 Task: Find a one-way flight from Laredo to Rock Springs for 6 people in Business class on Sat, 5 Aug, with 2 bags, a price limit of ₹1,500, and specific airlines between 17:00 and 18:00.
Action: Mouse moved to (298, 106)
Screenshot: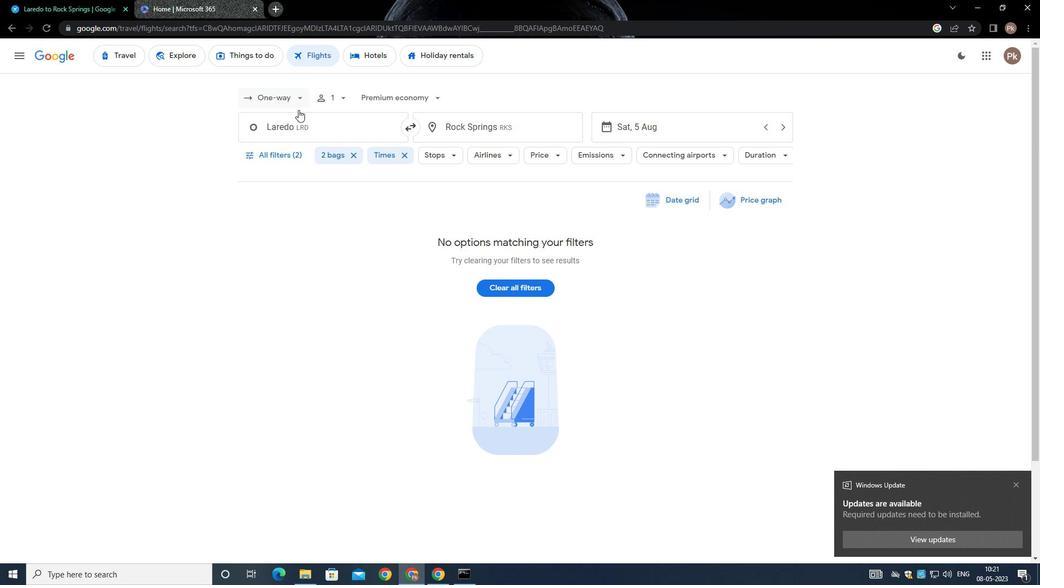 
Action: Mouse pressed left at (298, 106)
Screenshot: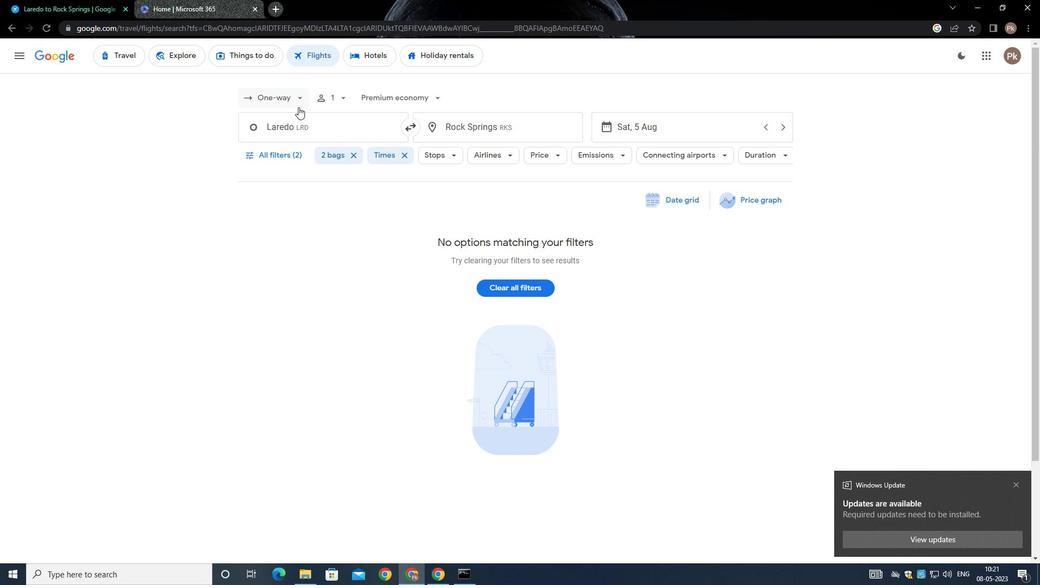 
Action: Mouse moved to (291, 153)
Screenshot: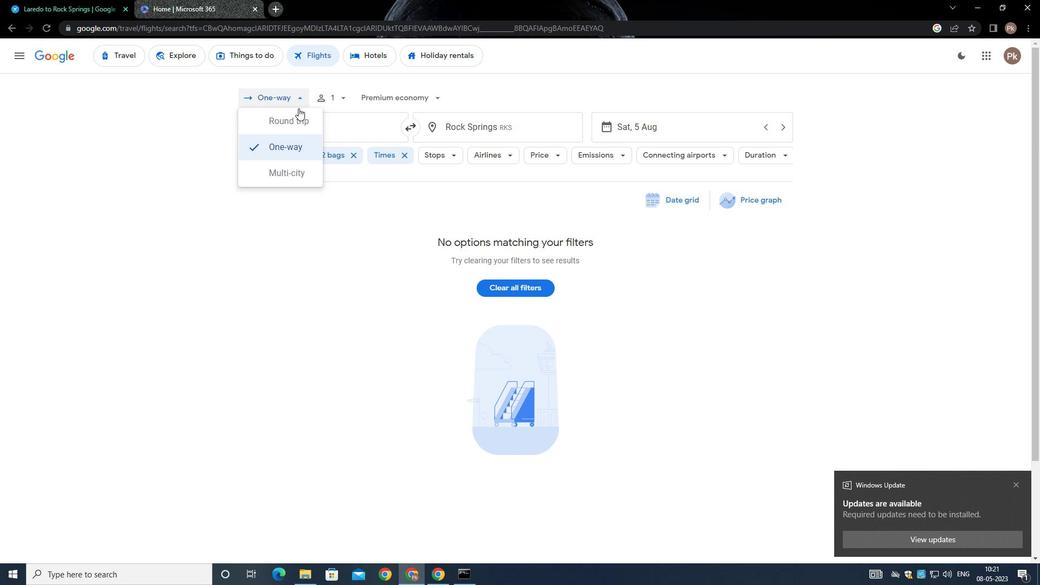 
Action: Mouse pressed left at (291, 153)
Screenshot: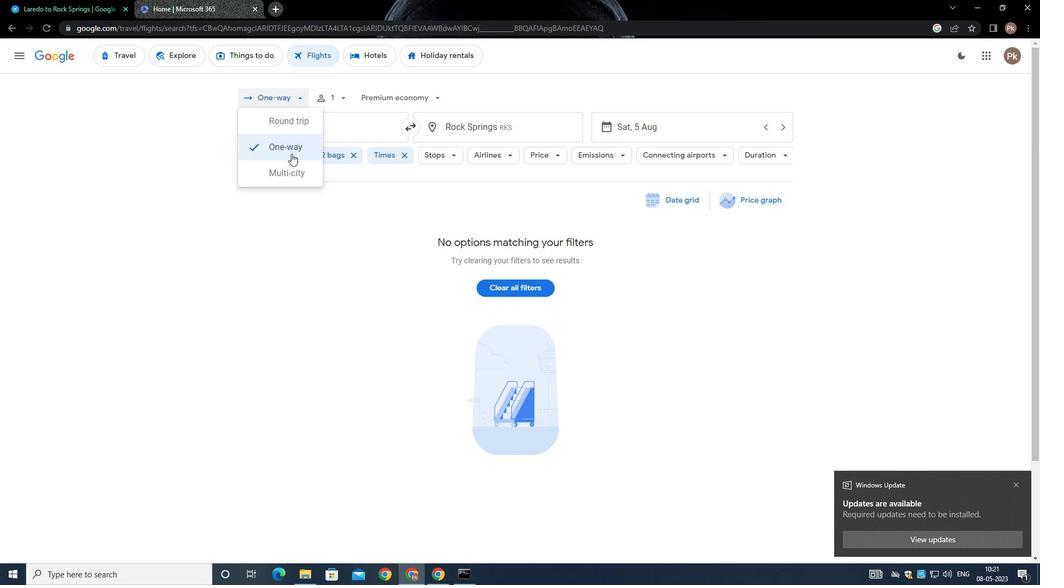 
Action: Mouse moved to (342, 102)
Screenshot: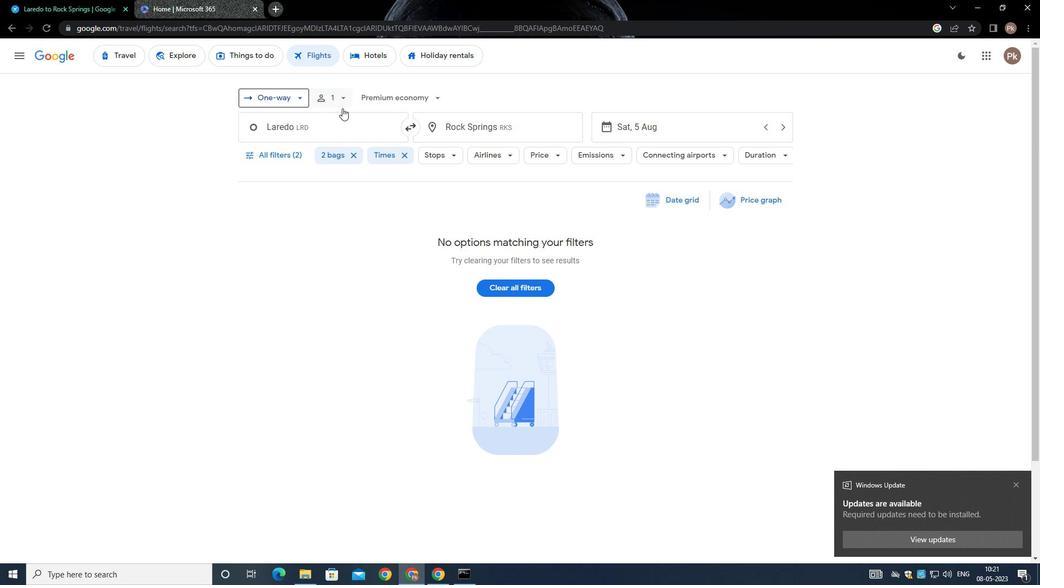 
Action: Mouse pressed left at (342, 102)
Screenshot: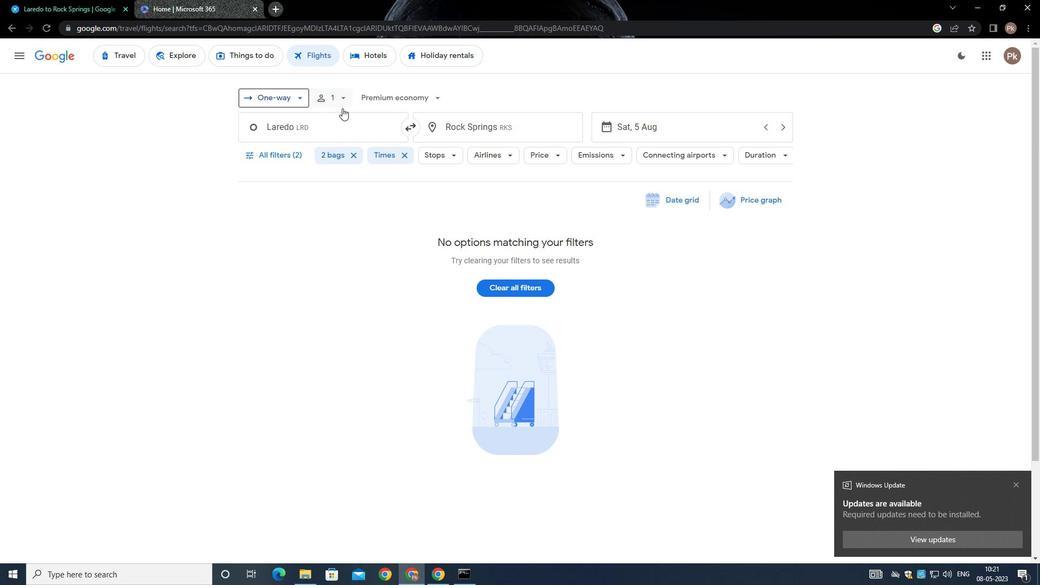 
Action: Mouse moved to (424, 120)
Screenshot: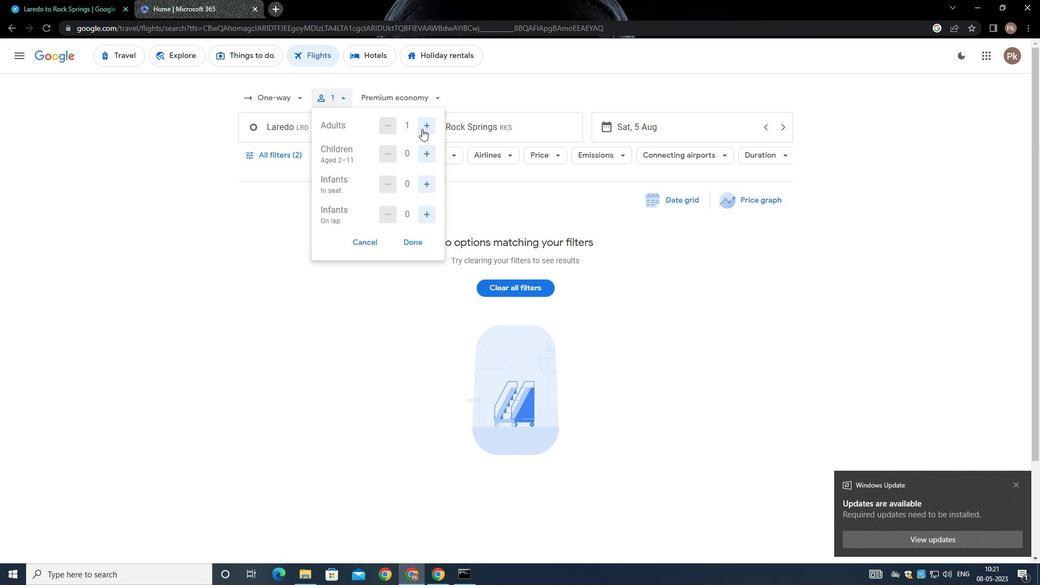 
Action: Mouse pressed left at (424, 120)
Screenshot: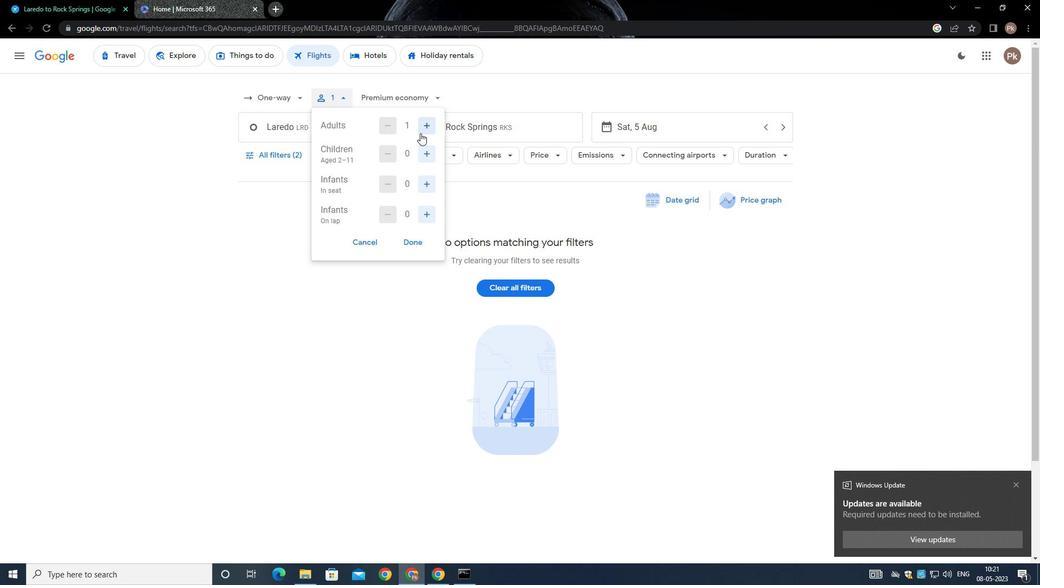 
Action: Mouse pressed left at (424, 120)
Screenshot: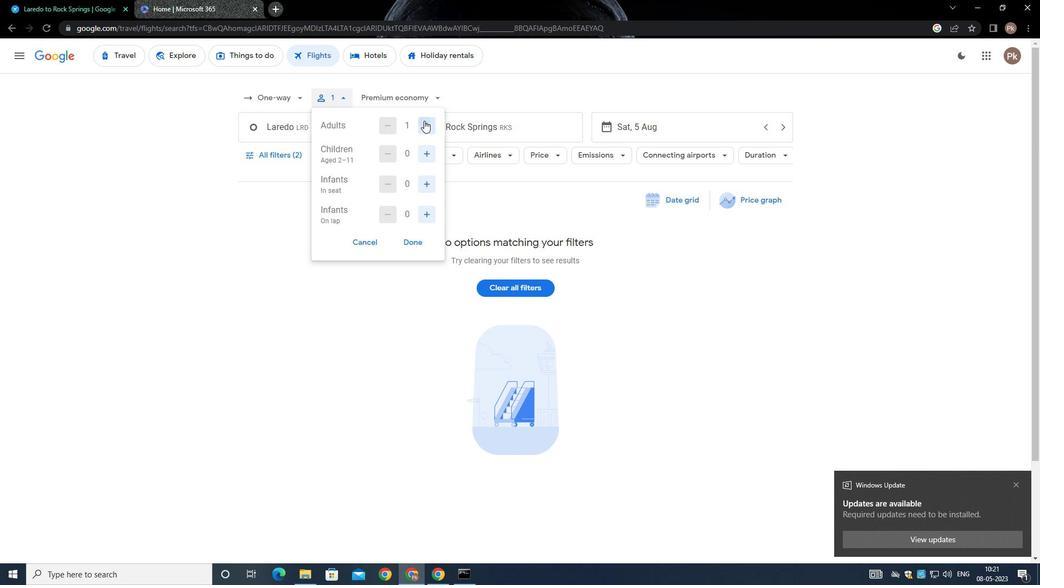 
Action: Mouse moved to (429, 154)
Screenshot: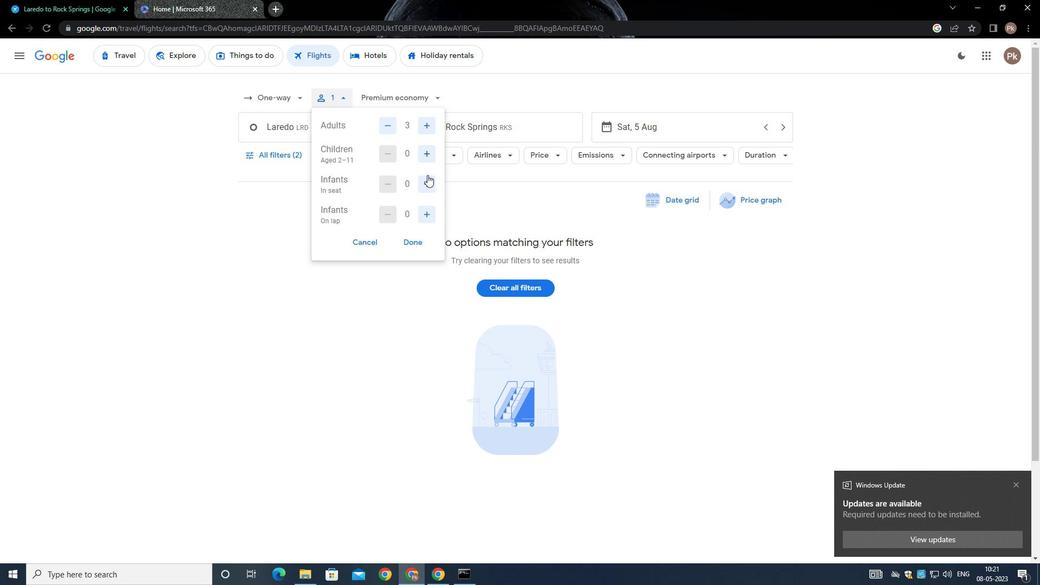 
Action: Mouse pressed left at (429, 154)
Screenshot: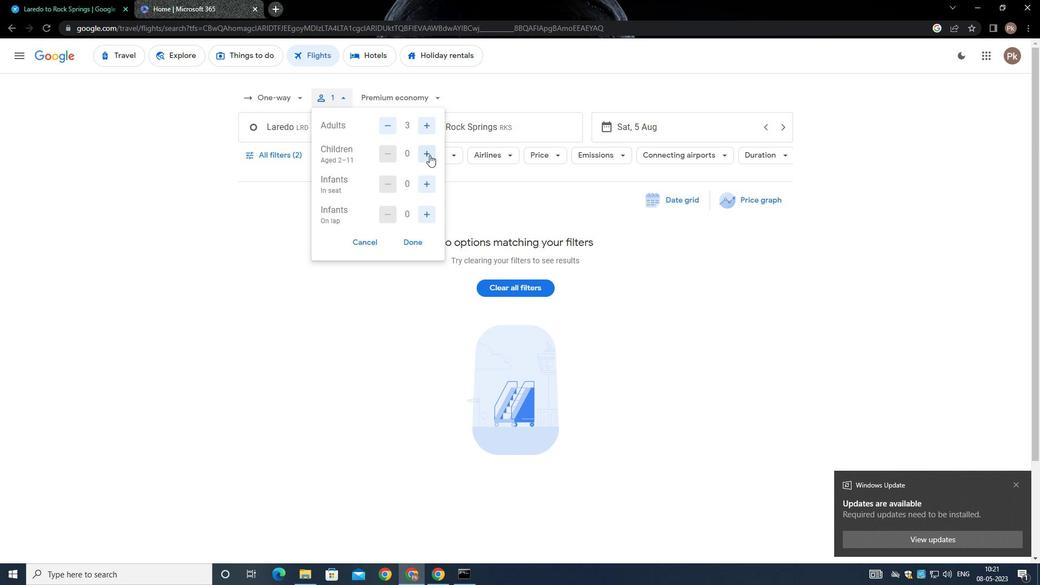 
Action: Mouse pressed left at (429, 154)
Screenshot: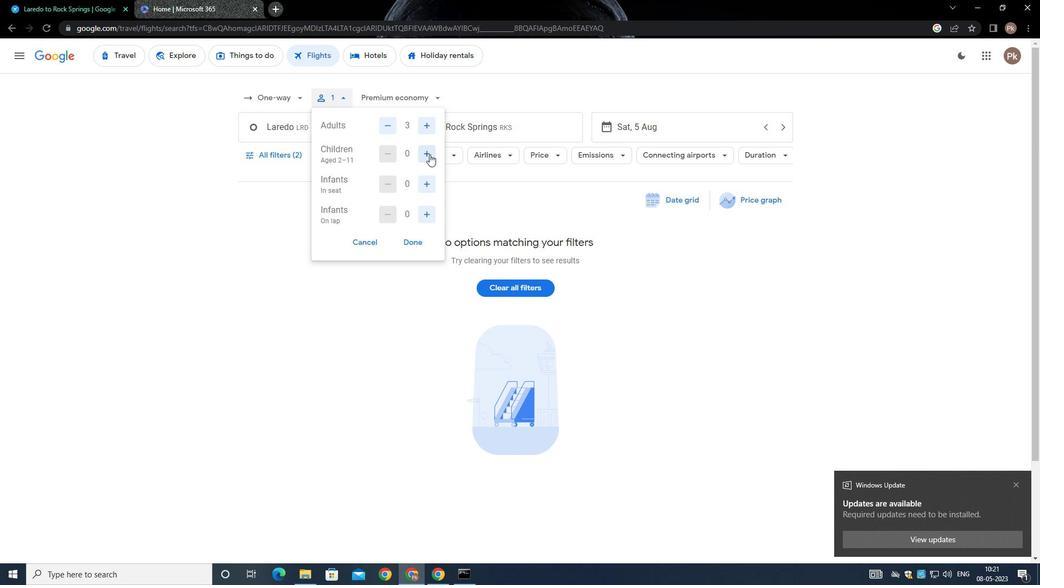 
Action: Mouse pressed left at (429, 154)
Screenshot: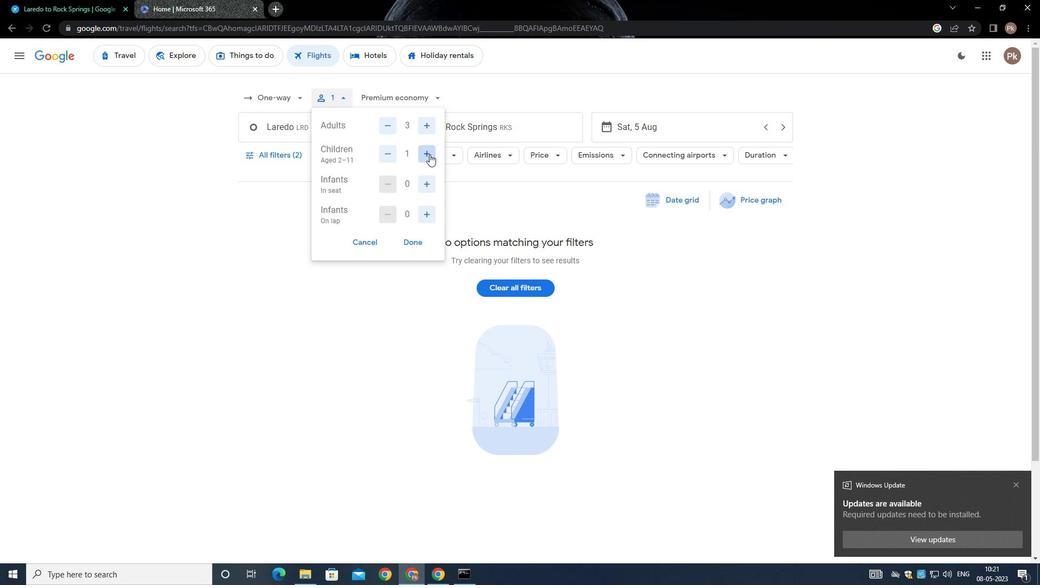 
Action: Mouse moved to (416, 240)
Screenshot: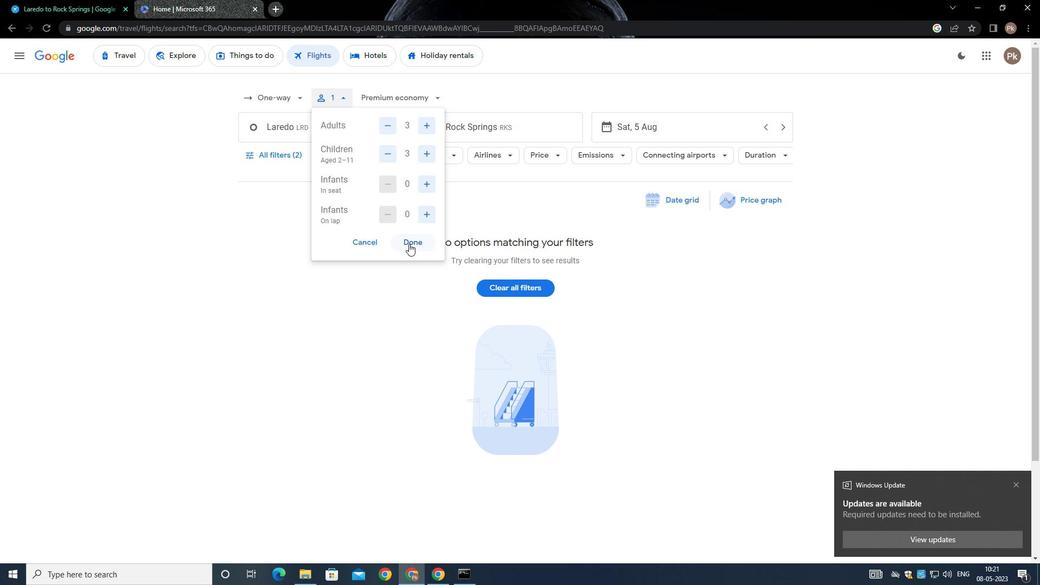 
Action: Mouse pressed left at (416, 240)
Screenshot: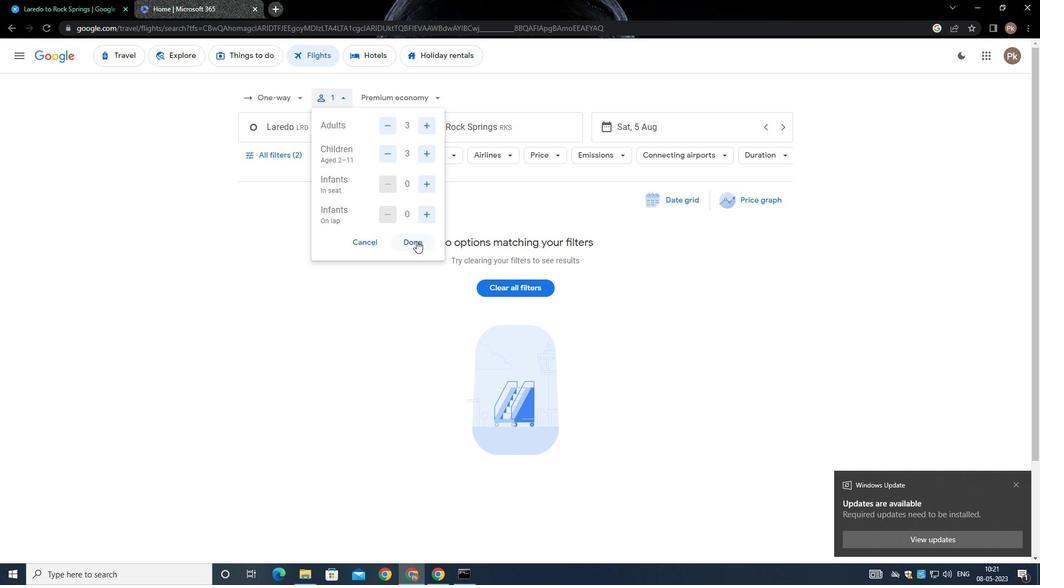 
Action: Mouse moved to (415, 92)
Screenshot: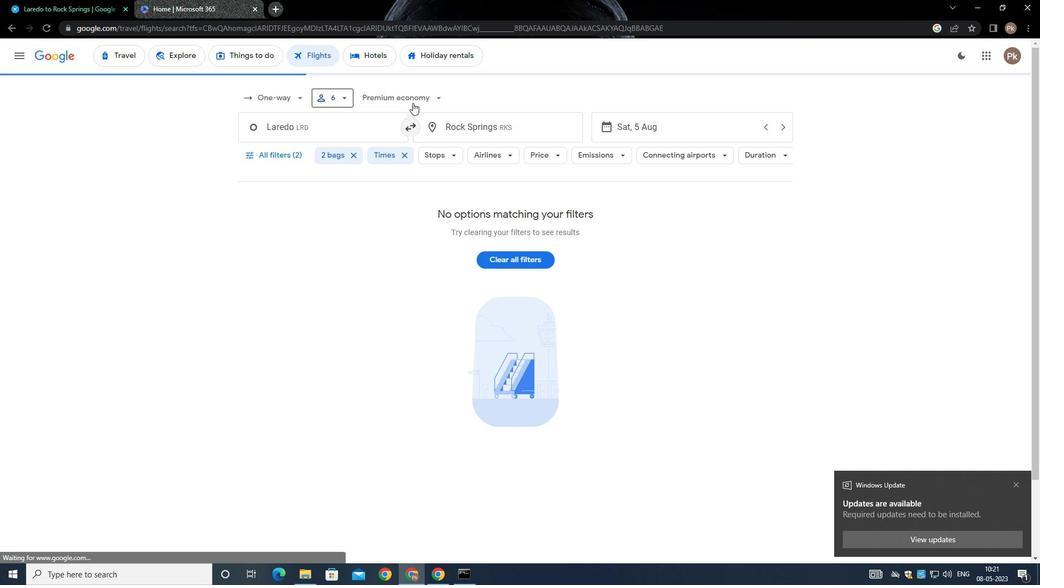
Action: Mouse pressed left at (415, 92)
Screenshot: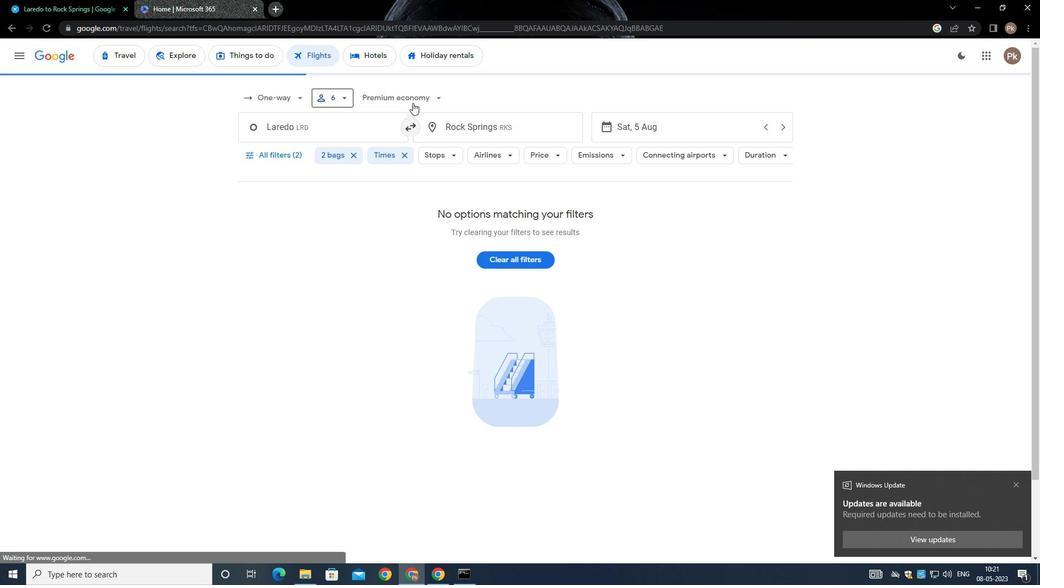 
Action: Mouse moved to (417, 171)
Screenshot: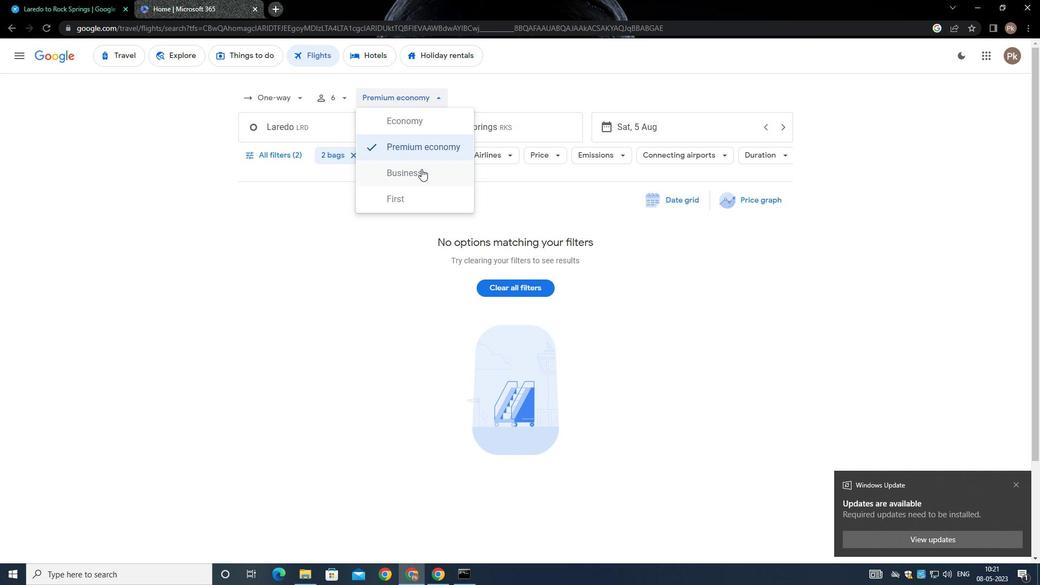 
Action: Mouse pressed left at (417, 171)
Screenshot: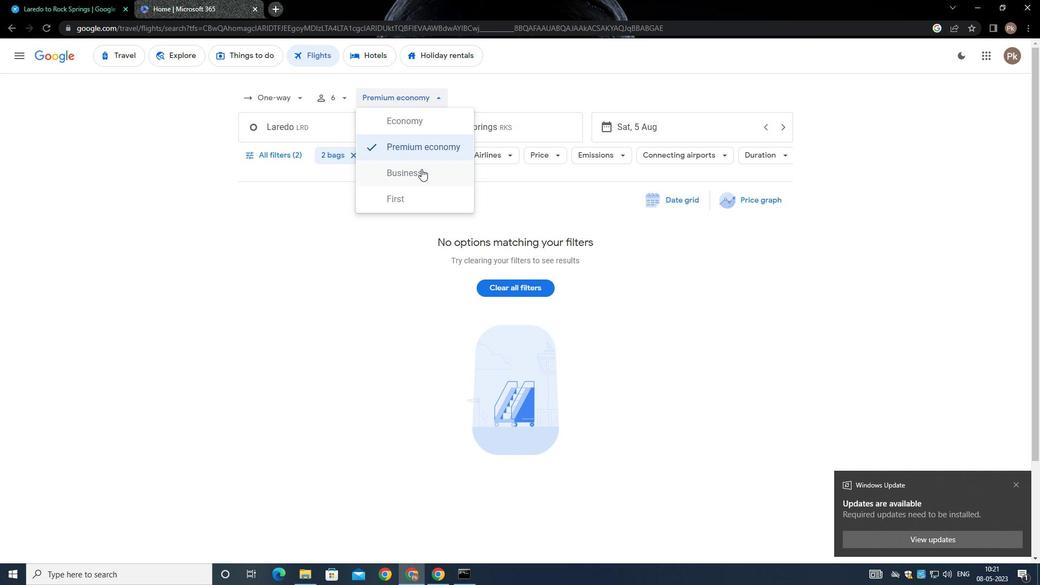 
Action: Mouse moved to (322, 120)
Screenshot: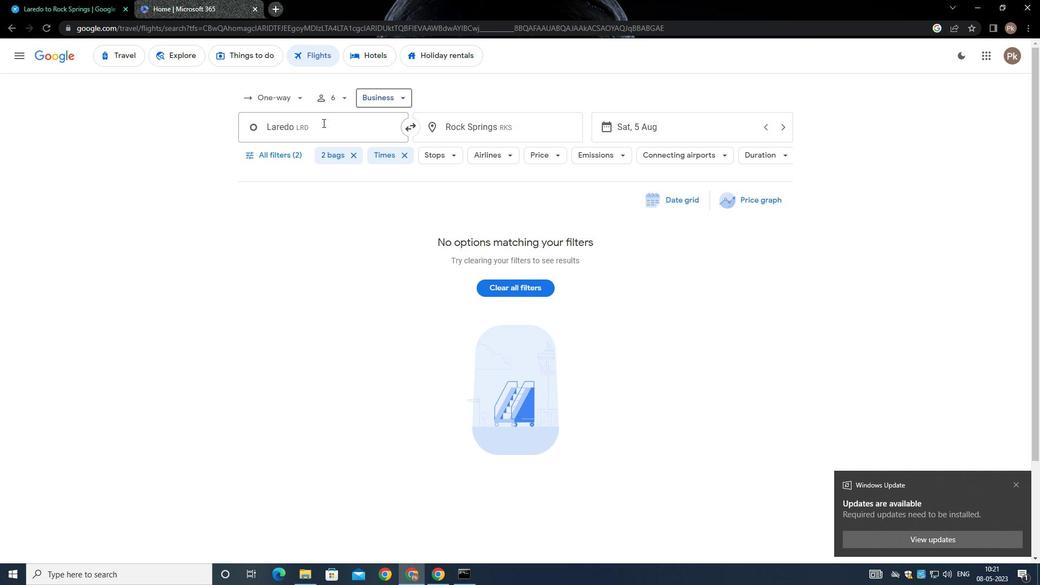 
Action: Mouse pressed left at (322, 120)
Screenshot: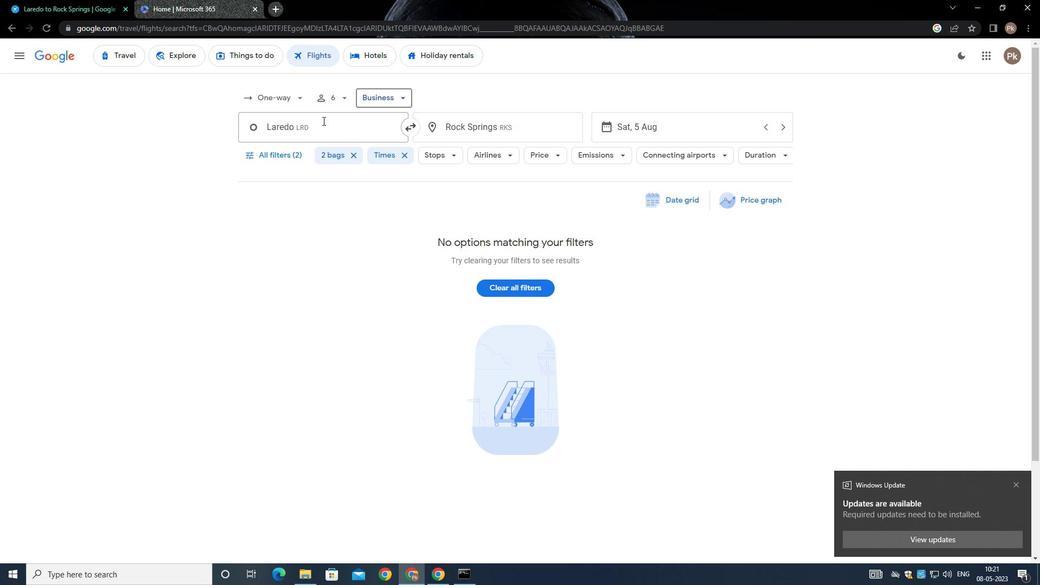 
Action: Mouse moved to (320, 119)
Screenshot: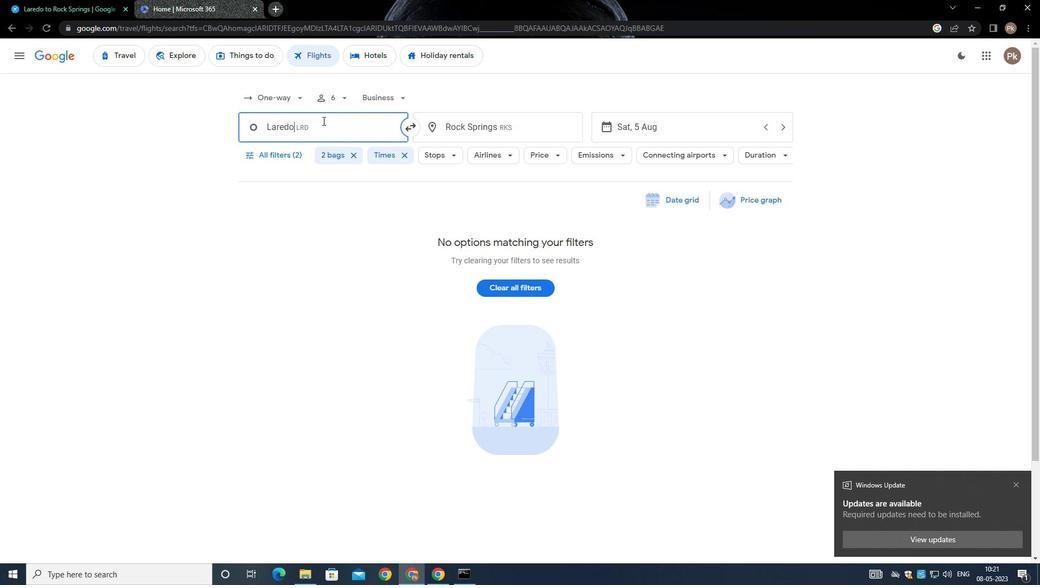 
Action: Key pressed <Key.backspace><Key.shift><Key.shift>E<Key.shift>AST<Key.space><Key.shift><Key.shift>TEXAS
Screenshot: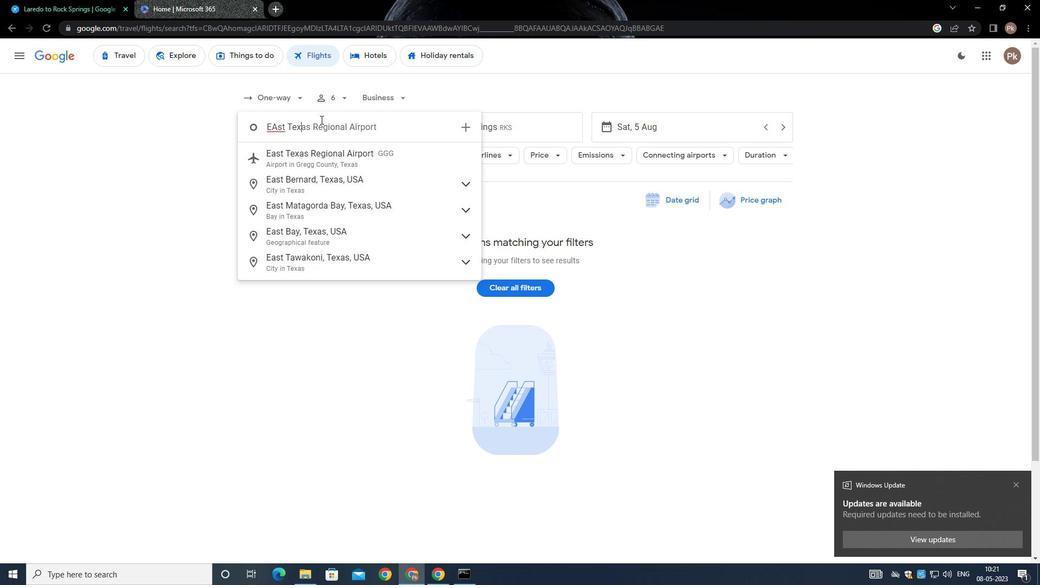 
Action: Mouse moved to (334, 154)
Screenshot: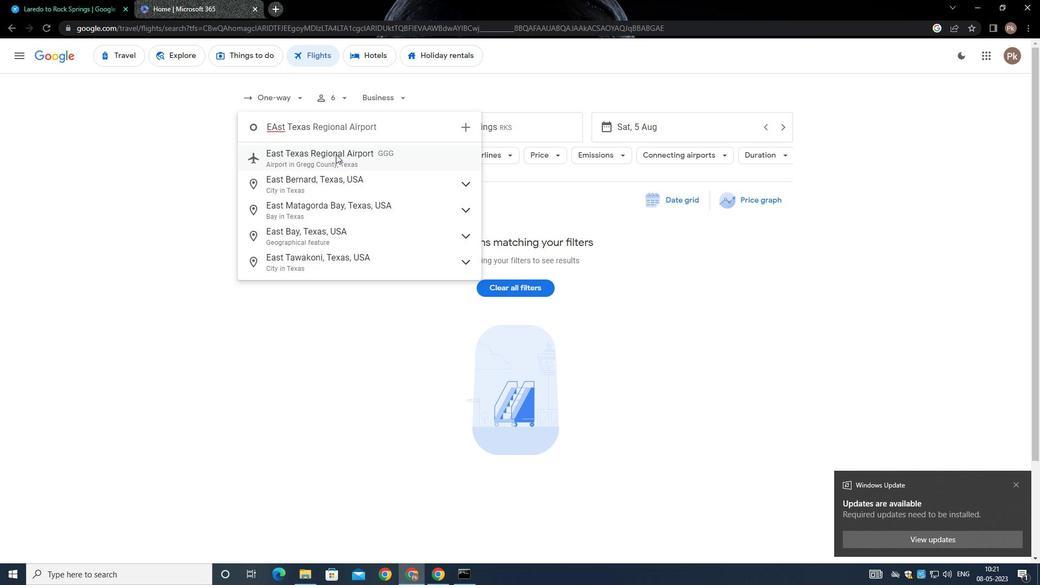 
Action: Mouse pressed left at (334, 154)
Screenshot: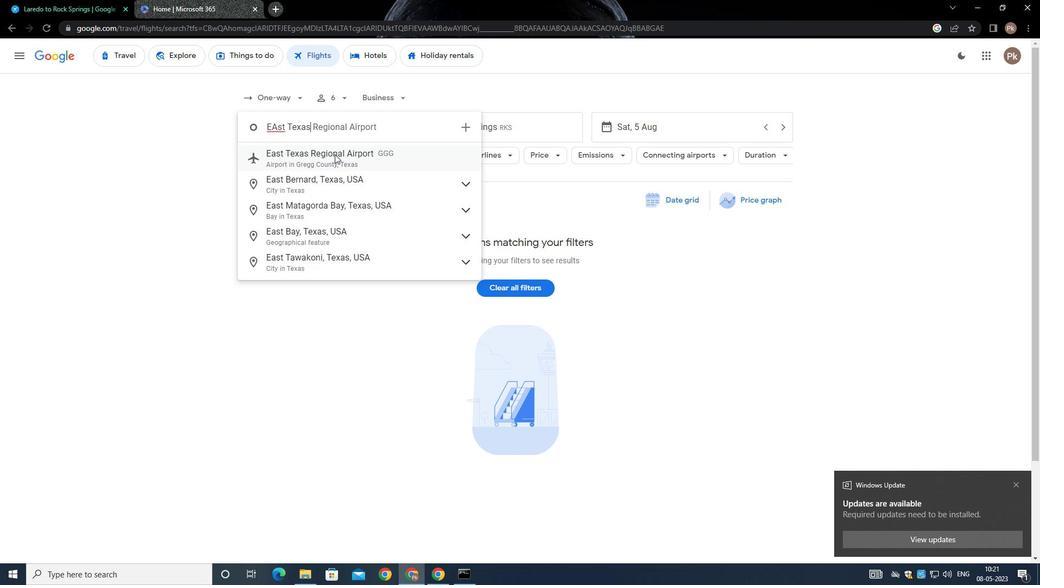 
Action: Mouse moved to (486, 119)
Screenshot: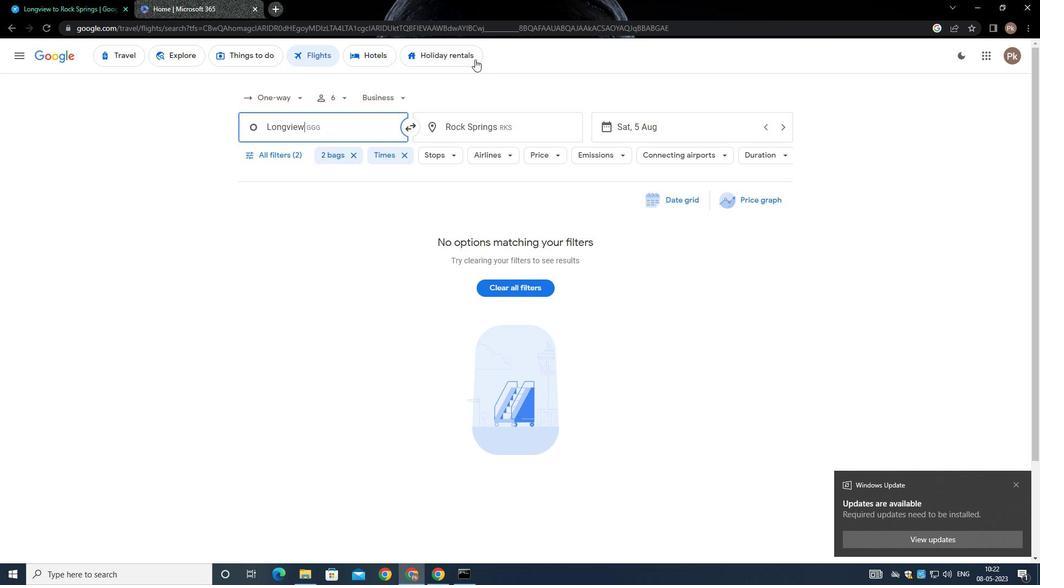 
Action: Mouse pressed left at (486, 119)
Screenshot: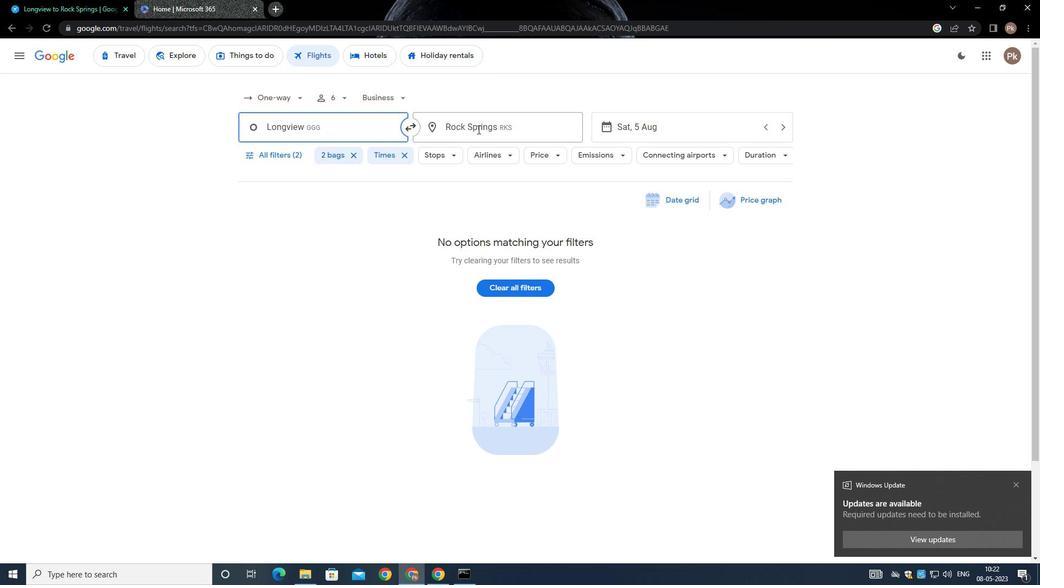 
Action: Mouse moved to (486, 120)
Screenshot: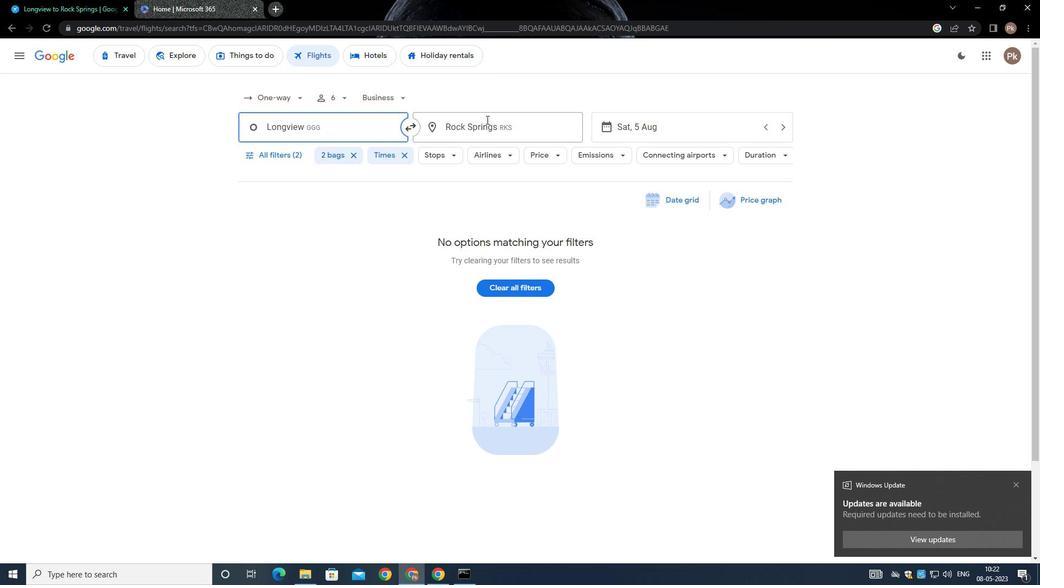 
Action: Key pressed <Key.backspace><Key.shift_r>INDIANAPO
Screenshot: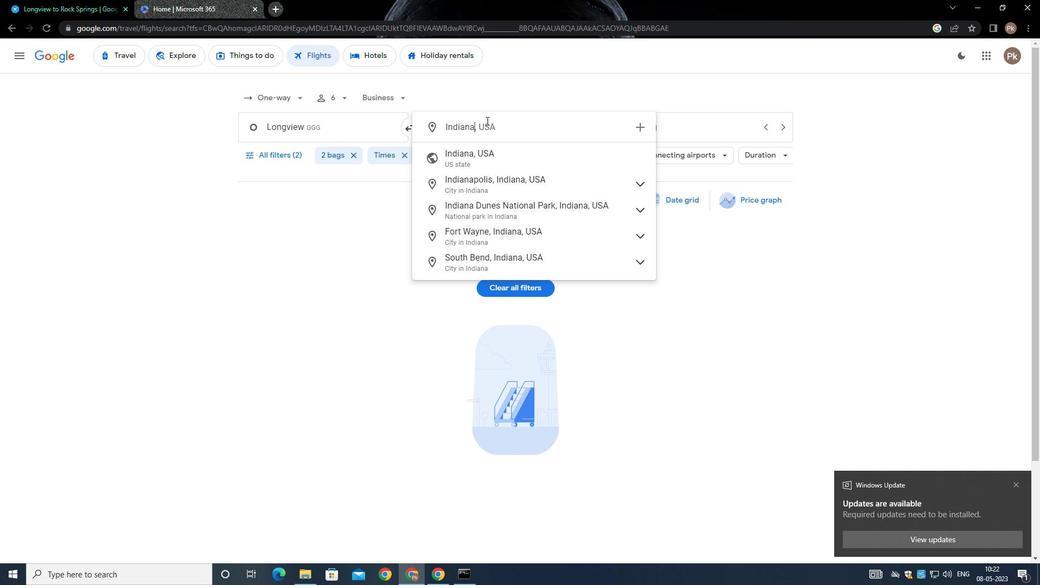 
Action: Mouse moved to (543, 187)
Screenshot: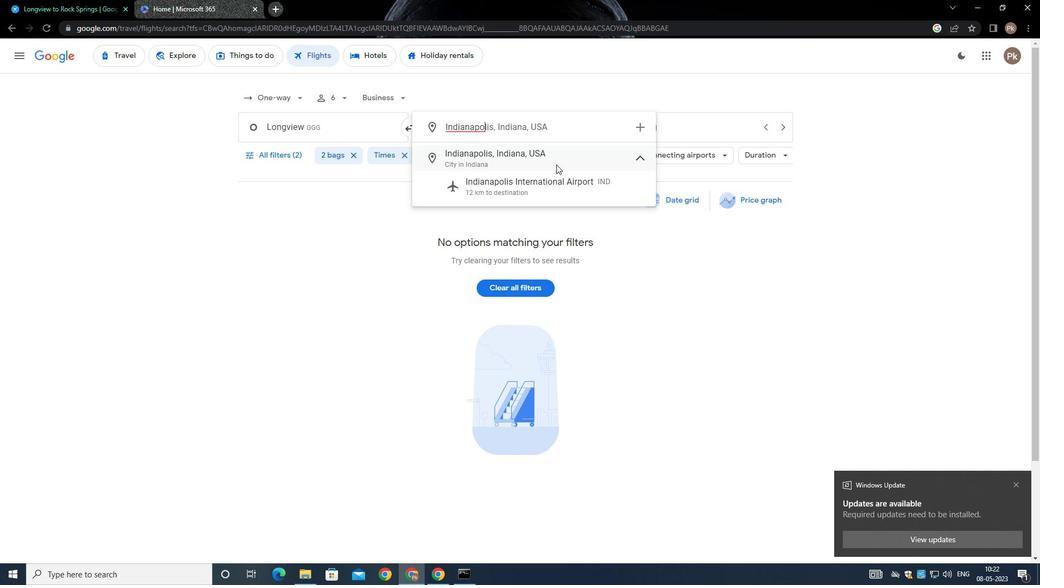 
Action: Mouse pressed left at (543, 187)
Screenshot: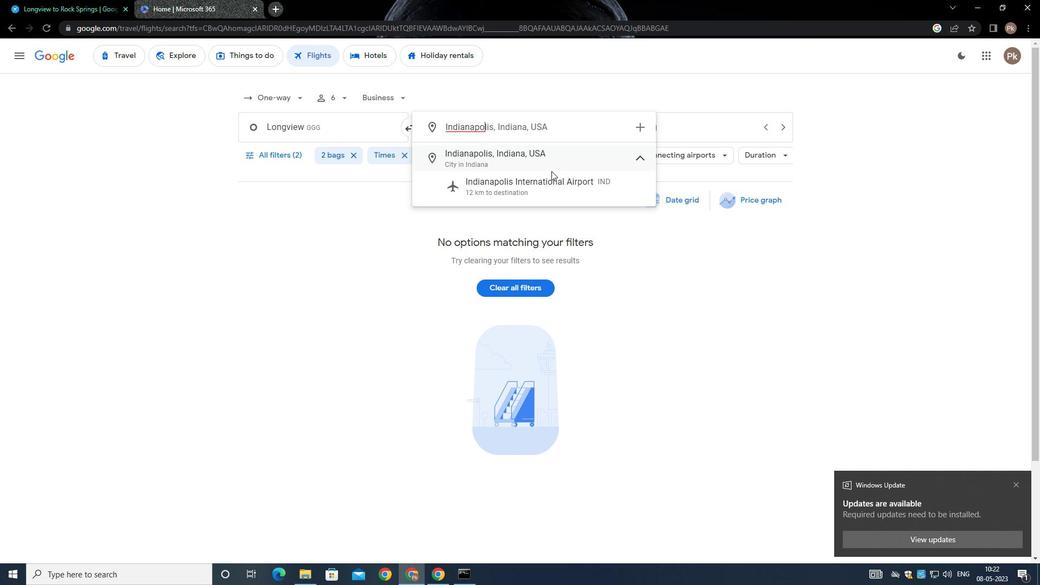 
Action: Mouse moved to (665, 126)
Screenshot: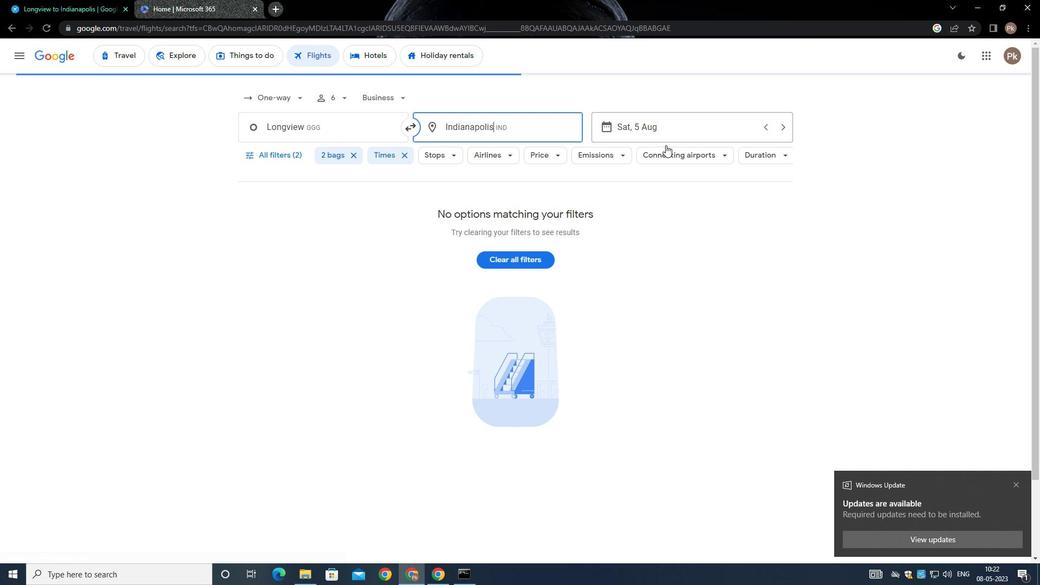 
Action: Mouse pressed left at (665, 126)
Screenshot: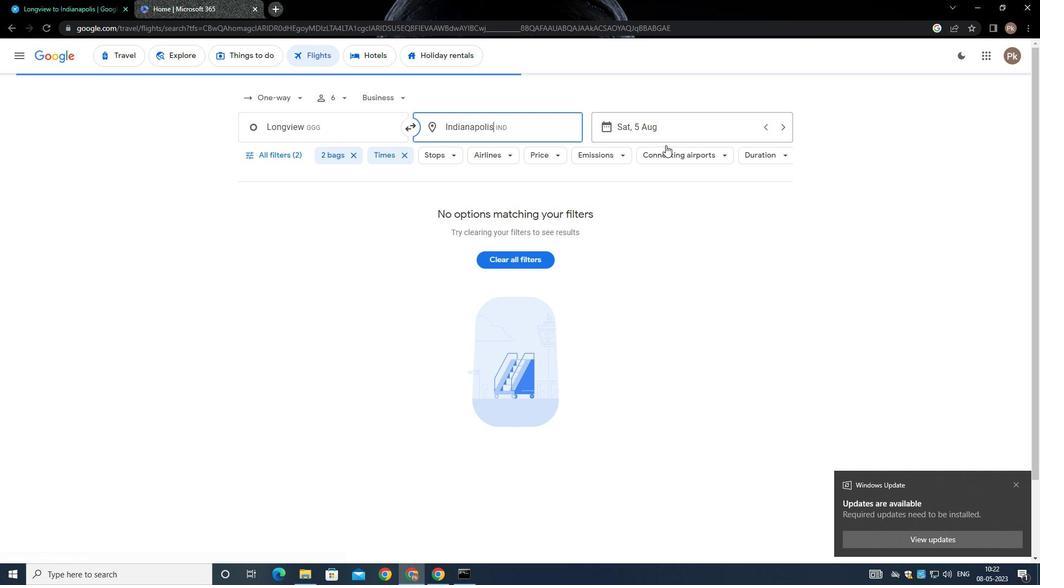 
Action: Mouse moved to (572, 216)
Screenshot: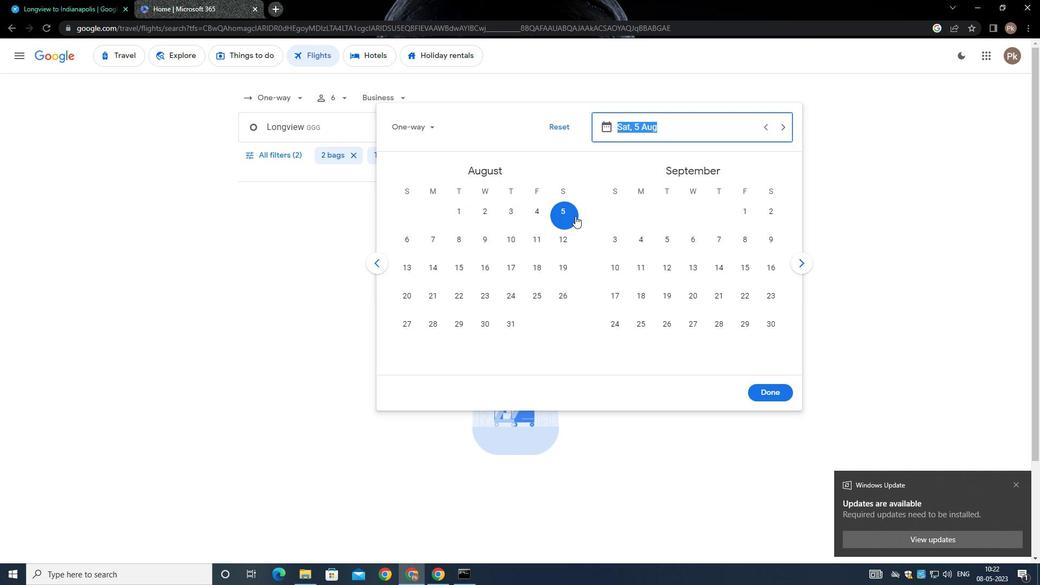 
Action: Mouse pressed left at (572, 216)
Screenshot: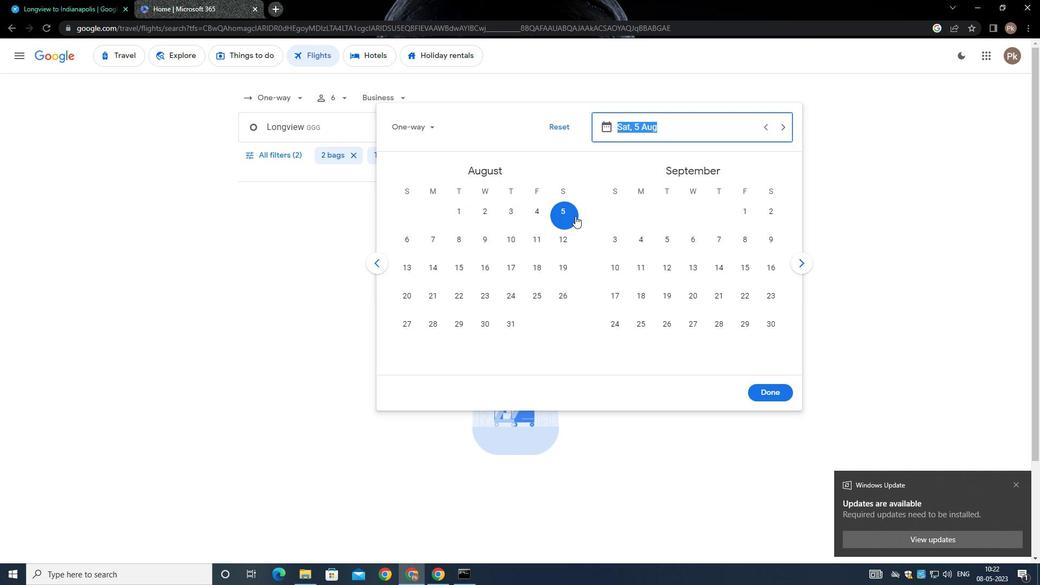 
Action: Mouse moved to (771, 388)
Screenshot: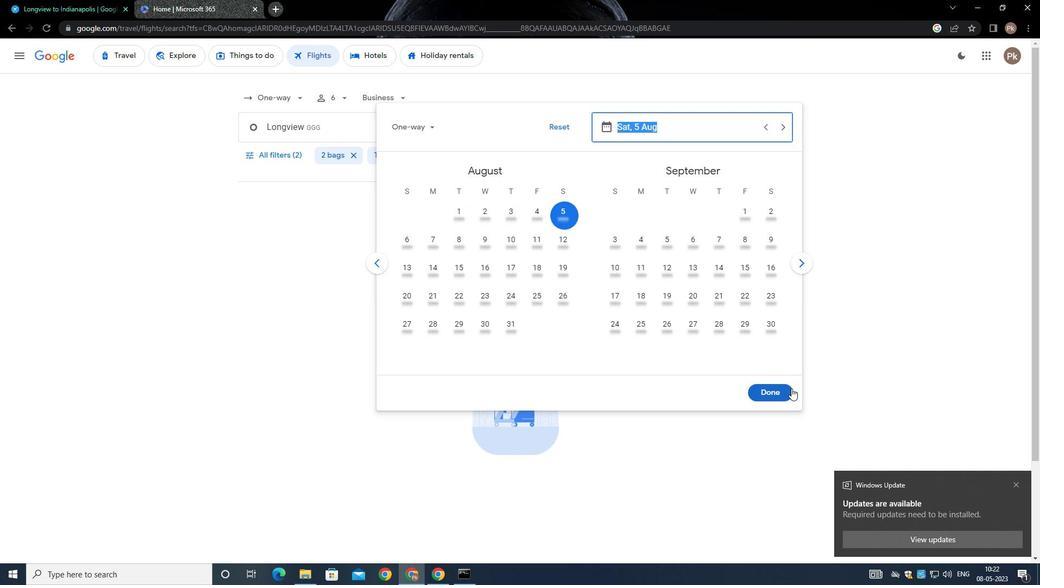 
Action: Mouse pressed left at (771, 388)
Screenshot: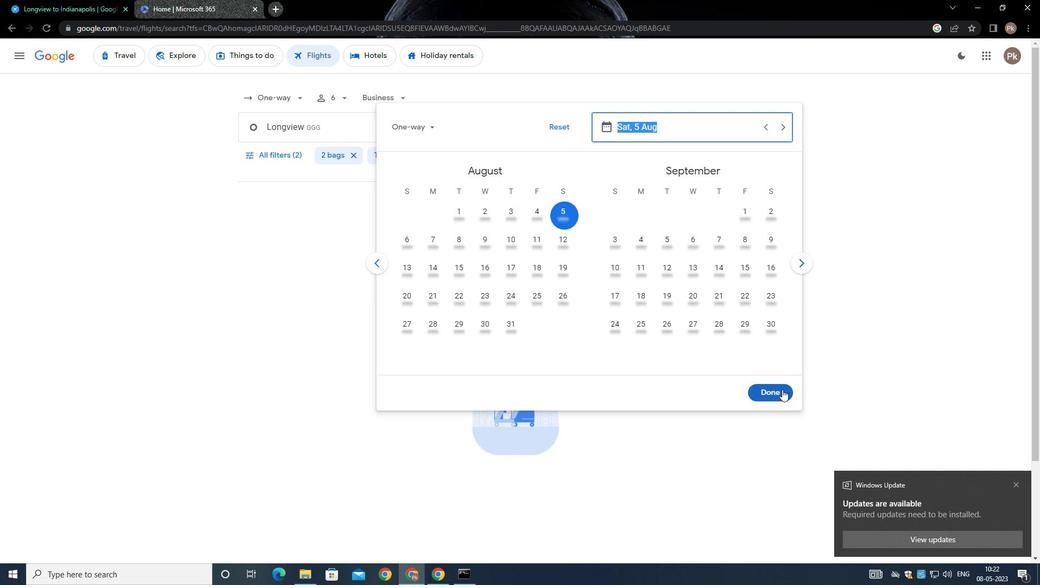 
Action: Mouse moved to (299, 154)
Screenshot: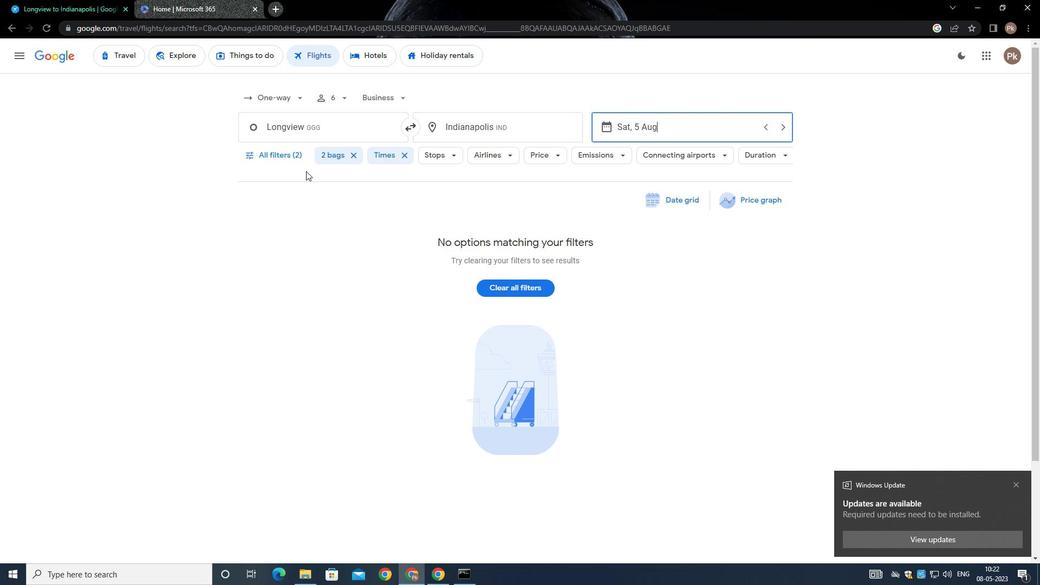 
Action: Mouse pressed left at (299, 154)
Screenshot: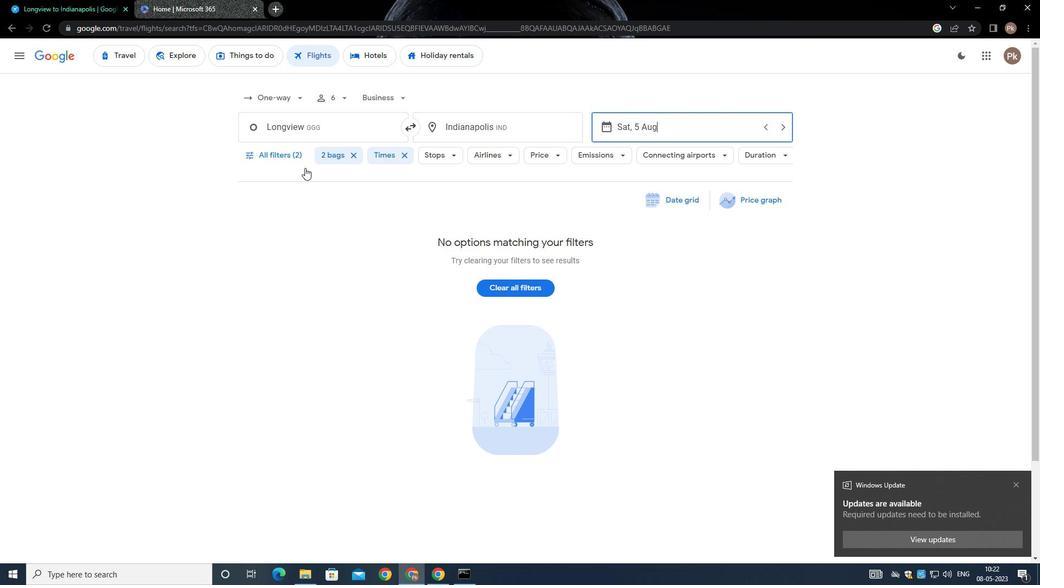 
Action: Mouse moved to (295, 156)
Screenshot: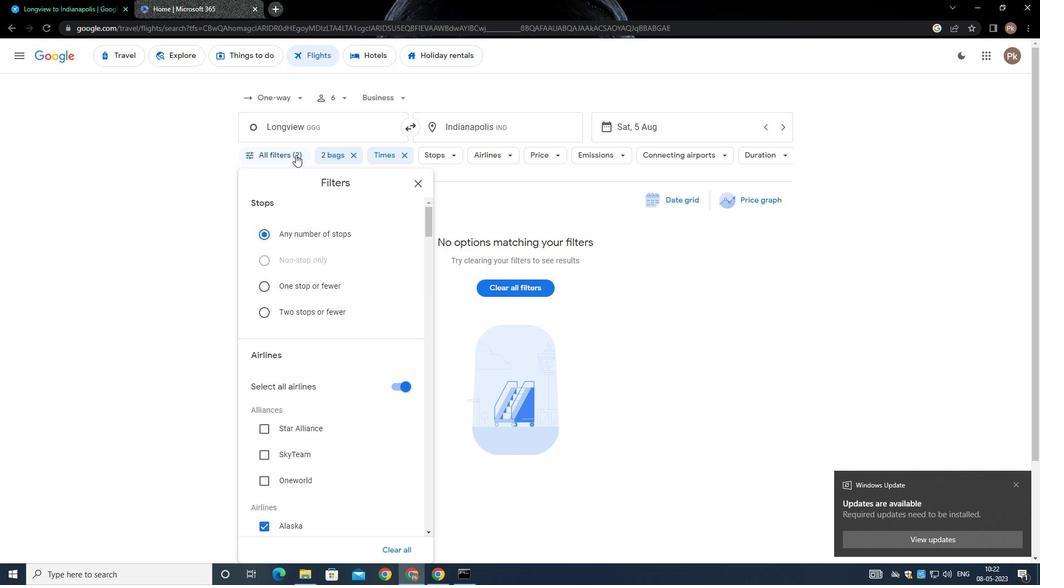 
Action: Mouse scrolled (295, 155) with delta (0, 0)
Screenshot: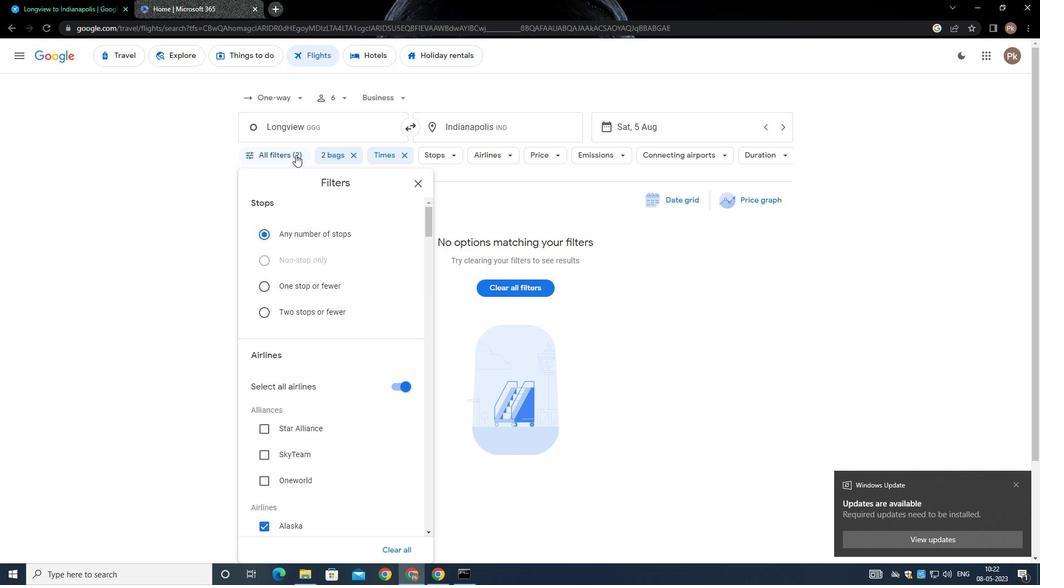 
Action: Mouse moved to (296, 156)
Screenshot: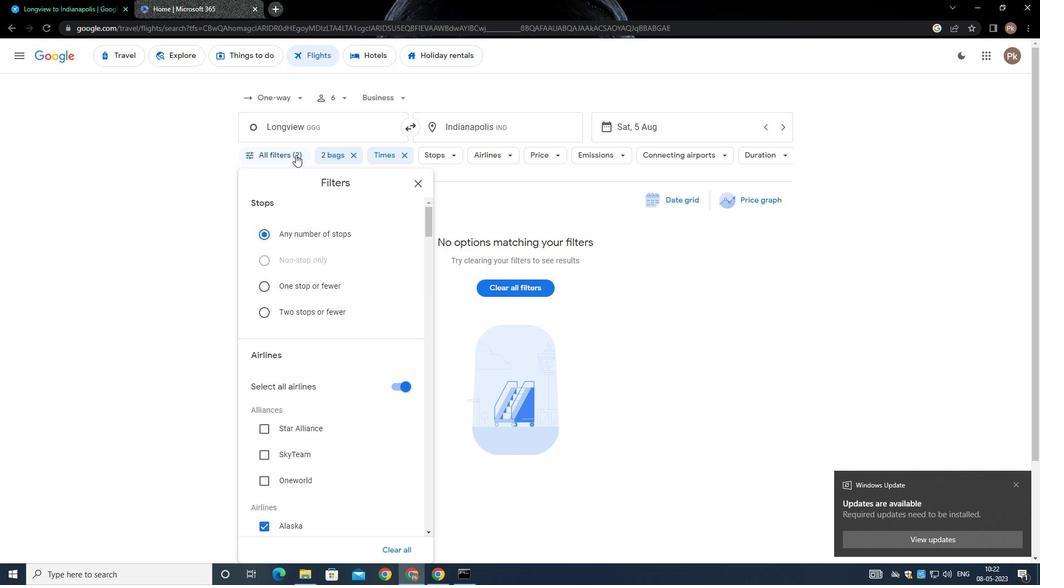 
Action: Mouse scrolled (296, 155) with delta (0, 0)
Screenshot: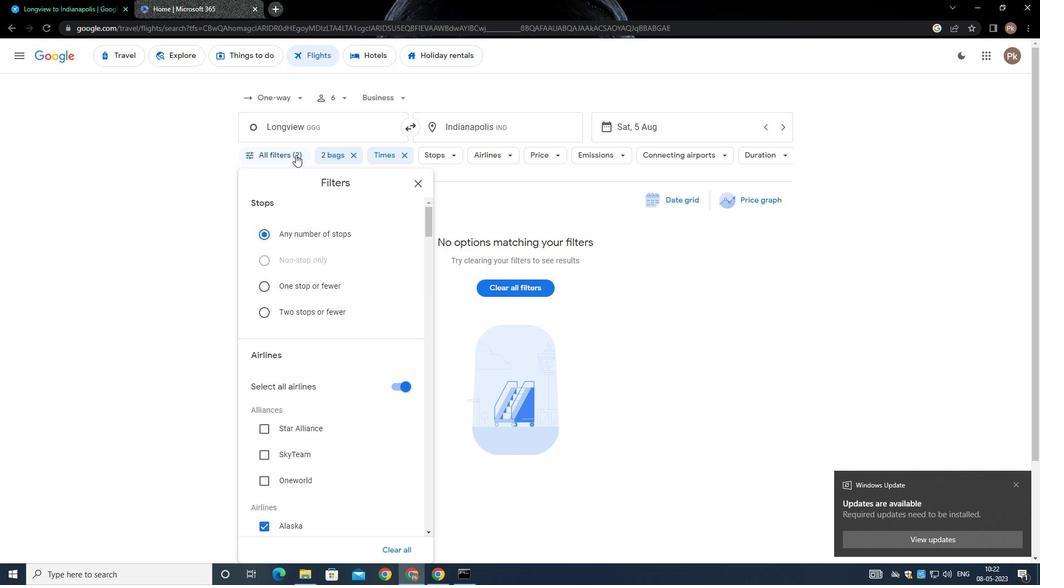 
Action: Mouse scrolled (296, 155) with delta (0, 0)
Screenshot: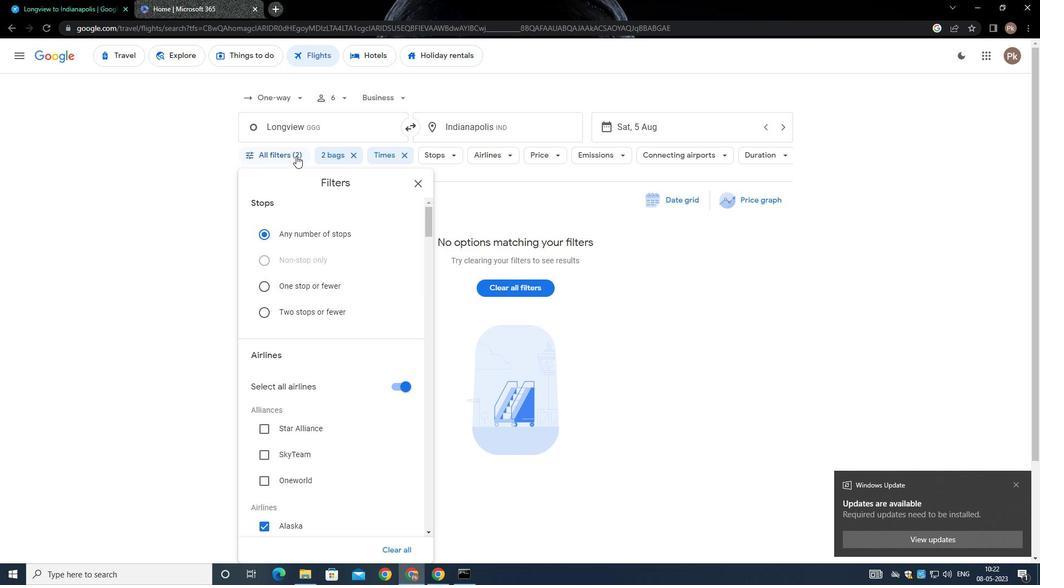 
Action: Mouse moved to (315, 261)
Screenshot: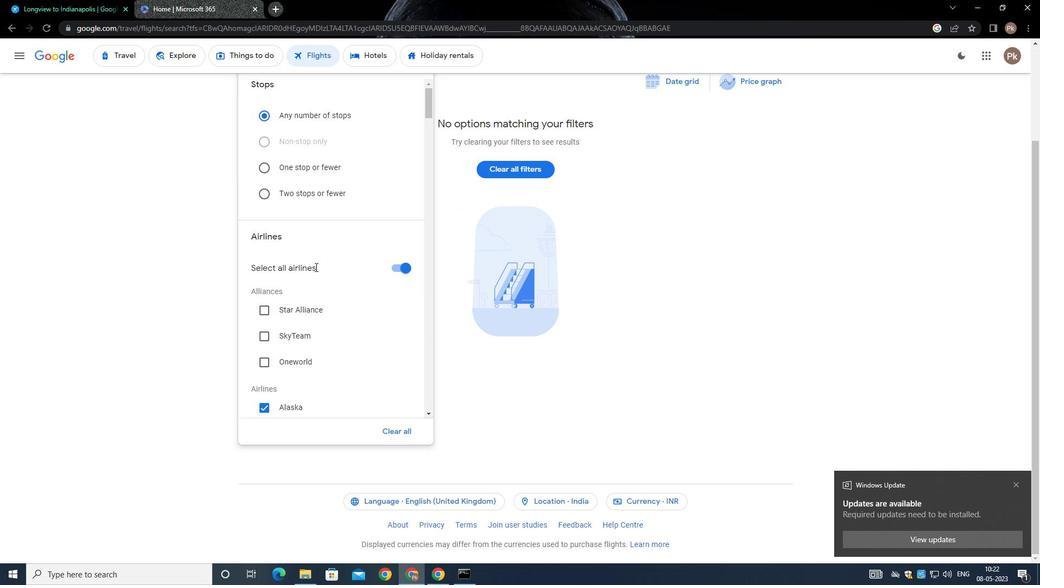 
Action: Mouse scrolled (315, 261) with delta (0, 0)
Screenshot: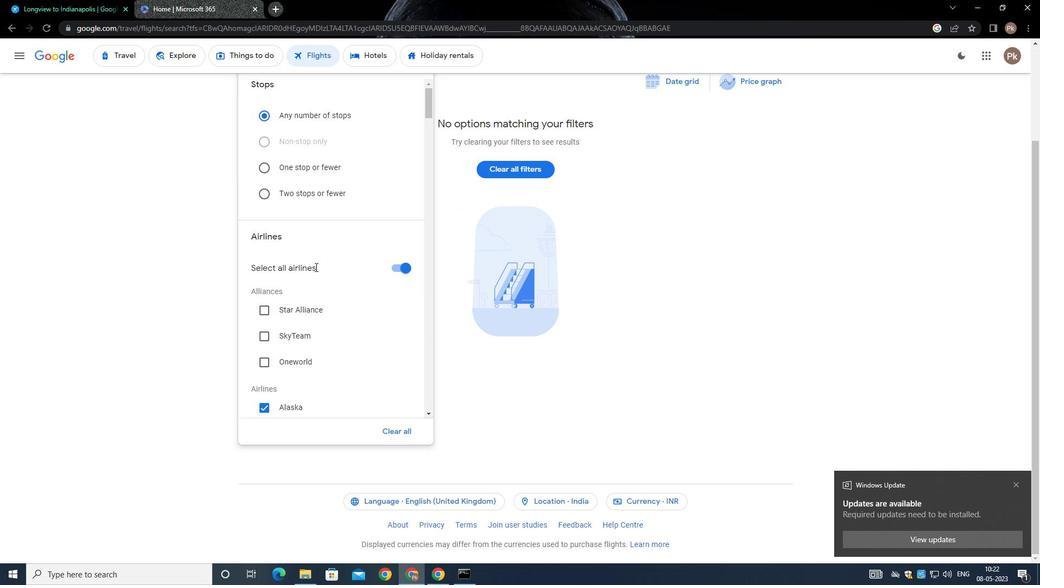 
Action: Mouse scrolled (315, 261) with delta (0, 0)
Screenshot: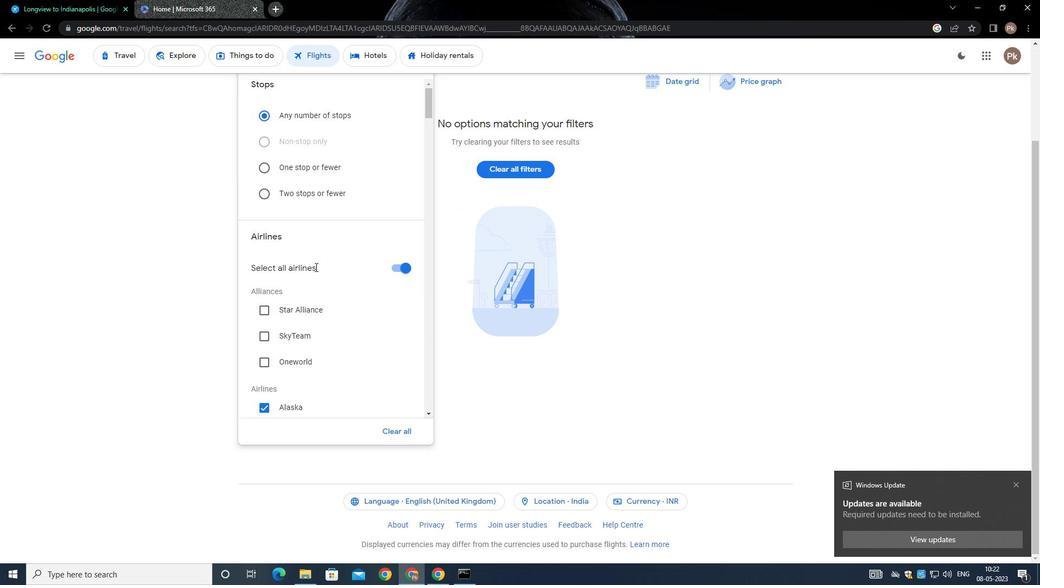 
Action: Mouse moved to (315, 260)
Screenshot: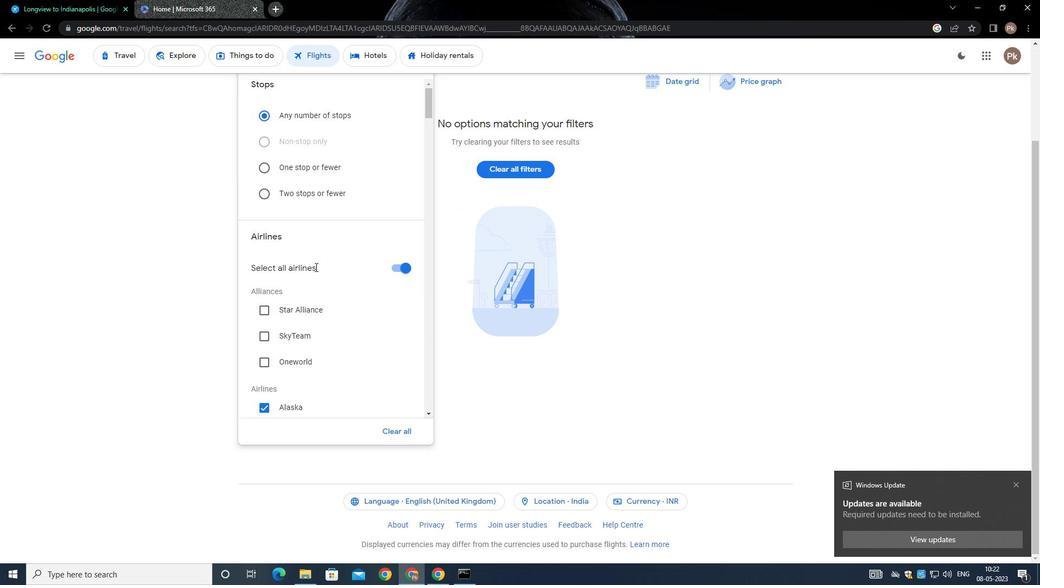 
Action: Mouse scrolled (315, 261) with delta (0, 0)
Screenshot: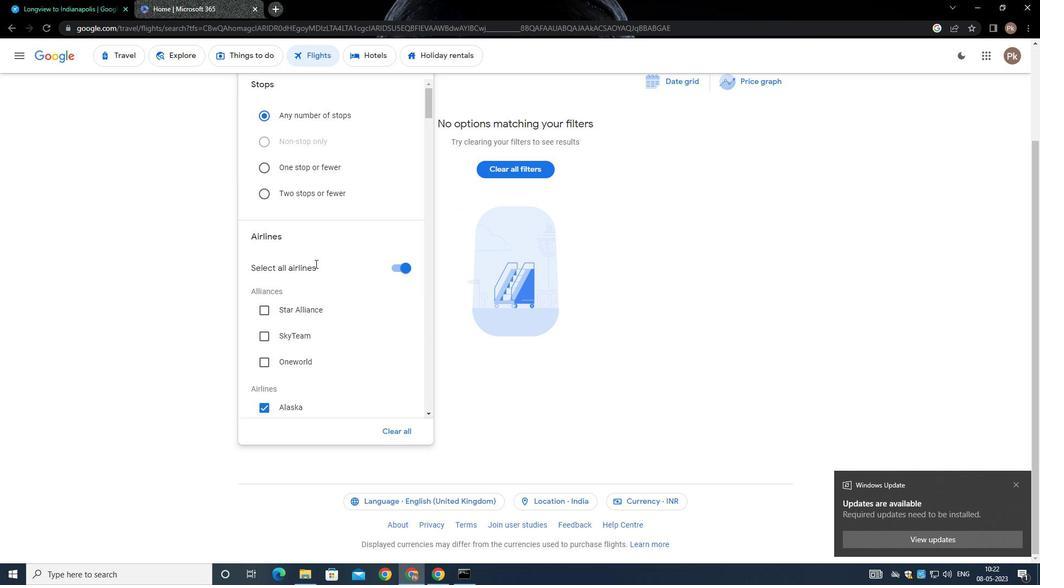 
Action: Mouse scrolled (315, 261) with delta (0, 0)
Screenshot: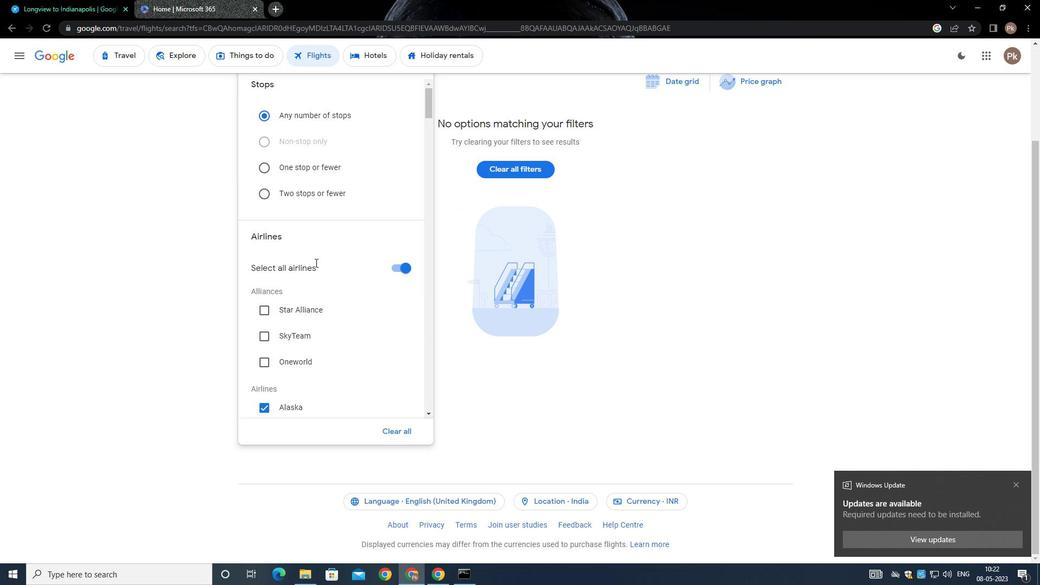 
Action: Mouse moved to (390, 266)
Screenshot: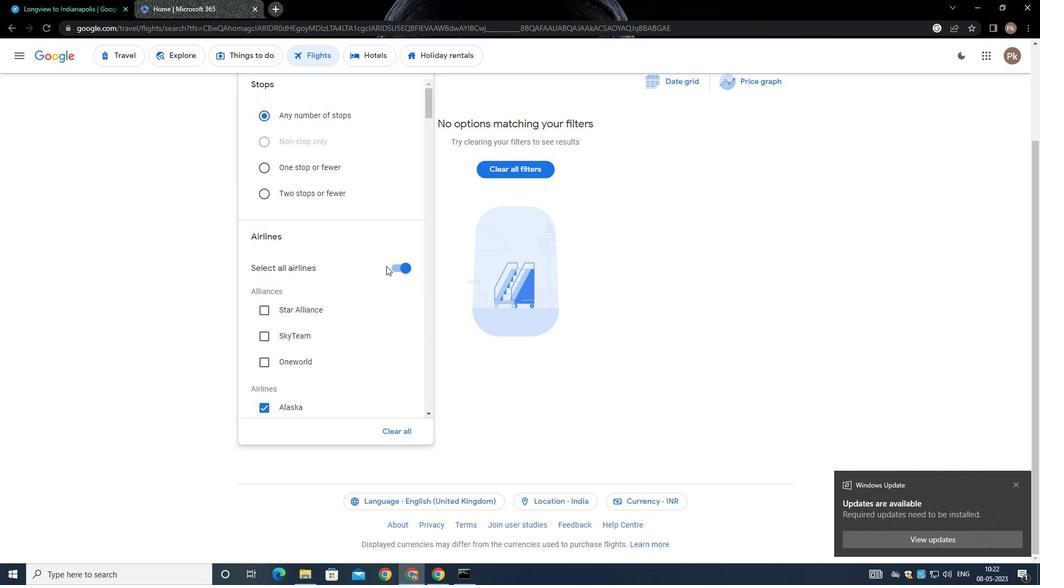 
Action: Mouse pressed left at (390, 266)
Screenshot: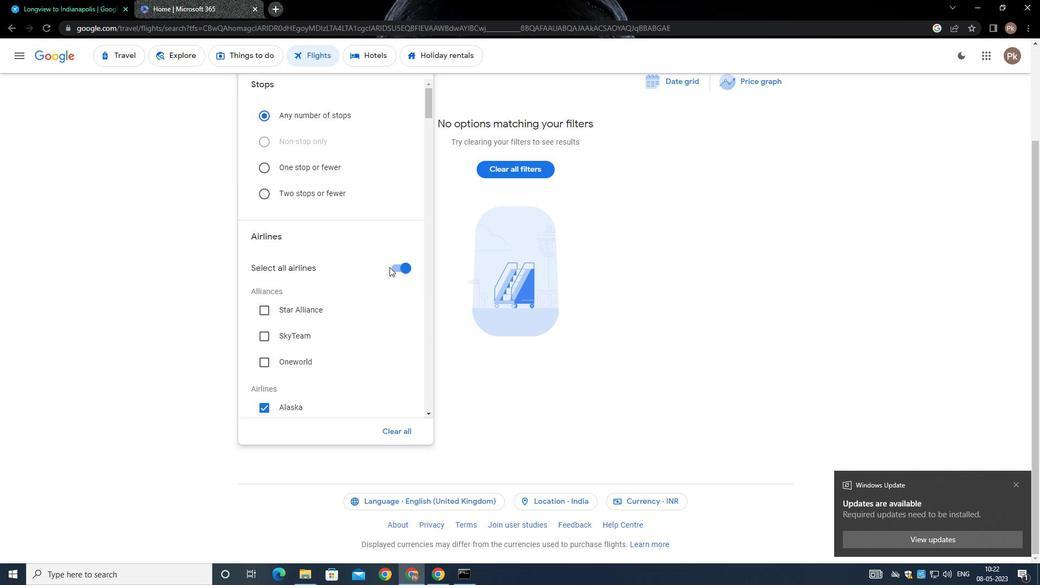 
Action: Mouse moved to (394, 266)
Screenshot: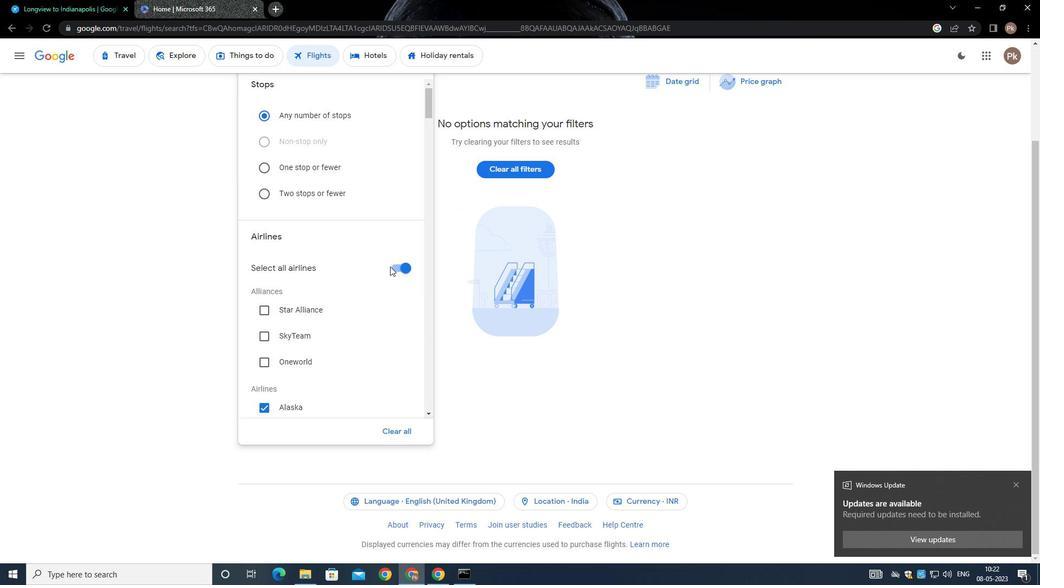 
Action: Mouse pressed left at (394, 266)
Screenshot: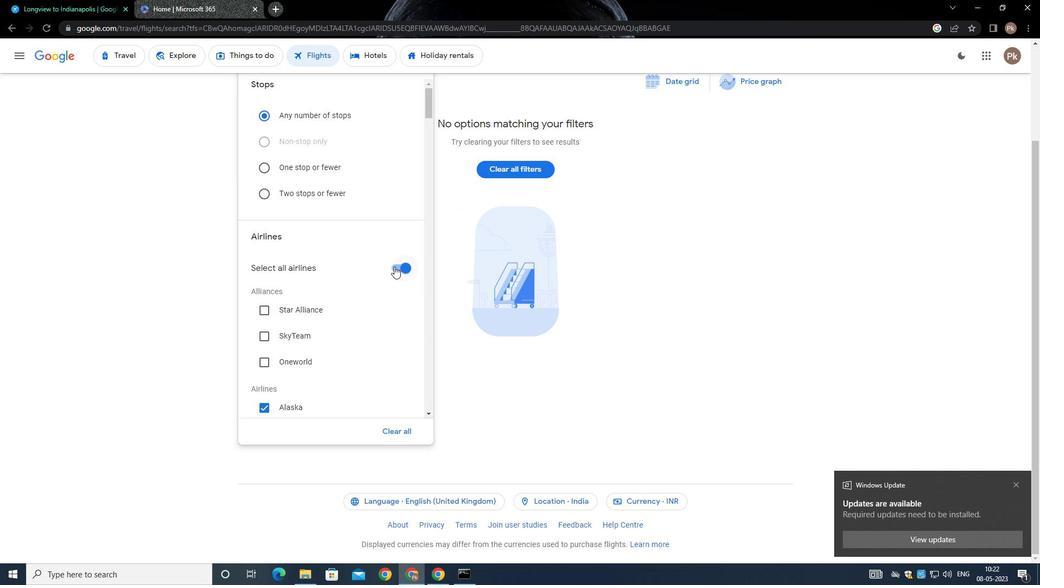 
Action: Mouse moved to (366, 272)
Screenshot: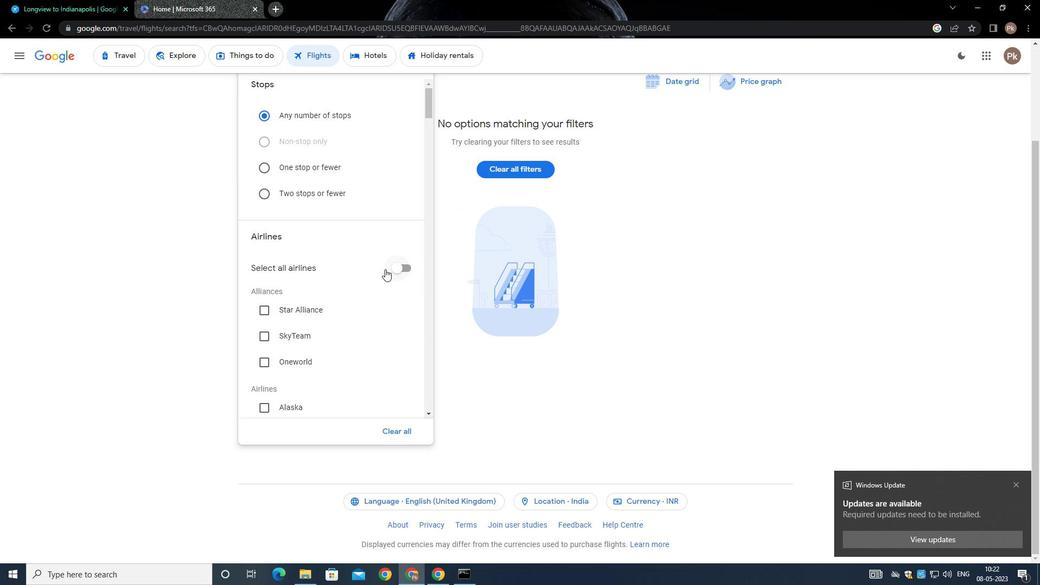 
Action: Mouse scrolled (366, 271) with delta (0, 0)
Screenshot: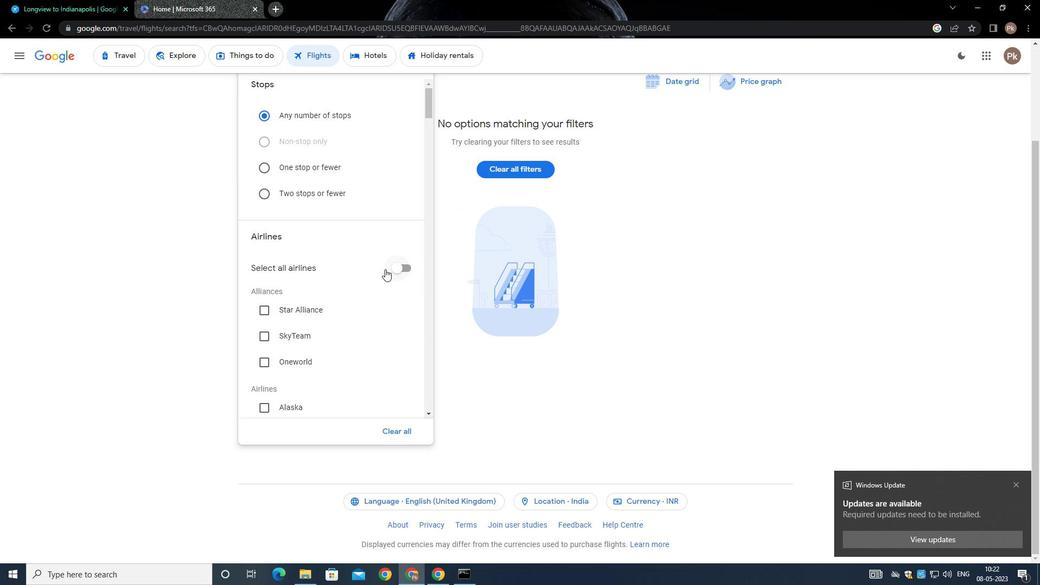 
Action: Mouse moved to (366, 273)
Screenshot: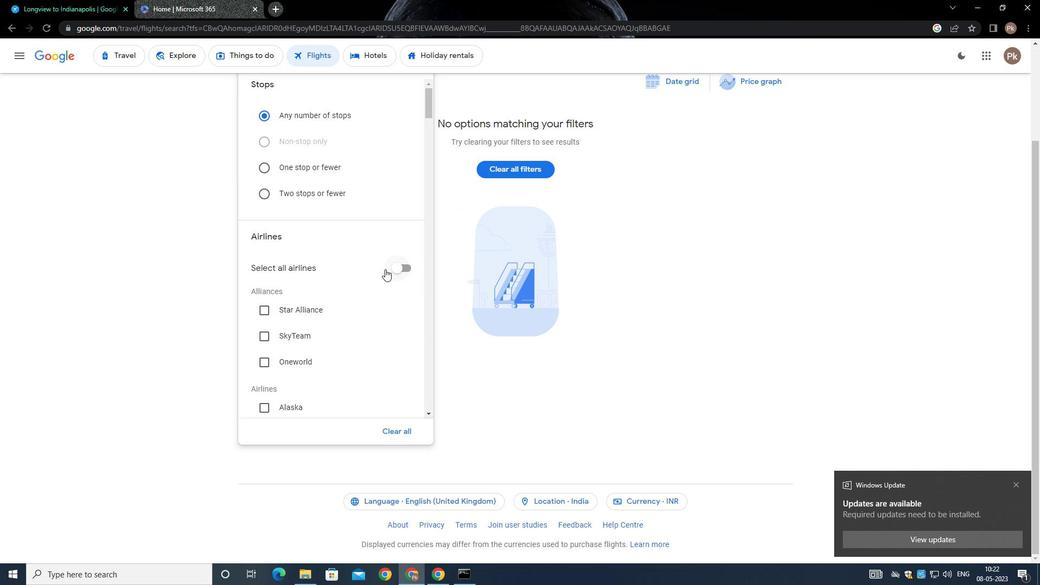 
Action: Mouse scrolled (366, 272) with delta (0, 0)
Screenshot: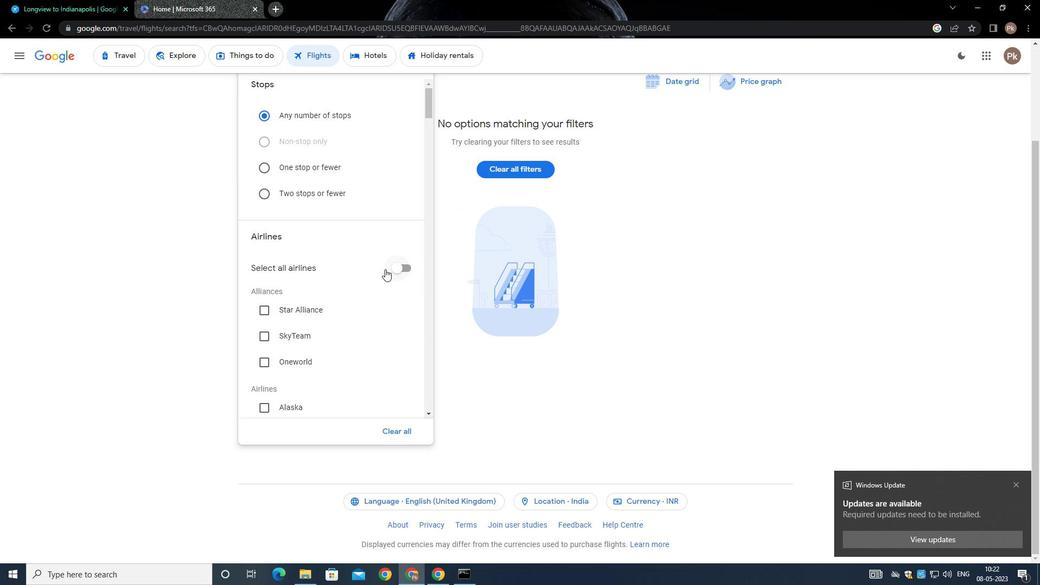
Action: Mouse moved to (366, 273)
Screenshot: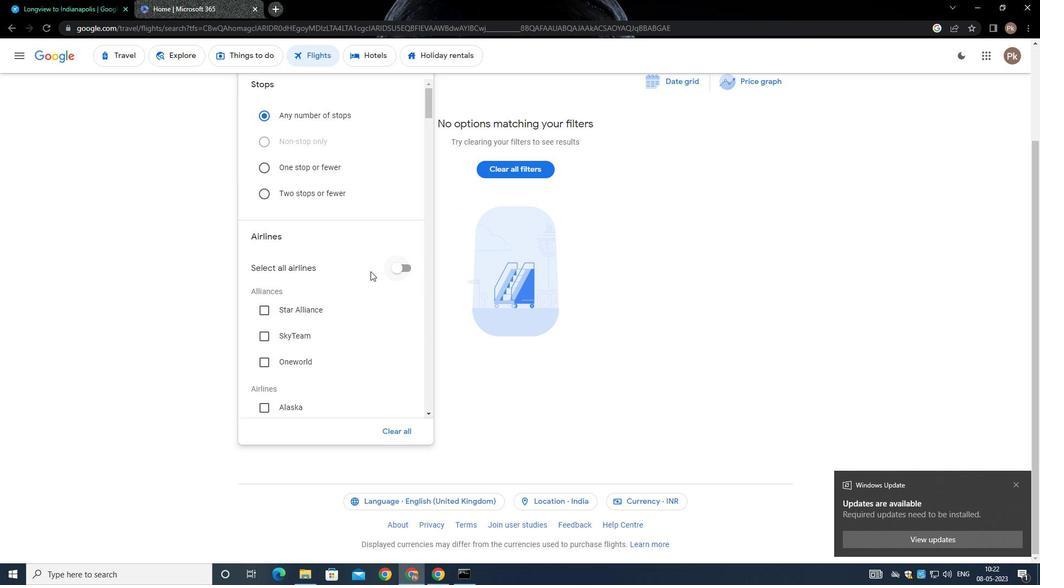 
Action: Mouse scrolled (366, 273) with delta (0, 0)
Screenshot: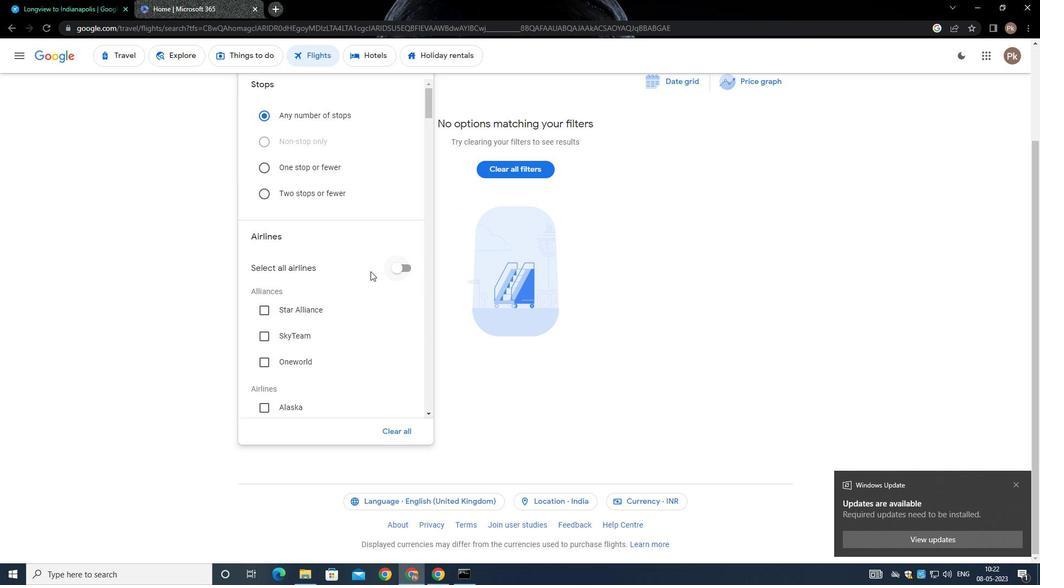 
Action: Mouse scrolled (366, 273) with delta (0, 0)
Screenshot: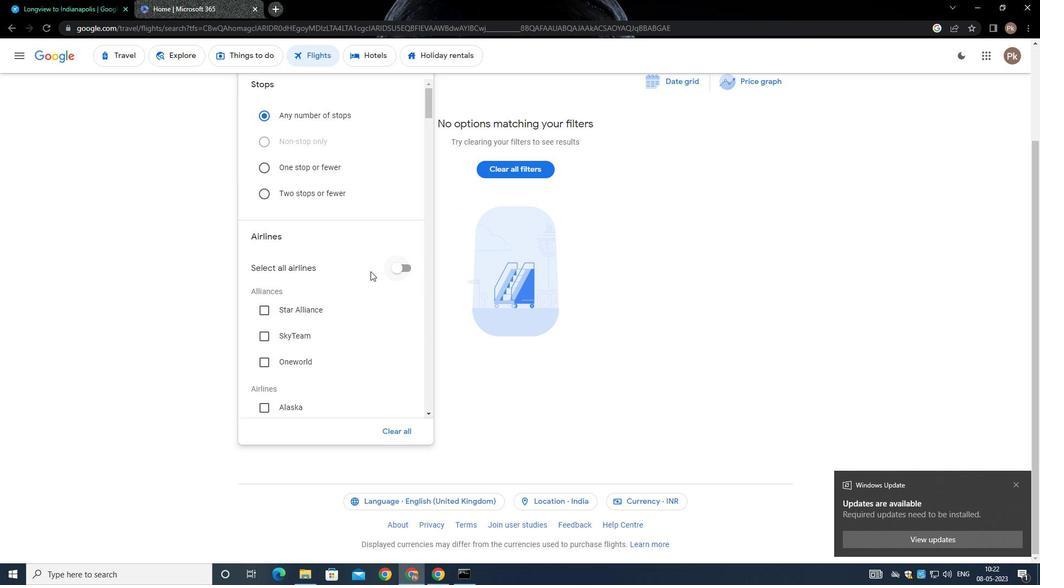 
Action: Mouse scrolled (366, 273) with delta (0, 0)
Screenshot: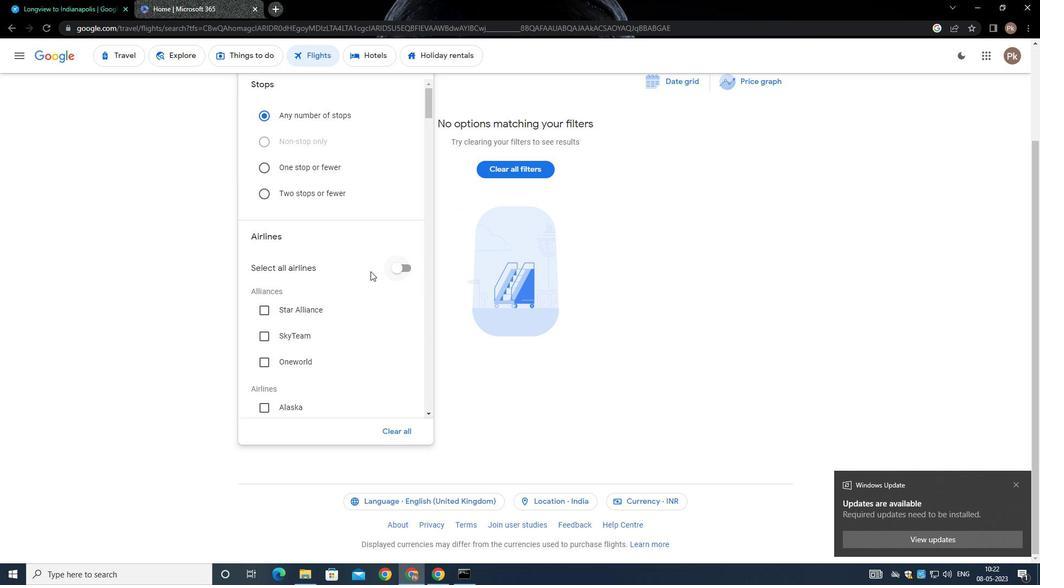 
Action: Mouse scrolled (366, 273) with delta (0, 0)
Screenshot: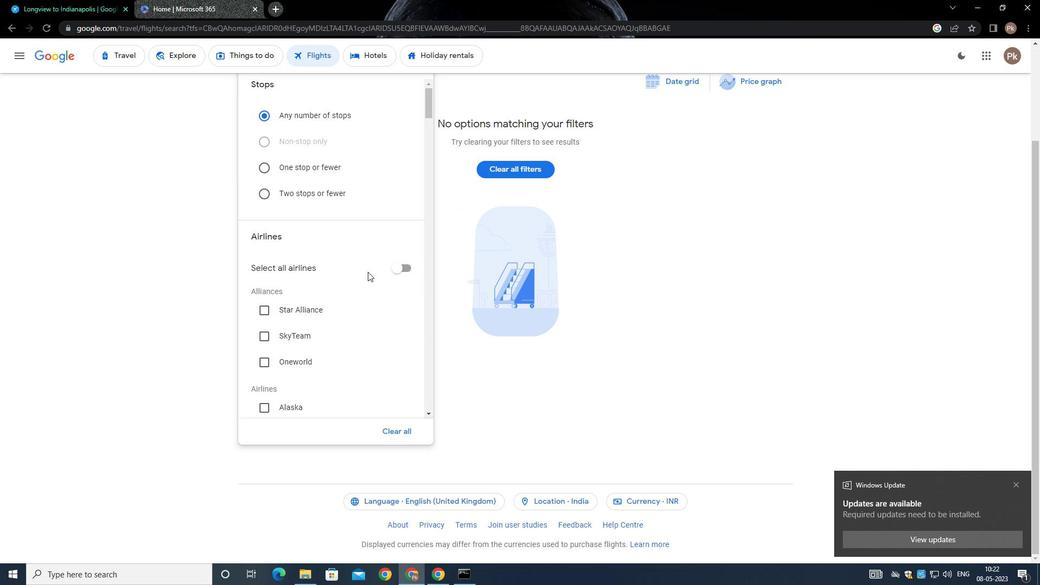 
Action: Mouse moved to (403, 337)
Screenshot: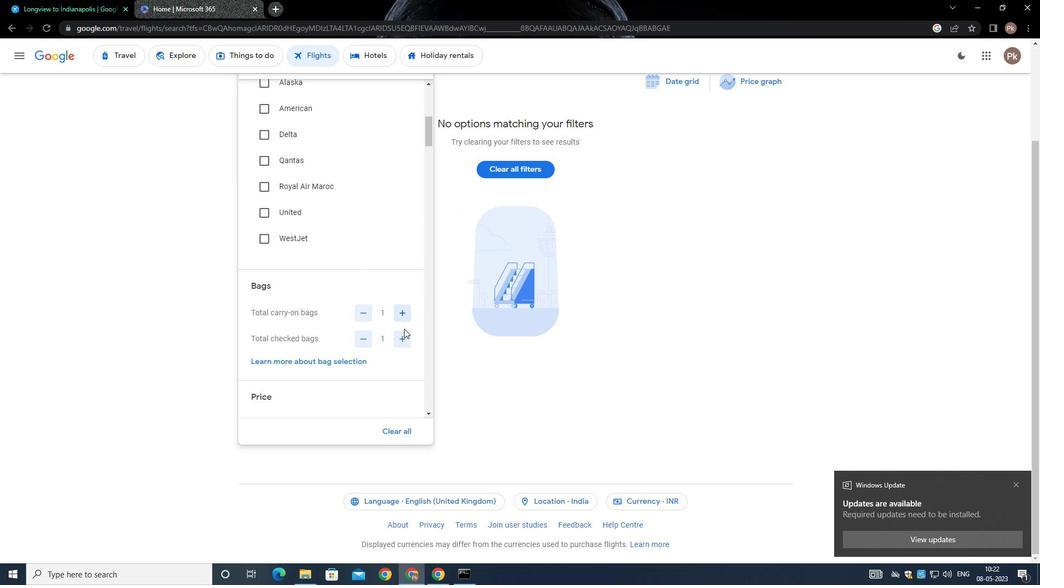 
Action: Mouse pressed left at (403, 337)
Screenshot: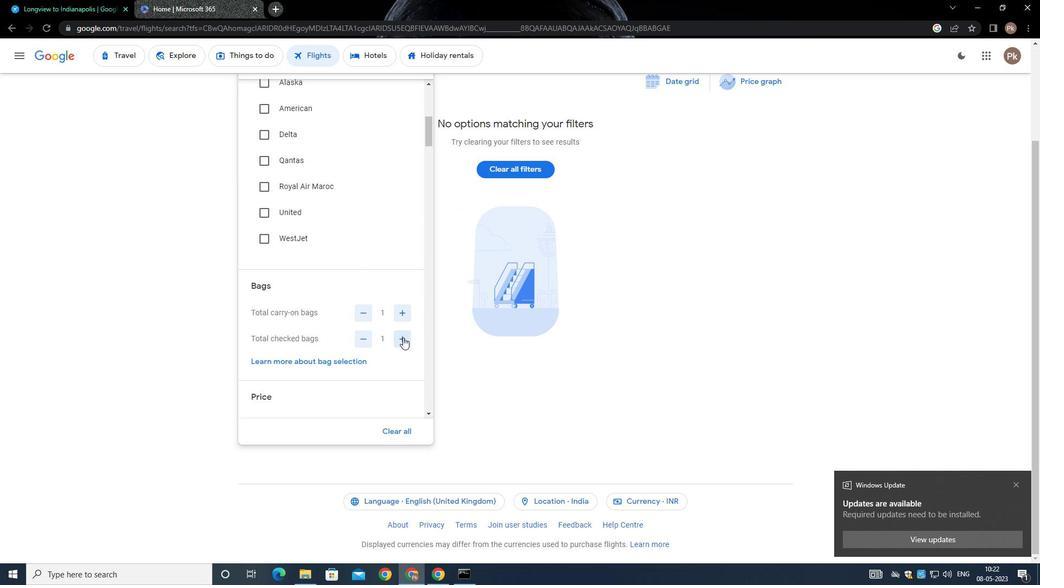 
Action: Mouse pressed left at (403, 337)
Screenshot: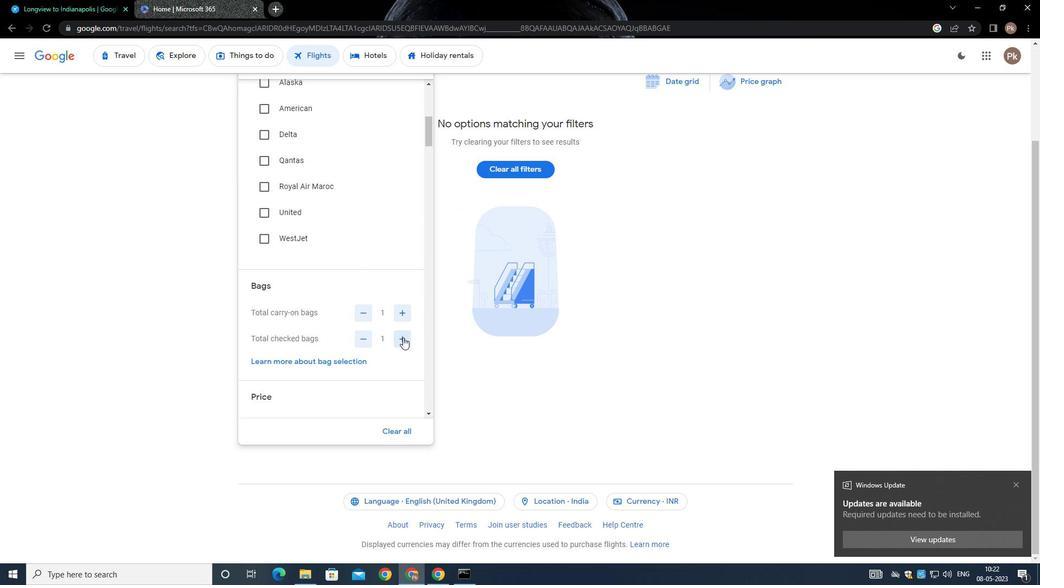 
Action: Mouse moved to (403, 337)
Screenshot: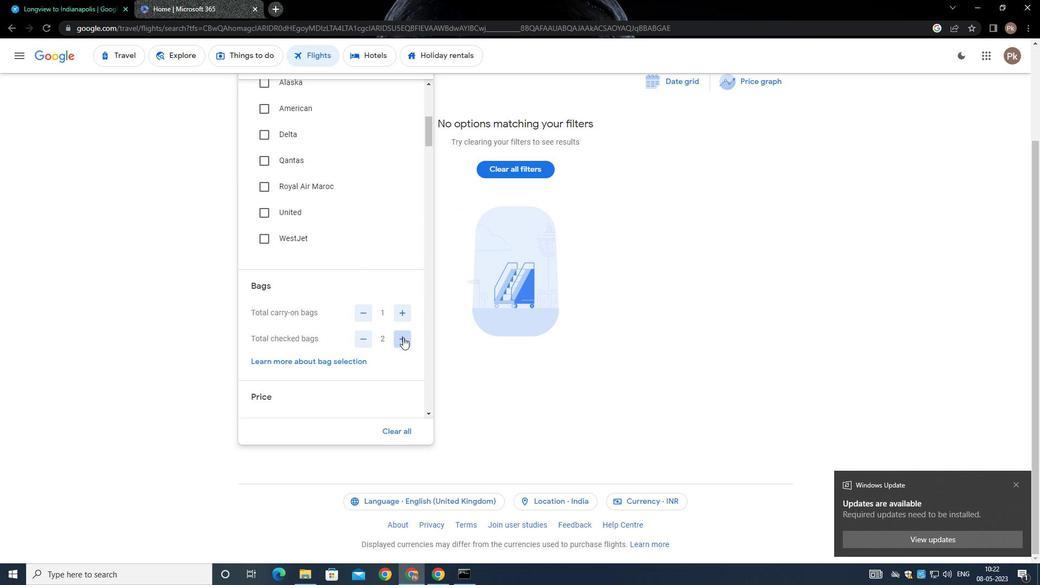 
Action: Mouse pressed left at (403, 337)
Screenshot: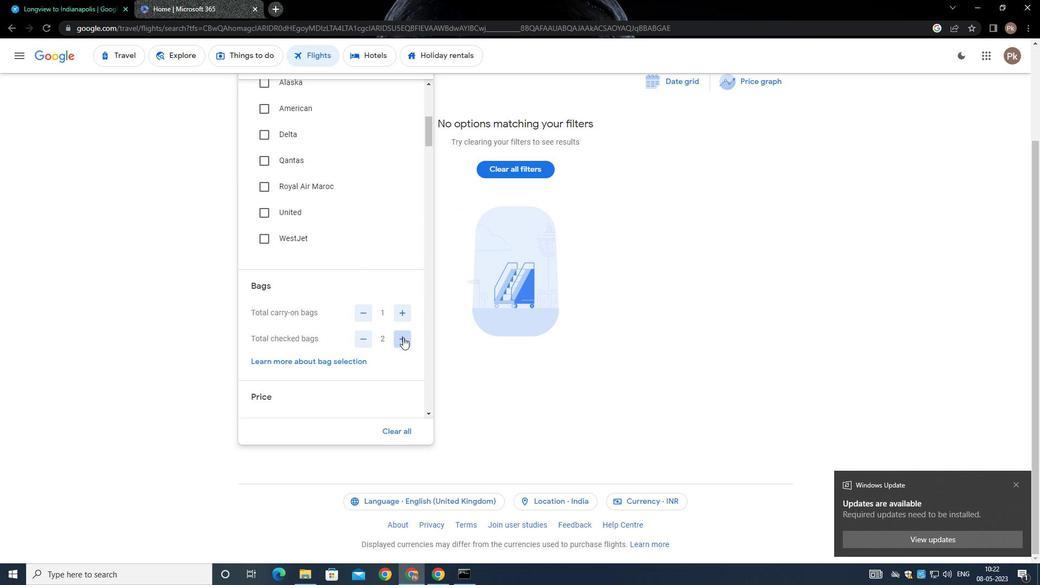 
Action: Mouse moved to (365, 336)
Screenshot: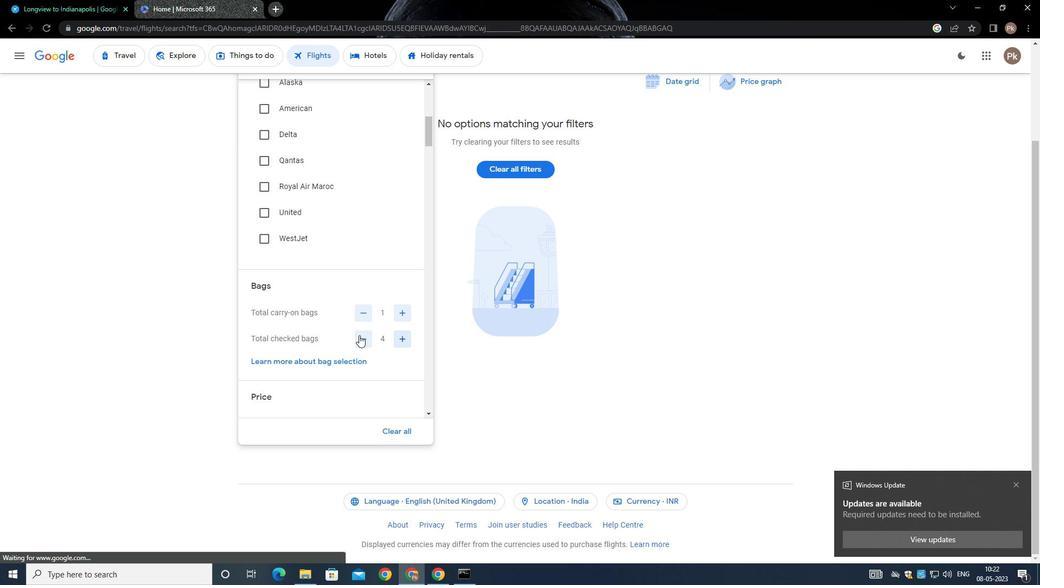 
Action: Mouse pressed left at (365, 336)
Screenshot: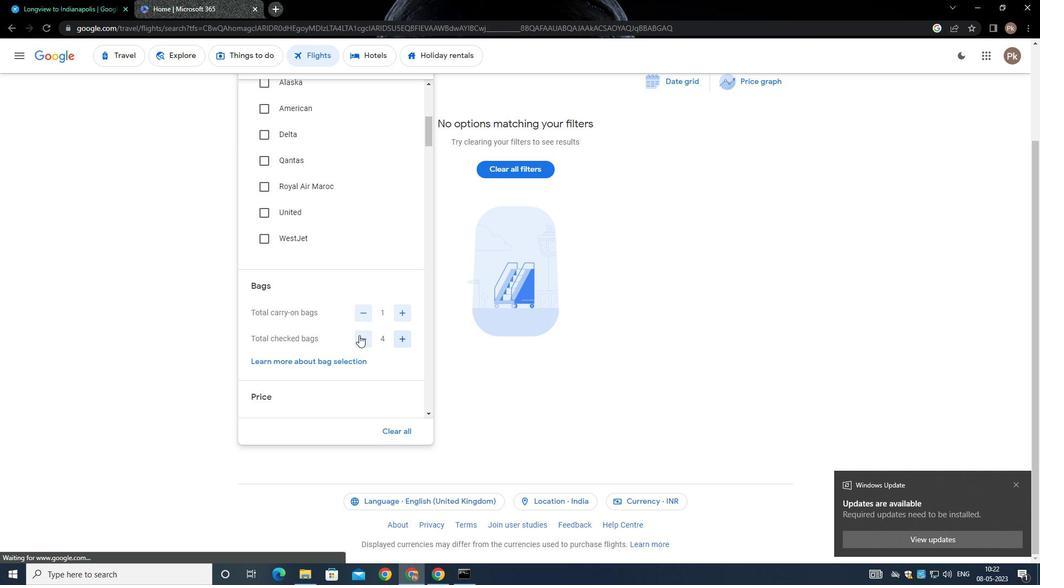 
Action: Mouse moved to (403, 340)
Screenshot: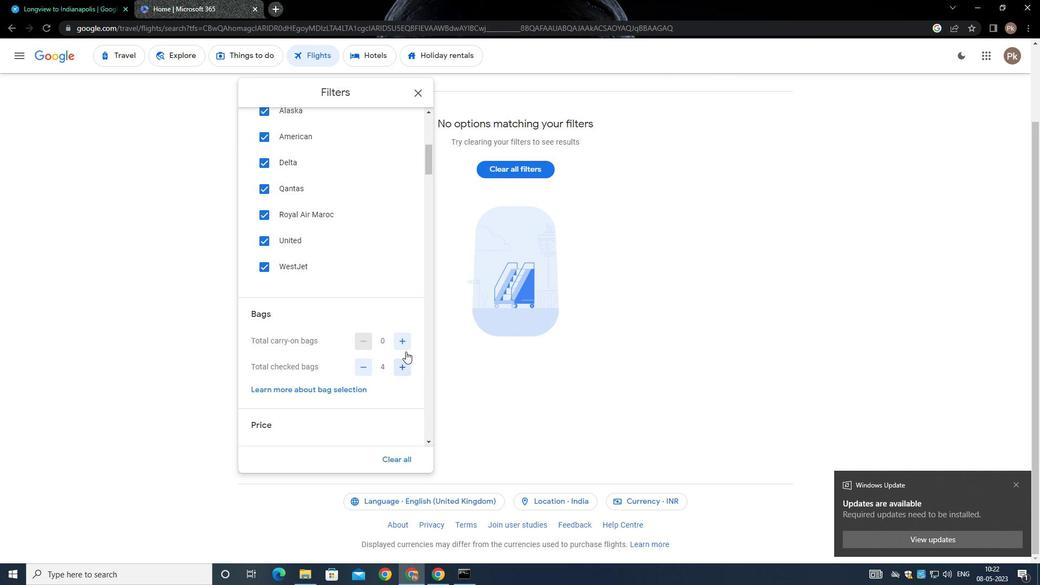 
Action: Mouse pressed left at (403, 340)
Screenshot: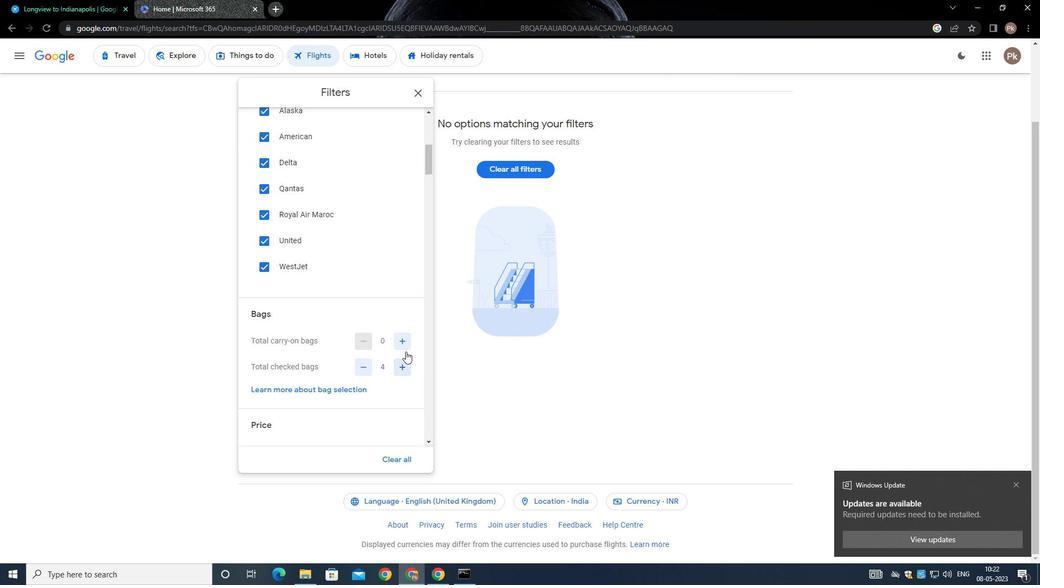 
Action: Mouse moved to (363, 370)
Screenshot: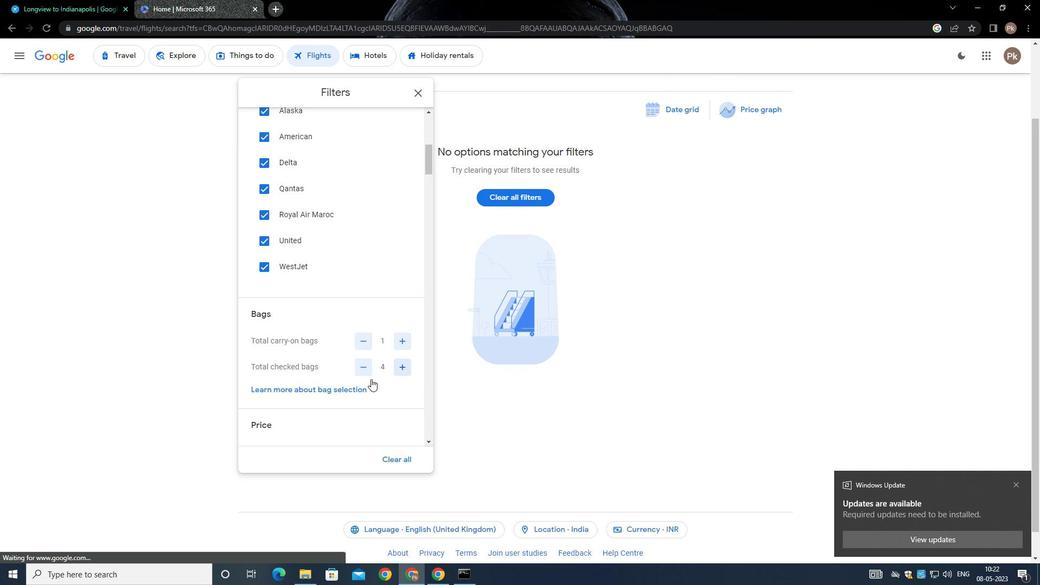 
Action: Mouse pressed left at (363, 370)
Screenshot: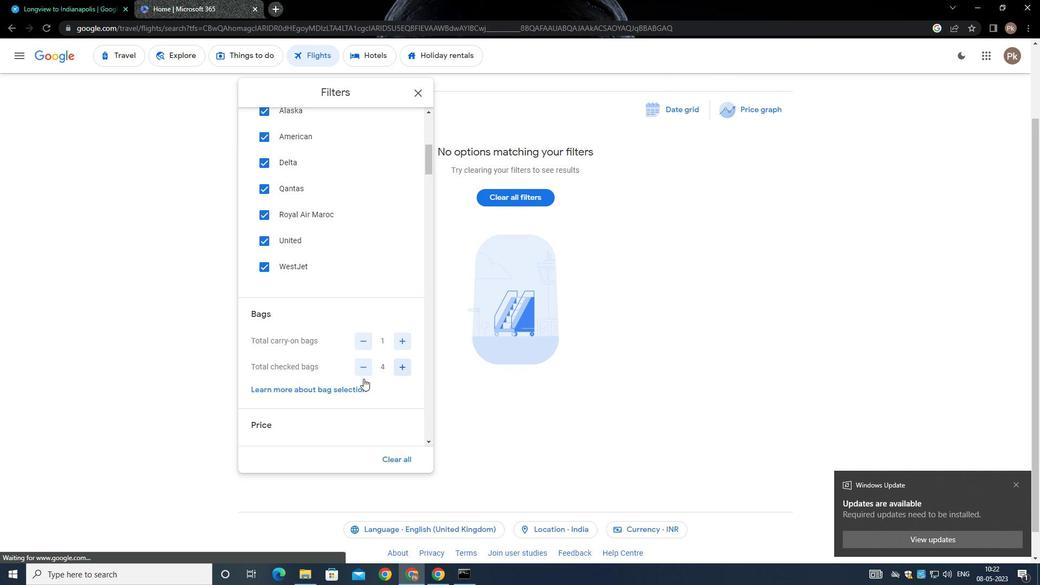 
Action: Mouse moved to (363, 371)
Screenshot: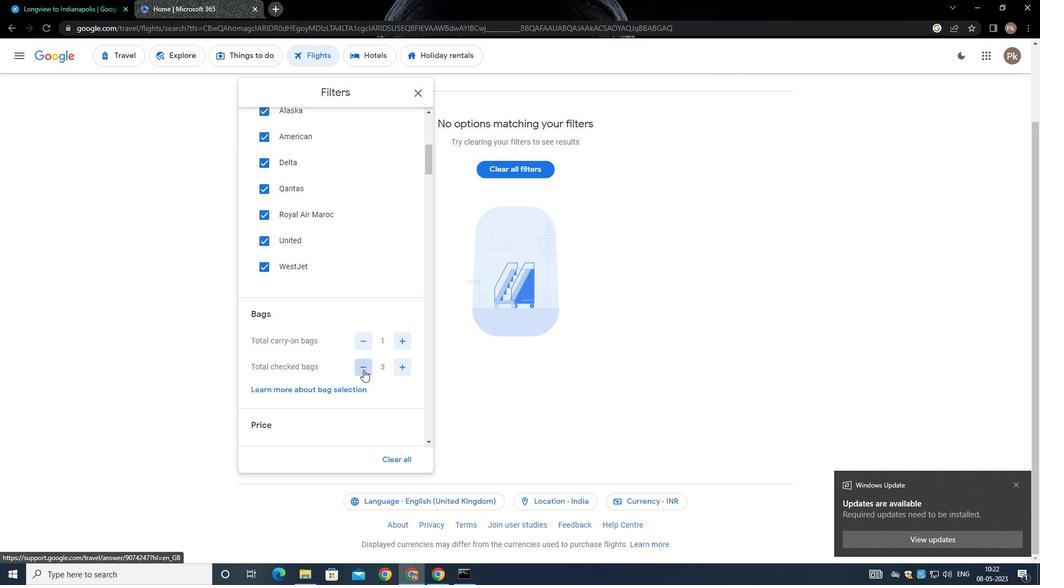 
Action: Mouse scrolled (363, 370) with delta (0, 0)
Screenshot: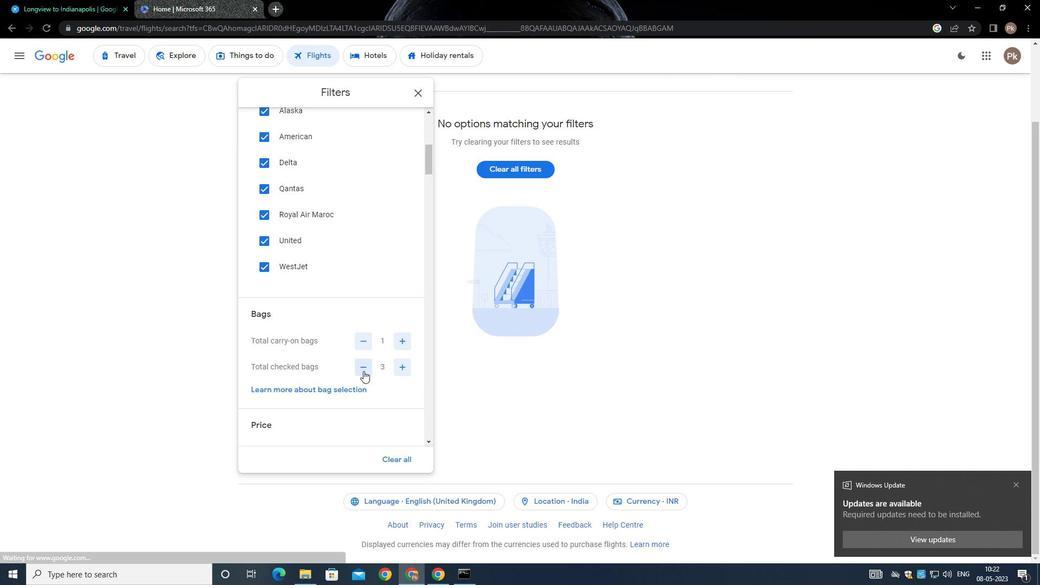 
Action: Mouse scrolled (363, 370) with delta (0, 0)
Screenshot: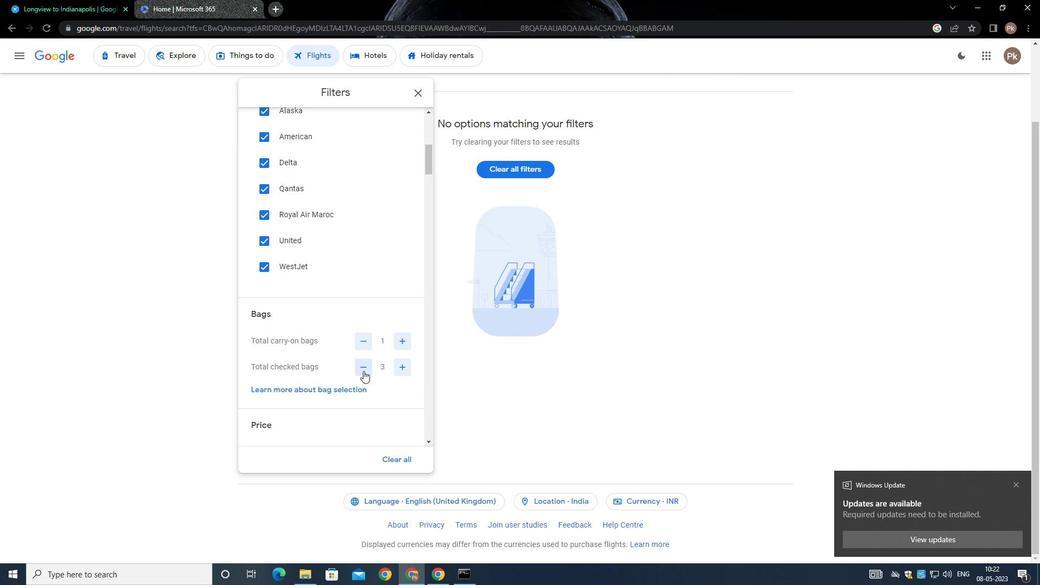 
Action: Mouse moved to (400, 451)
Screenshot: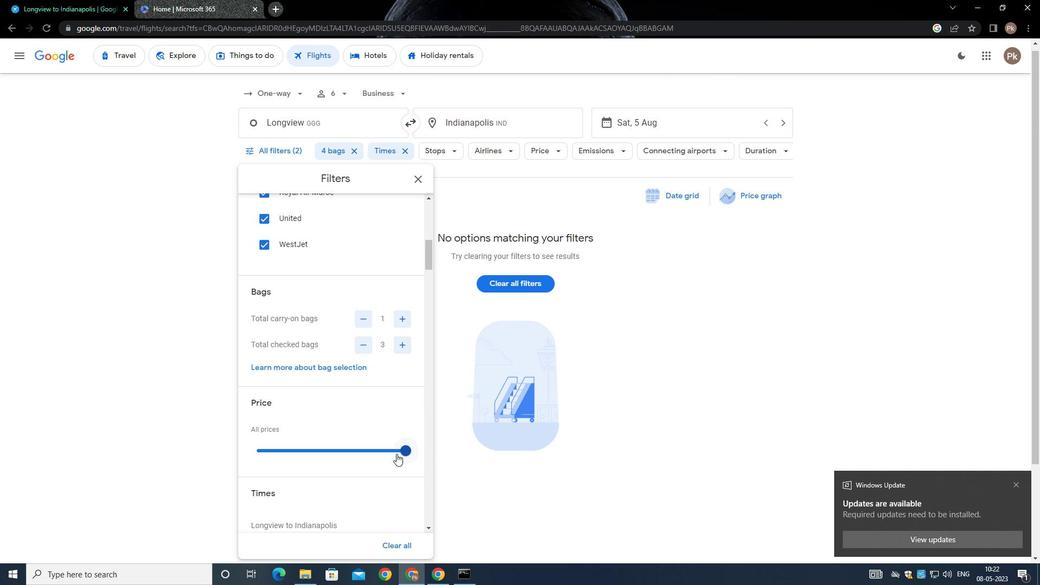 
Action: Mouse pressed left at (400, 451)
Screenshot: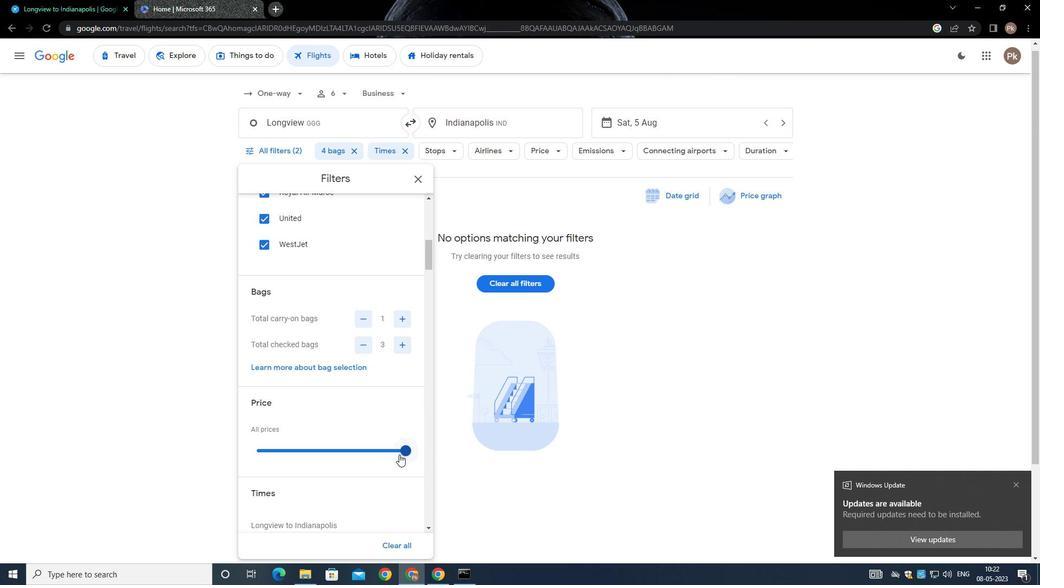 
Action: Mouse moved to (379, 438)
Screenshot: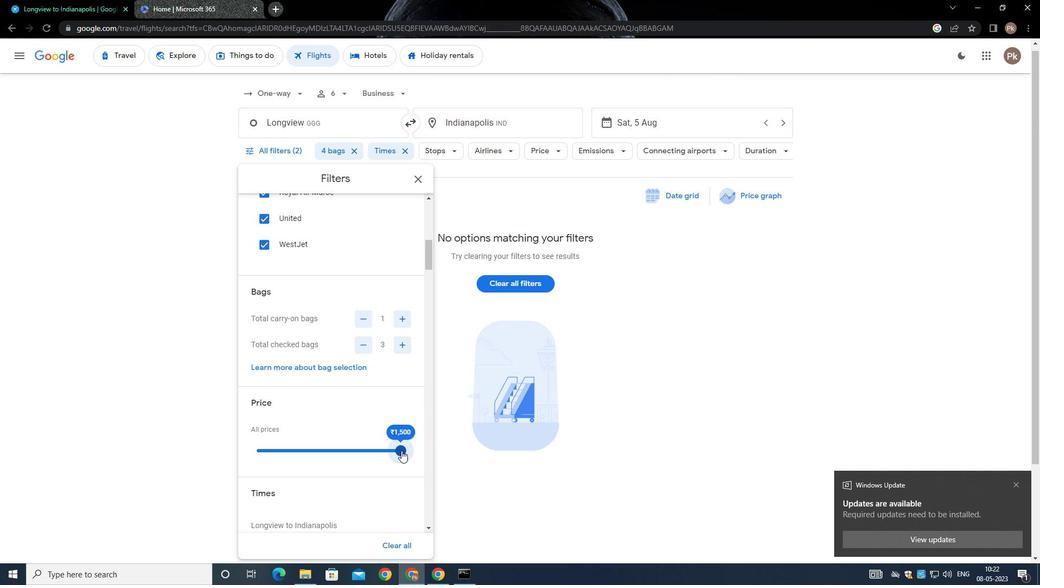 
Action: Mouse scrolled (379, 438) with delta (0, 0)
Screenshot: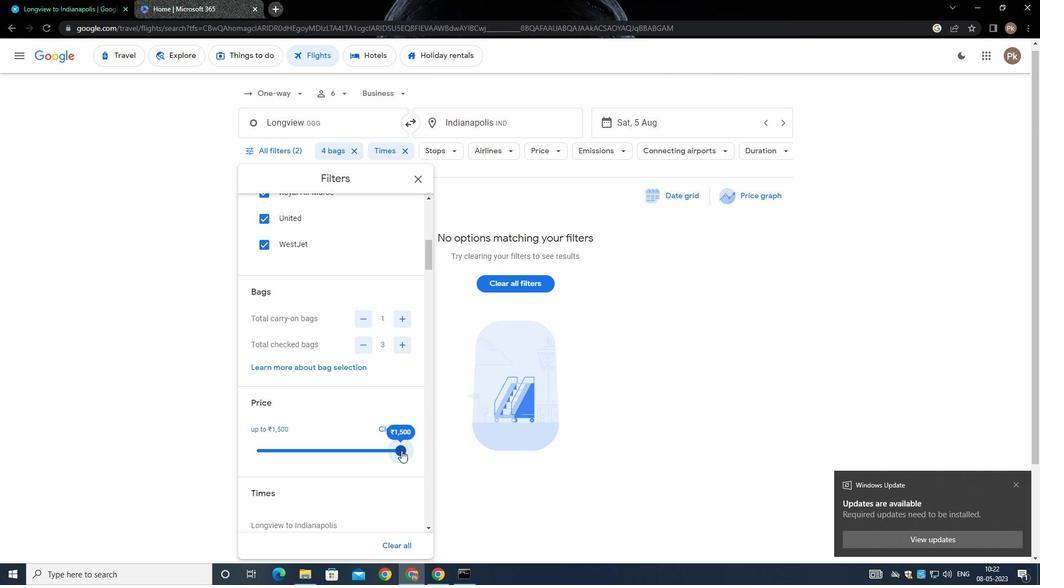 
Action: Mouse scrolled (379, 438) with delta (0, 0)
Screenshot: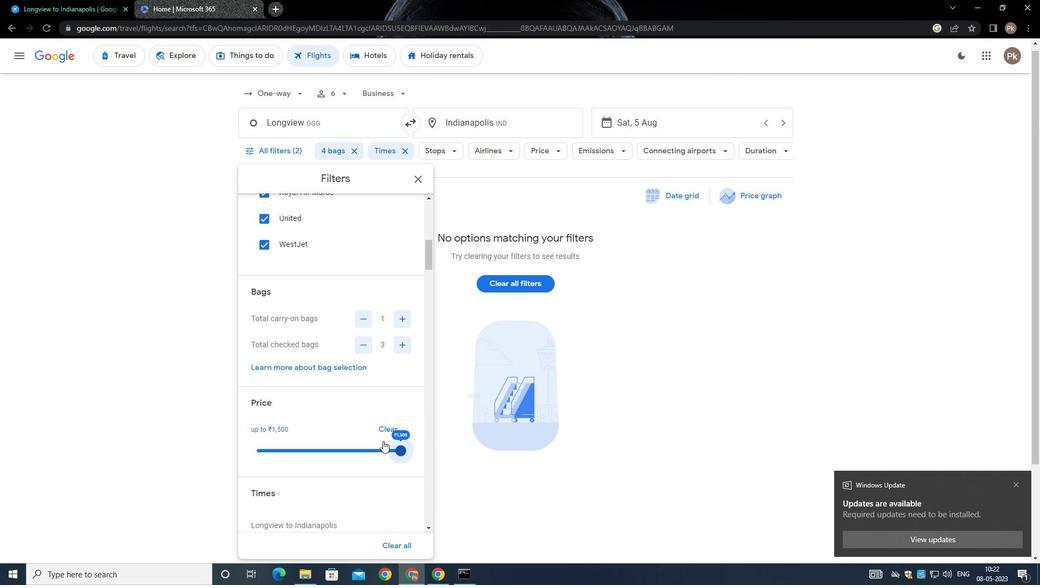 
Action: Mouse scrolled (379, 438) with delta (0, 0)
Screenshot: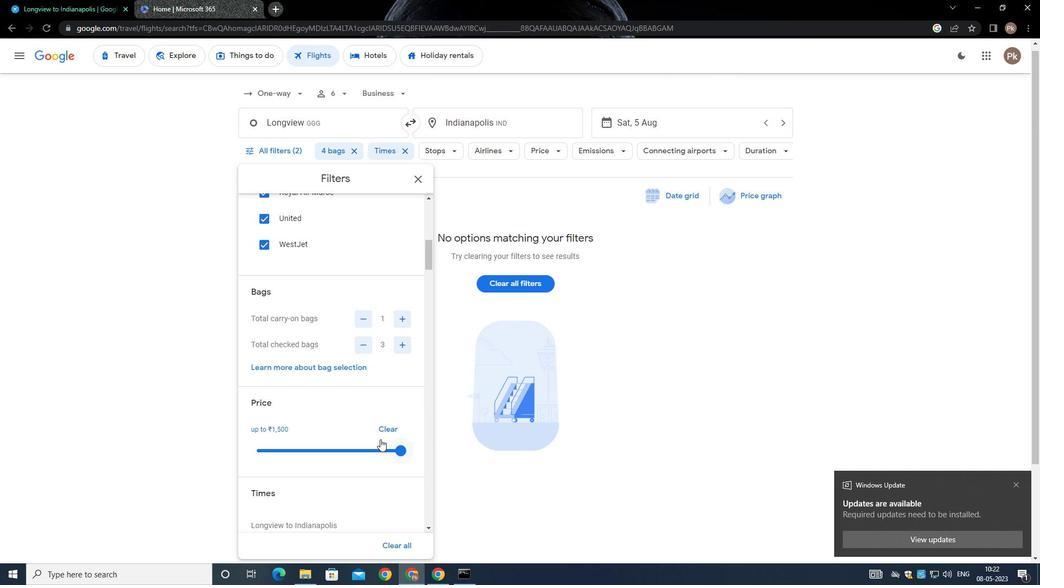 
Action: Mouse scrolled (379, 438) with delta (0, 0)
Screenshot: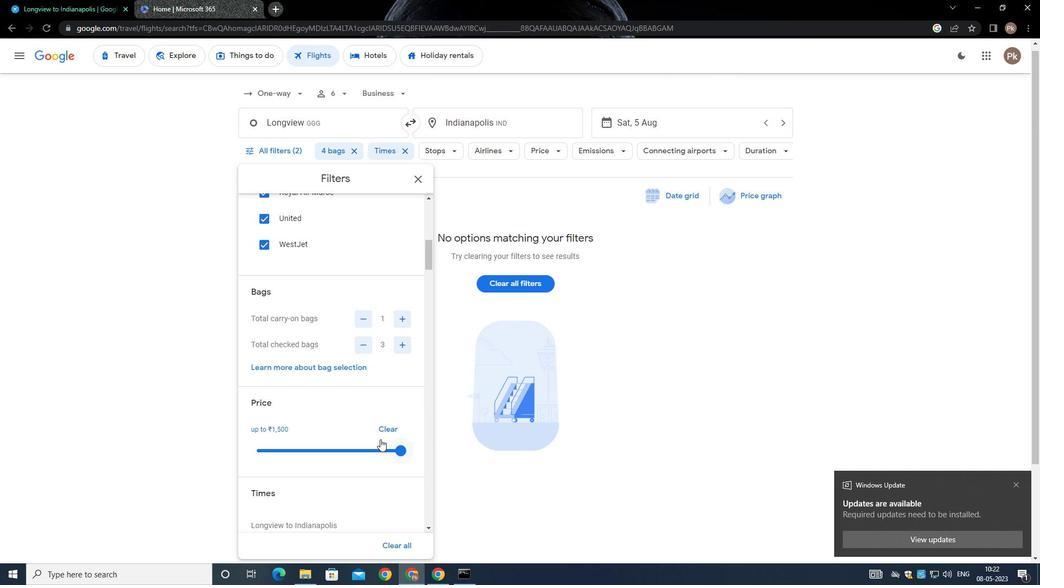 
Action: Mouse scrolled (379, 438) with delta (0, 0)
Screenshot: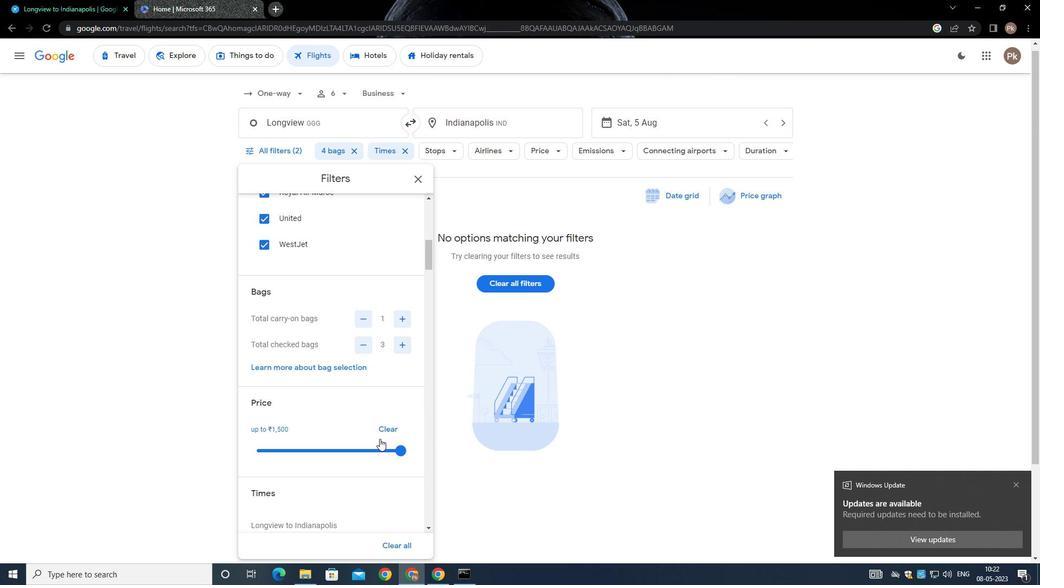 
Action: Mouse scrolled (379, 438) with delta (0, 0)
Screenshot: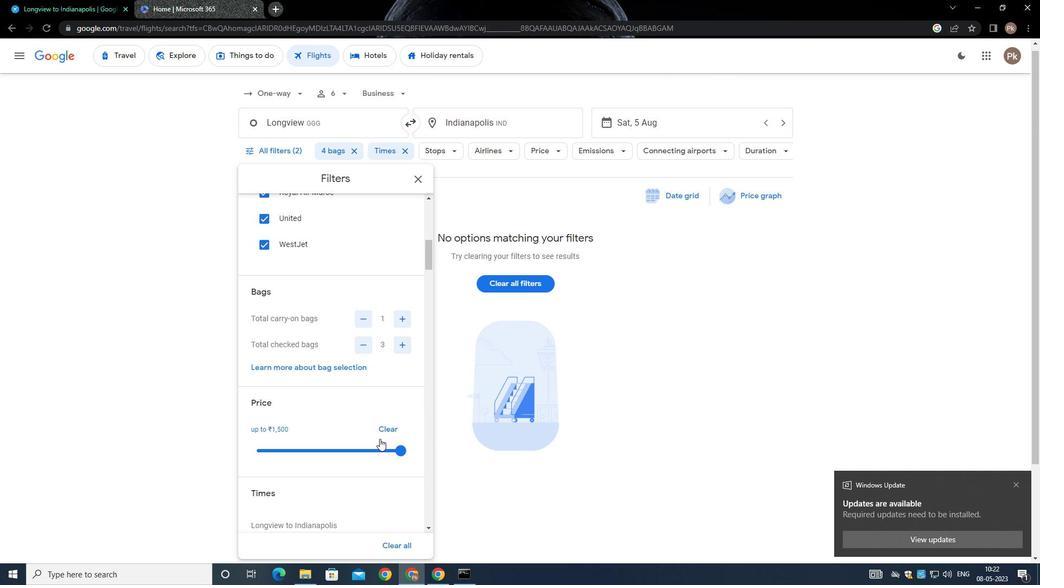 
Action: Mouse moved to (383, 246)
Screenshot: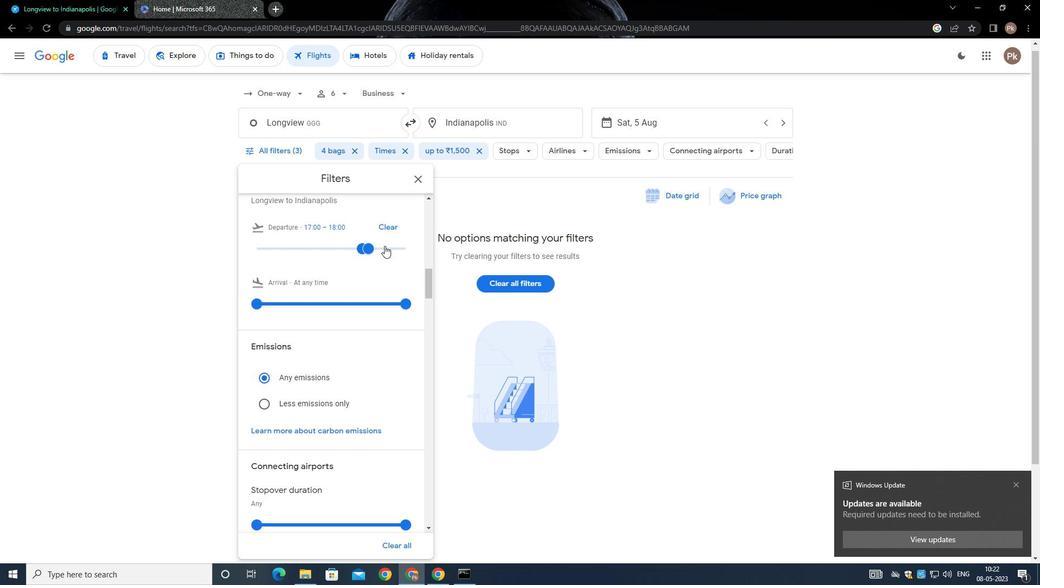
Action: Mouse pressed left at (383, 246)
Screenshot: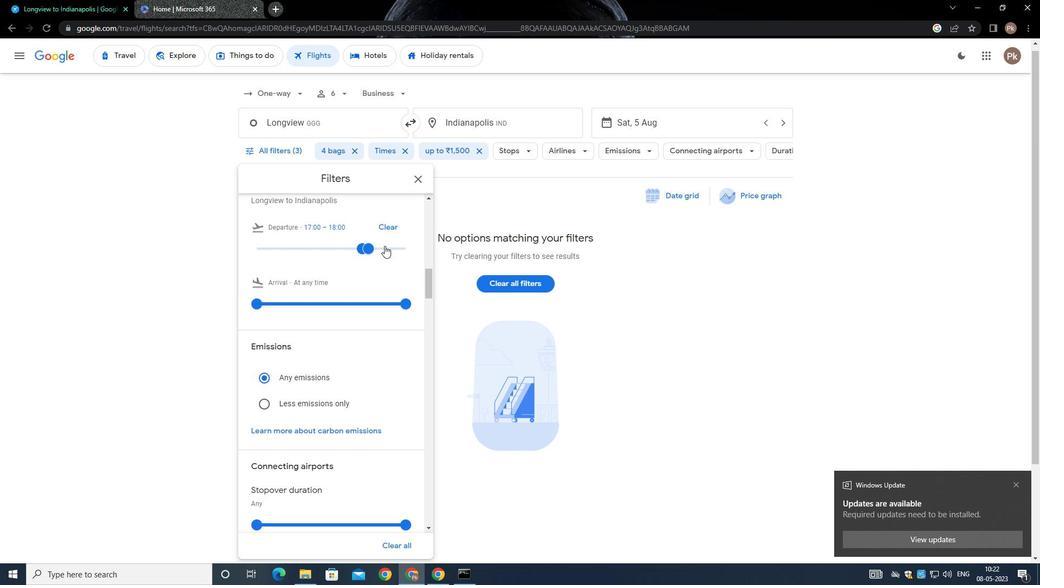 
Action: Mouse moved to (368, 248)
Screenshot: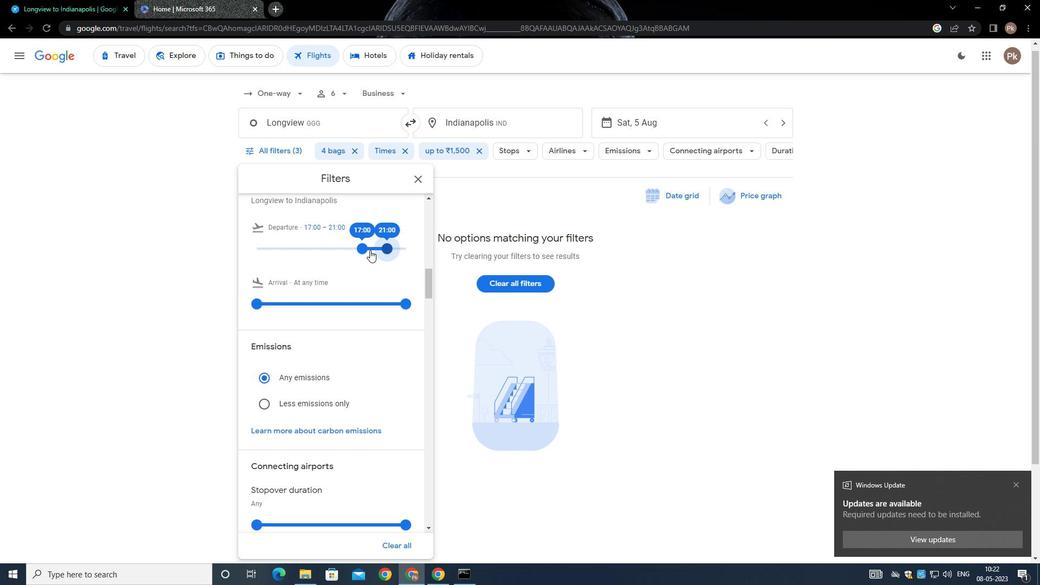 
Action: Mouse pressed left at (368, 248)
Screenshot: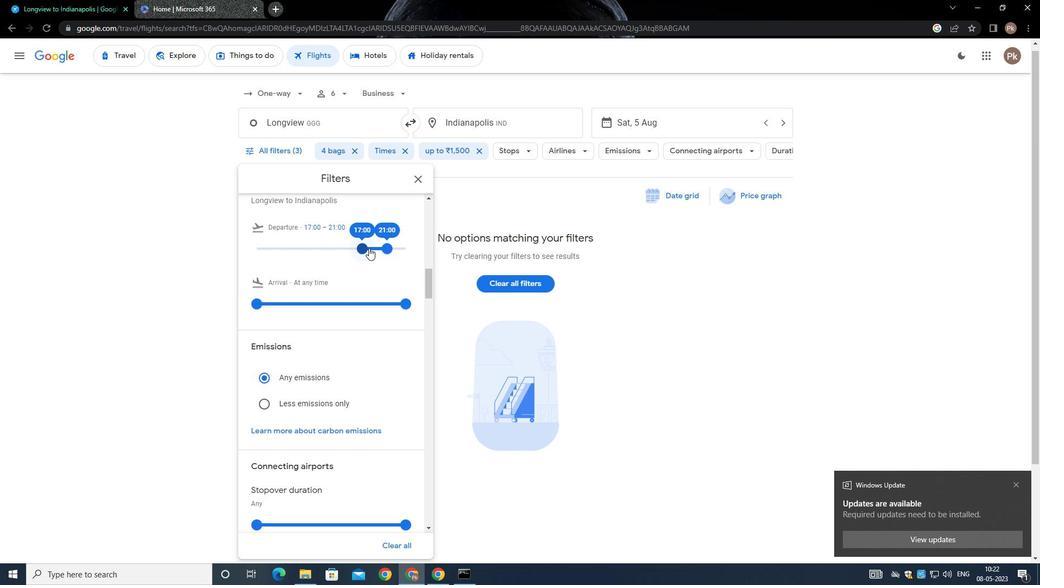 
Action: Mouse moved to (384, 244)
Screenshot: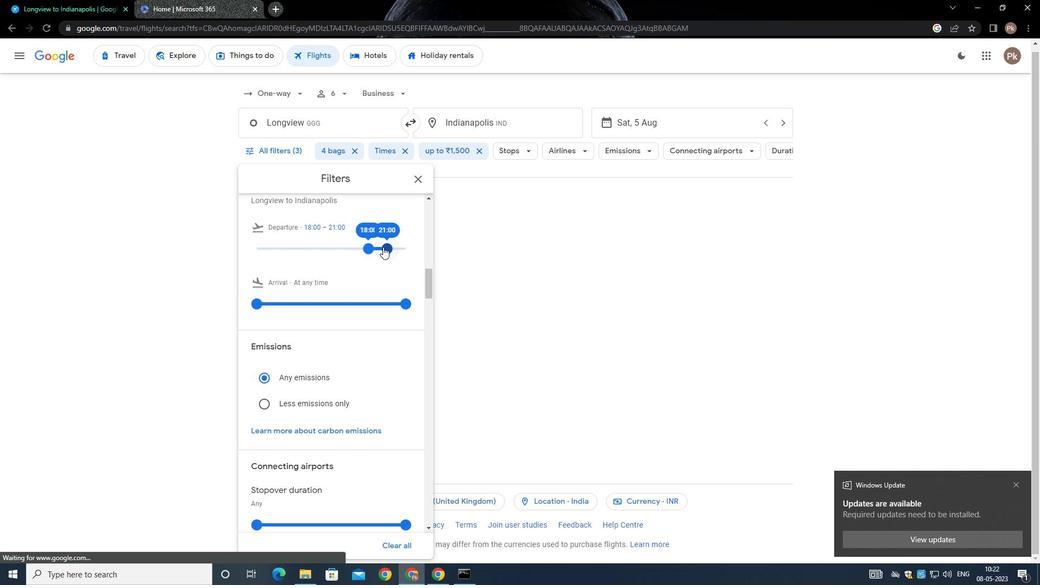 
Action: Mouse pressed left at (384, 244)
Screenshot: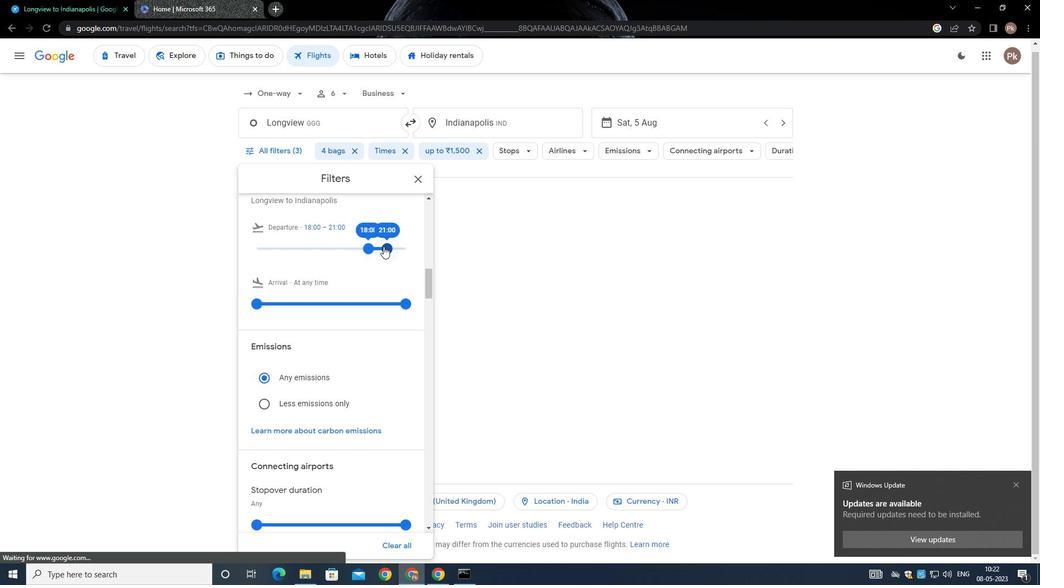 
Action: Mouse moved to (361, 251)
Screenshot: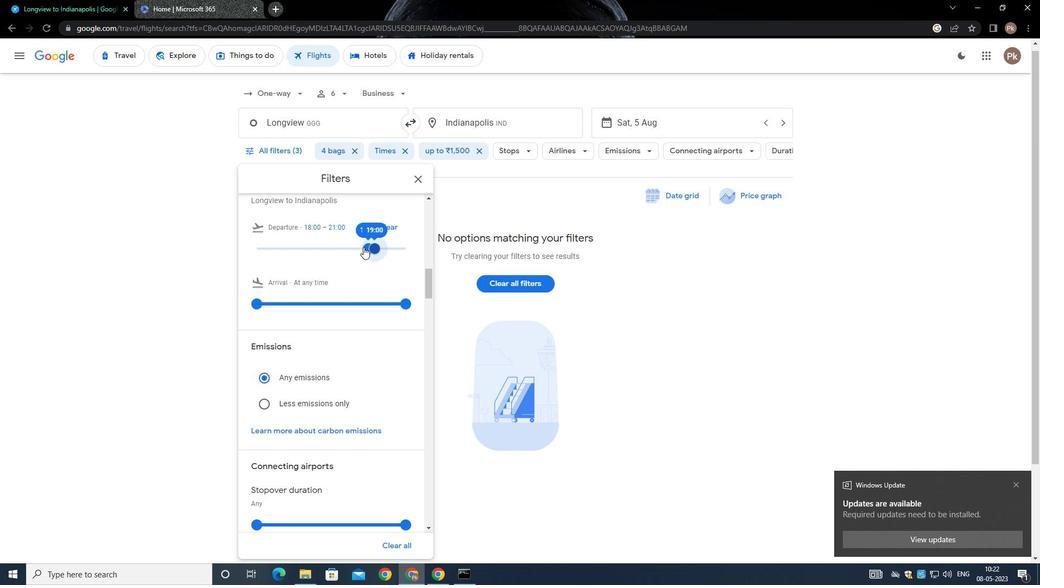 
Action: Mouse scrolled (361, 250) with delta (0, 0)
Screenshot: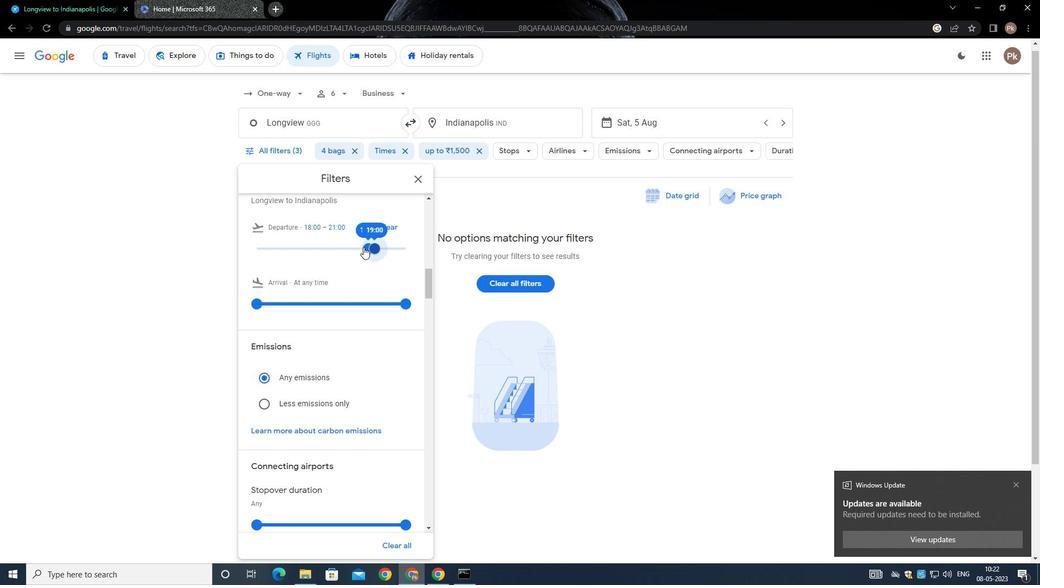 
Action: Mouse moved to (359, 261)
Screenshot: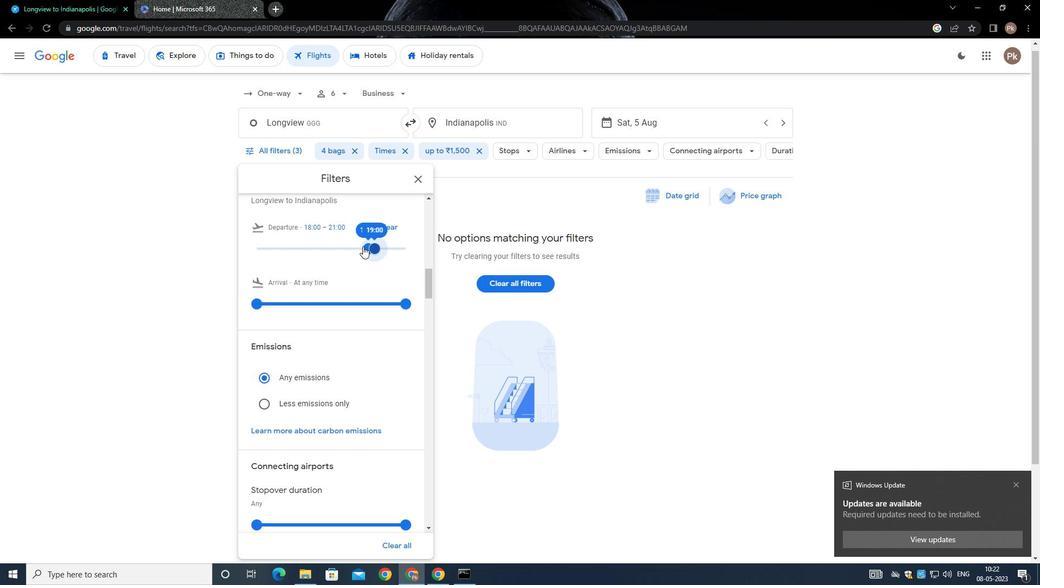 
Action: Mouse scrolled (359, 260) with delta (0, 0)
Screenshot: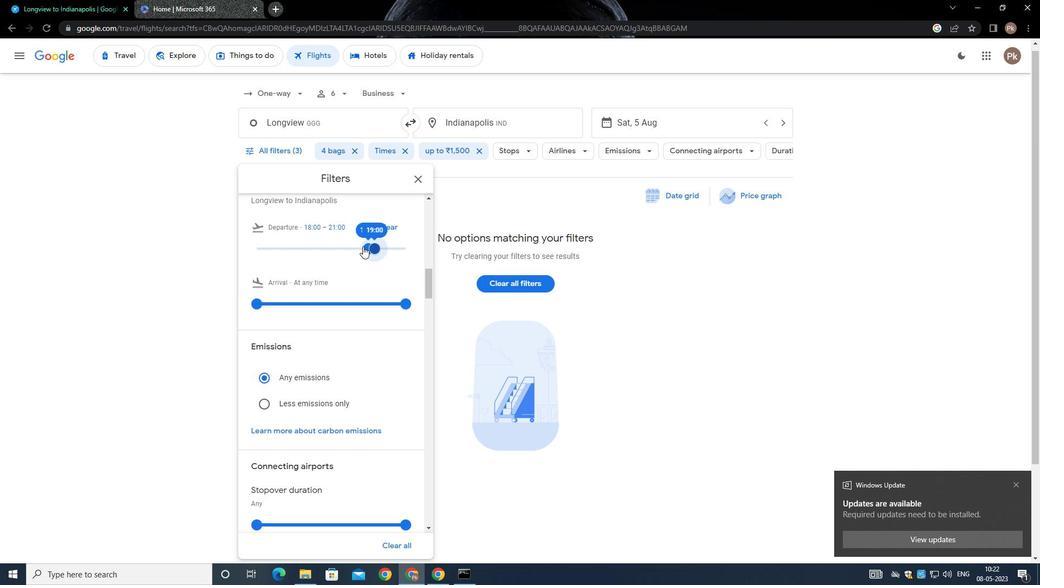 
Action: Mouse moved to (358, 264)
Screenshot: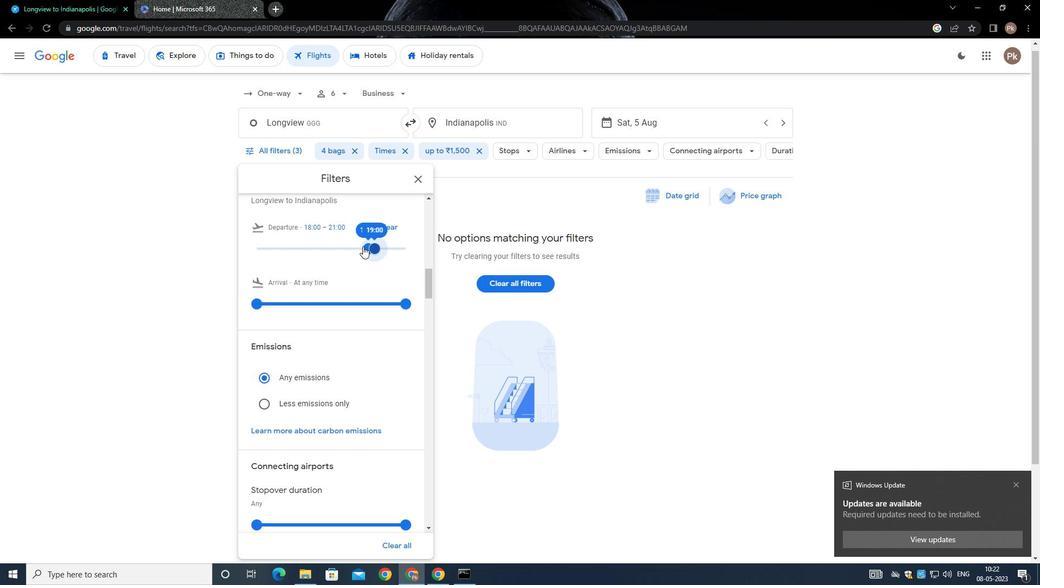 
Action: Mouse scrolled (358, 264) with delta (0, 0)
Screenshot: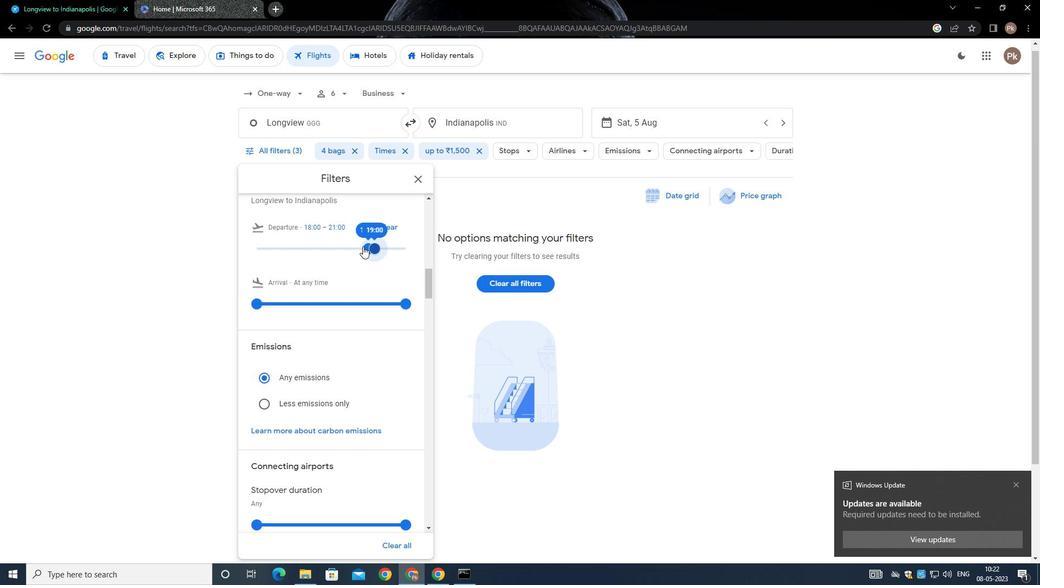 
Action: Mouse moved to (357, 267)
Screenshot: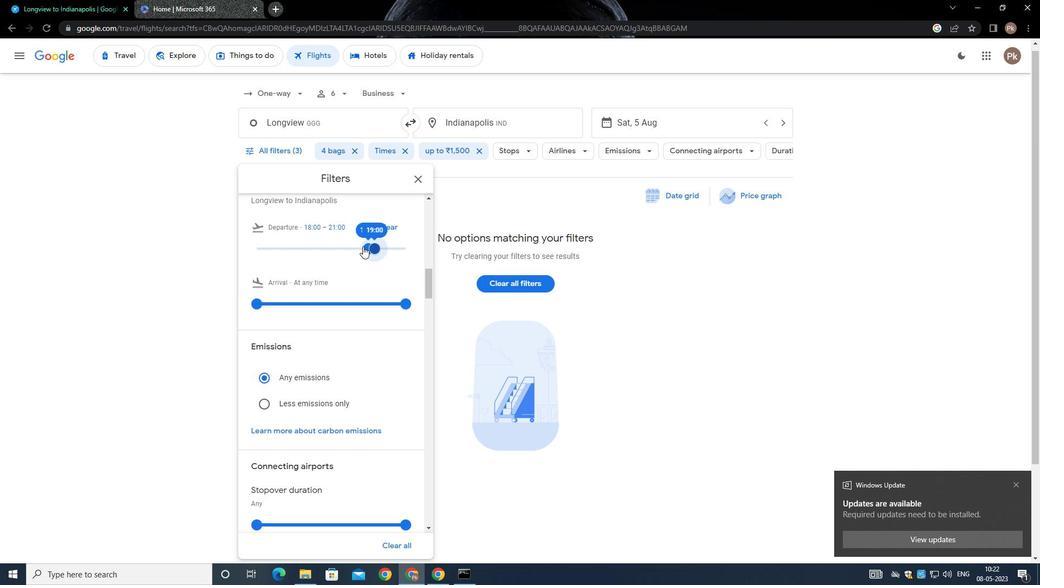 
Action: Mouse scrolled (357, 267) with delta (0, 0)
Screenshot: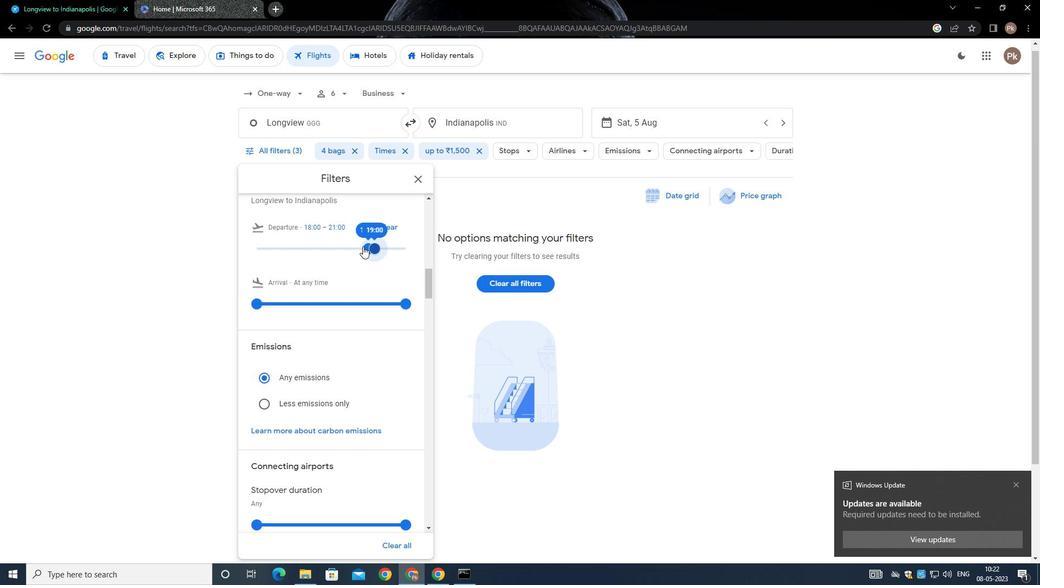 
Action: Mouse moved to (356, 270)
Screenshot: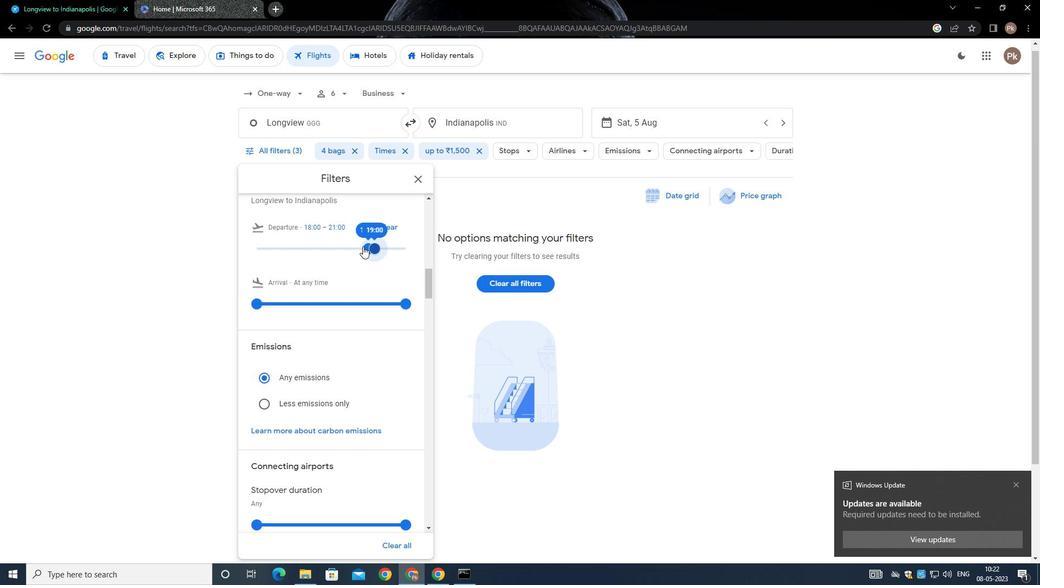 
Action: Mouse scrolled (356, 269) with delta (0, 0)
Screenshot: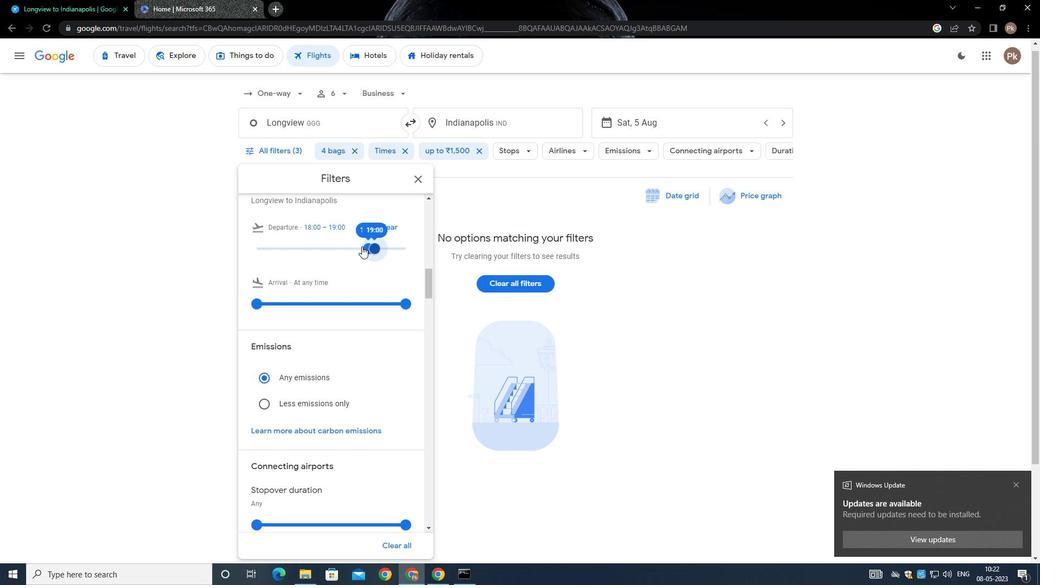 
Action: Mouse moved to (354, 275)
Screenshot: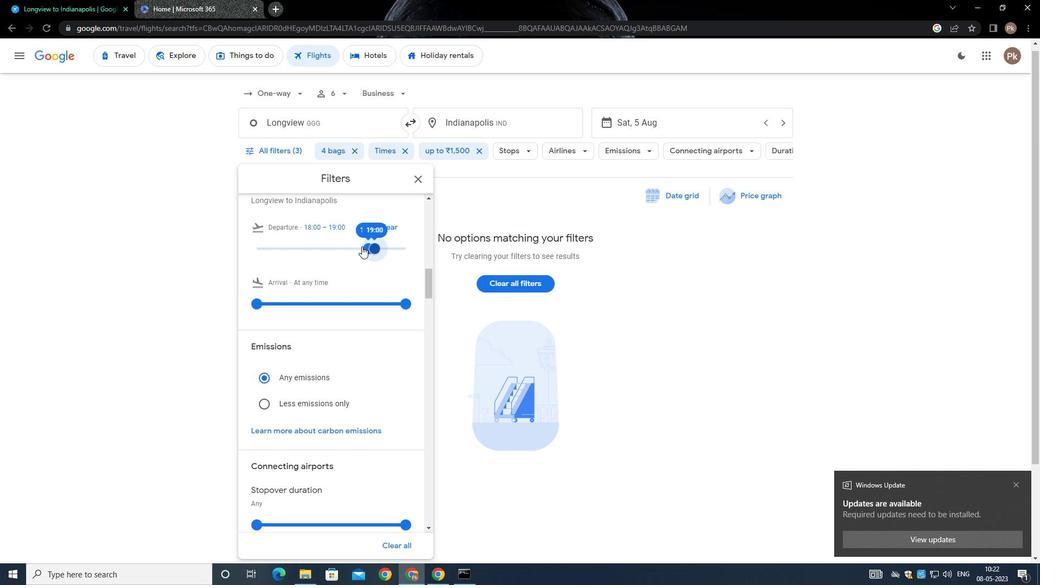
Action: Mouse scrolled (354, 275) with delta (0, 0)
Screenshot: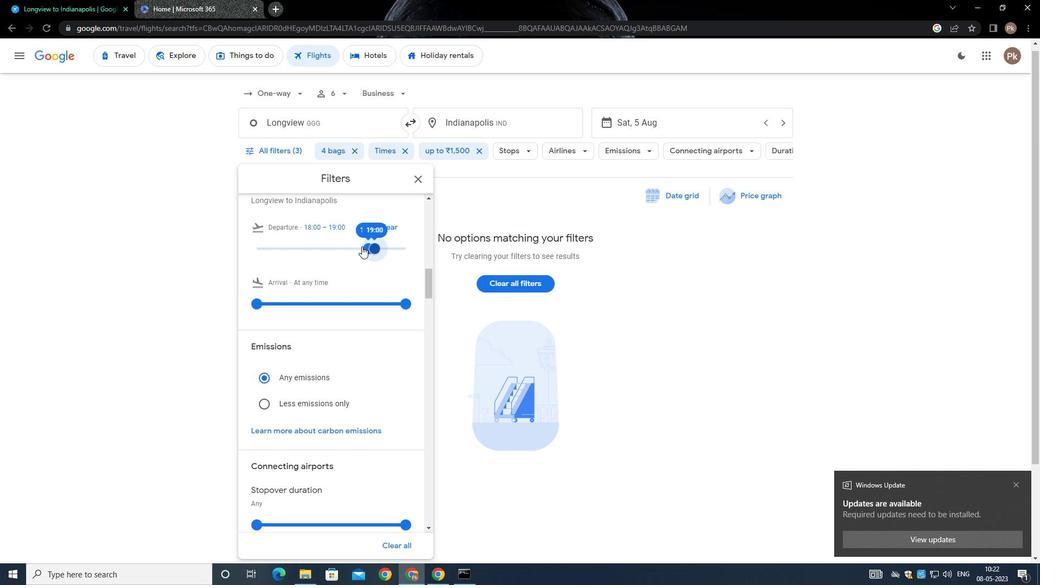 
Action: Mouse moved to (341, 295)
Screenshot: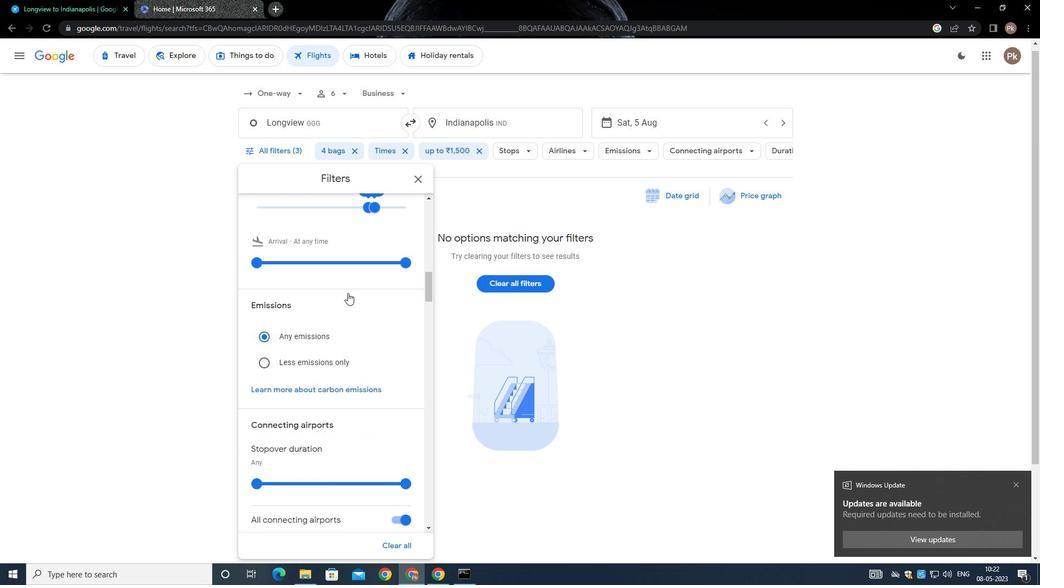 
Action: Mouse scrolled (341, 295) with delta (0, 0)
Screenshot: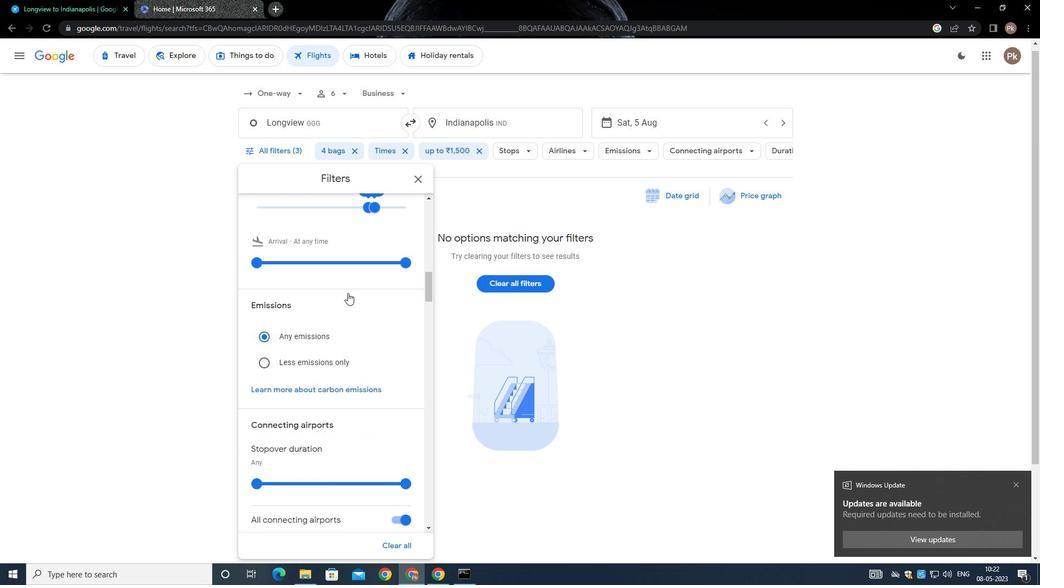 
Action: Mouse moved to (341, 297)
Screenshot: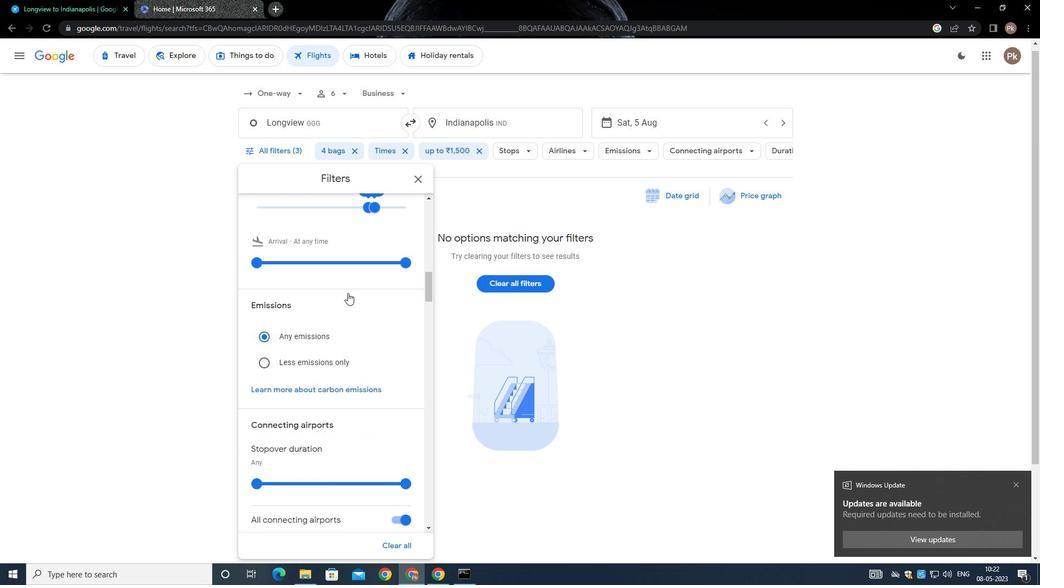 
Action: Mouse scrolled (341, 296) with delta (0, 0)
Screenshot: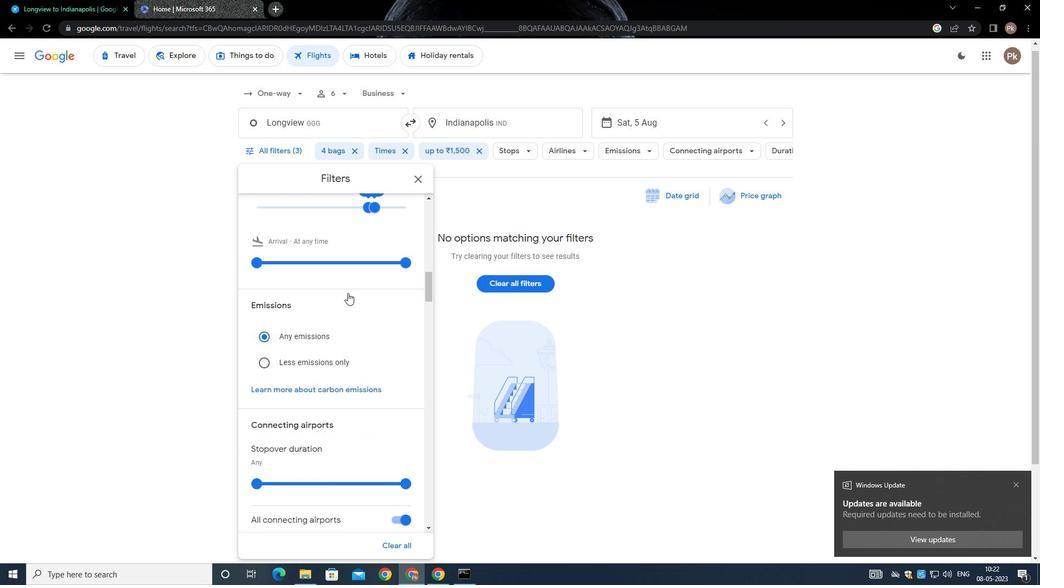 
Action: Mouse moved to (340, 299)
Screenshot: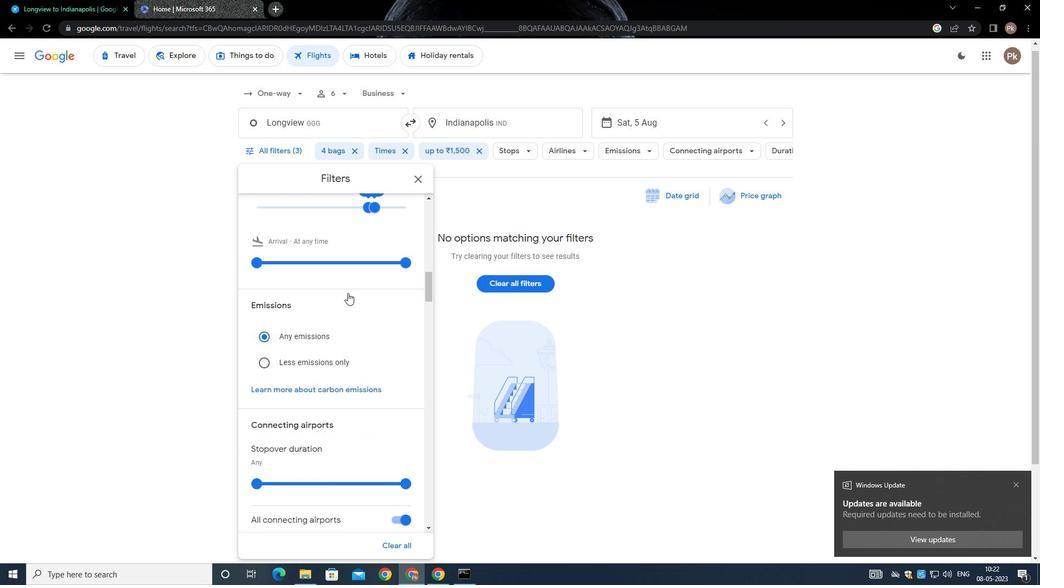 
Action: Mouse scrolled (340, 299) with delta (0, 0)
Screenshot: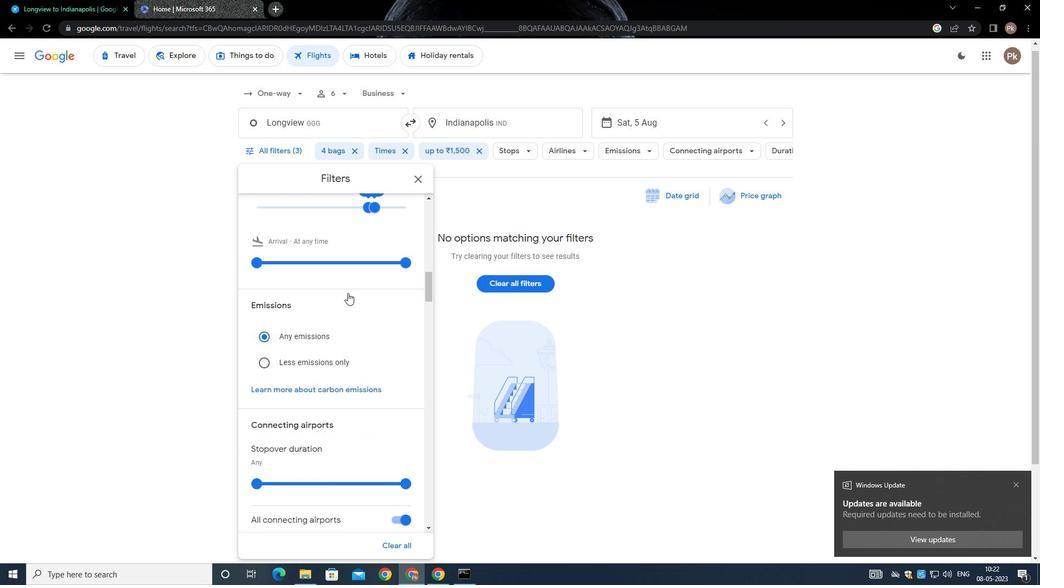 
Action: Mouse moved to (340, 301)
Screenshot: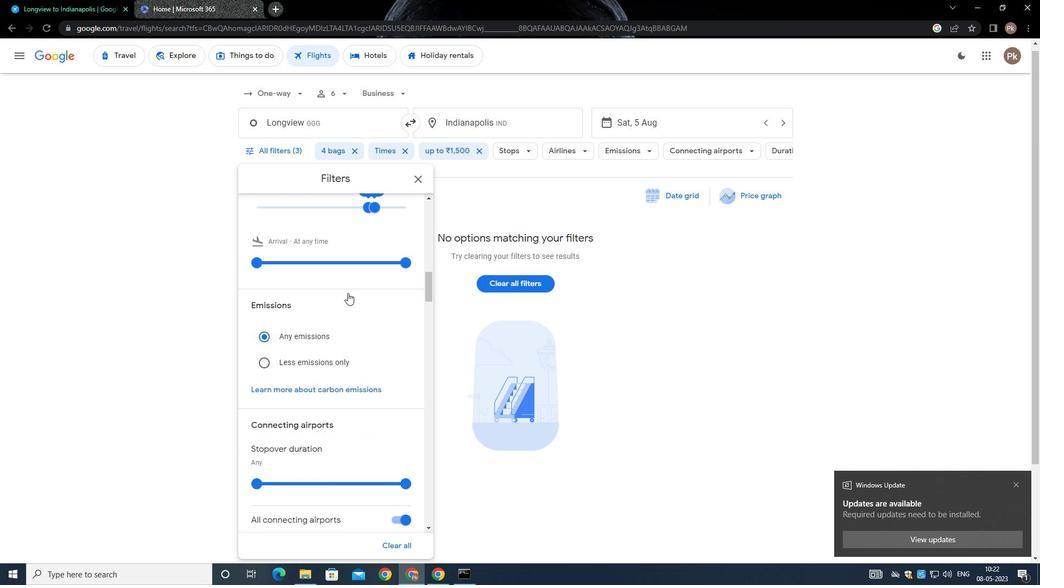
Action: Mouse scrolled (340, 300) with delta (0, 0)
Screenshot: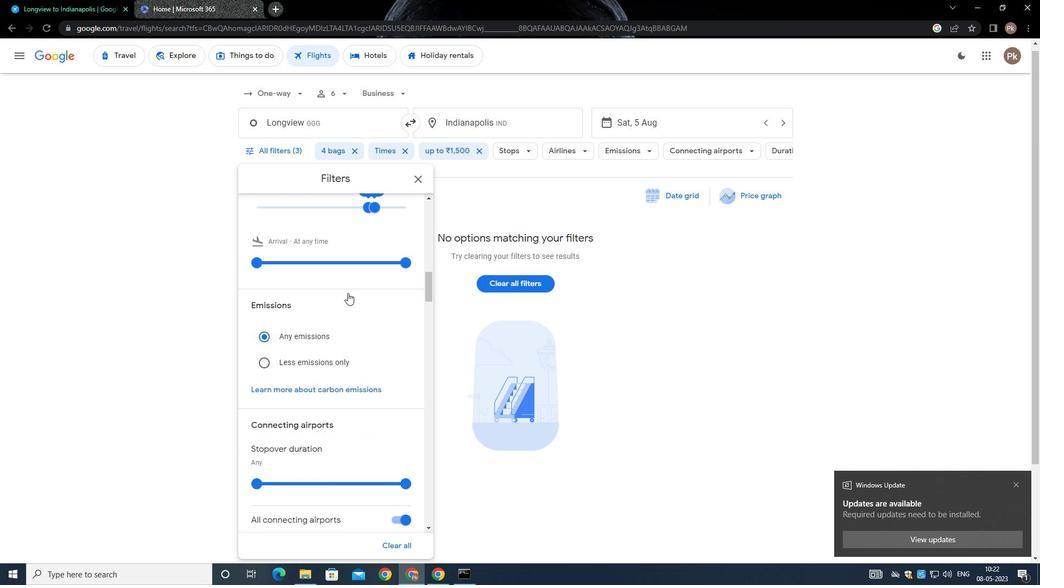 
Action: Mouse moved to (339, 302)
Screenshot: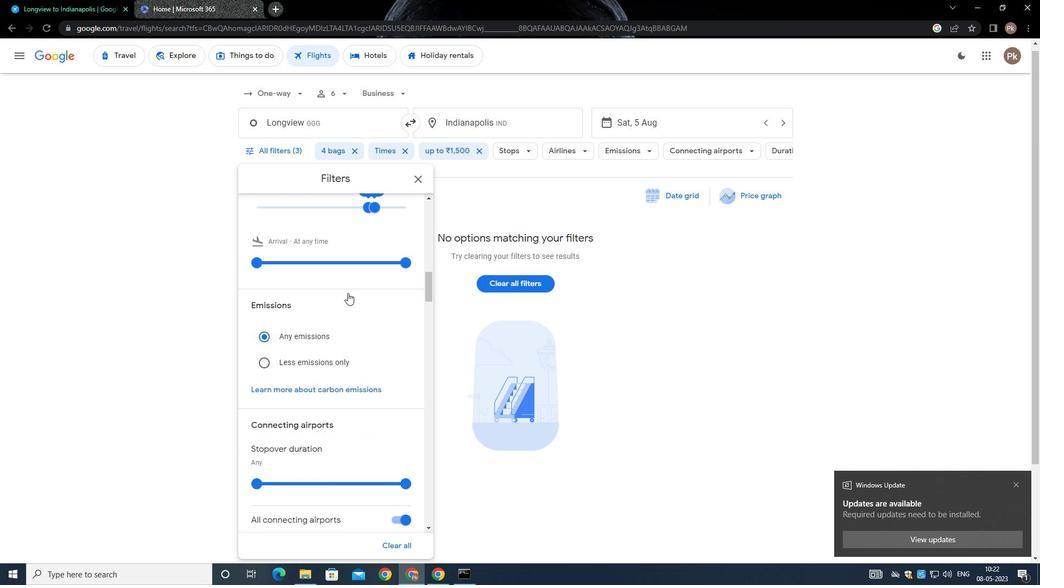 
Action: Mouse scrolled (339, 301) with delta (0, 0)
Screenshot: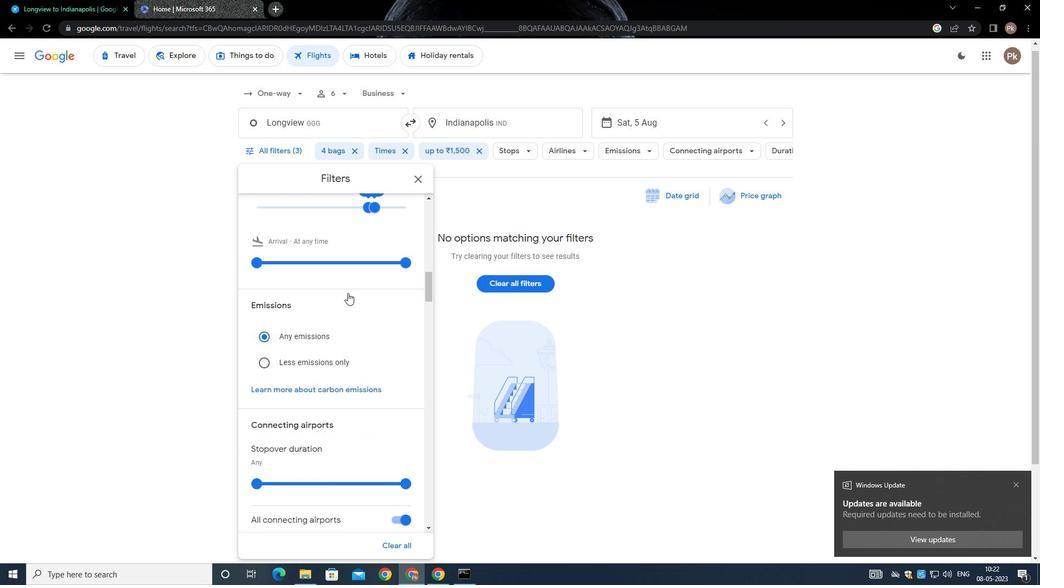 
Action: Mouse moved to (338, 303)
Screenshot: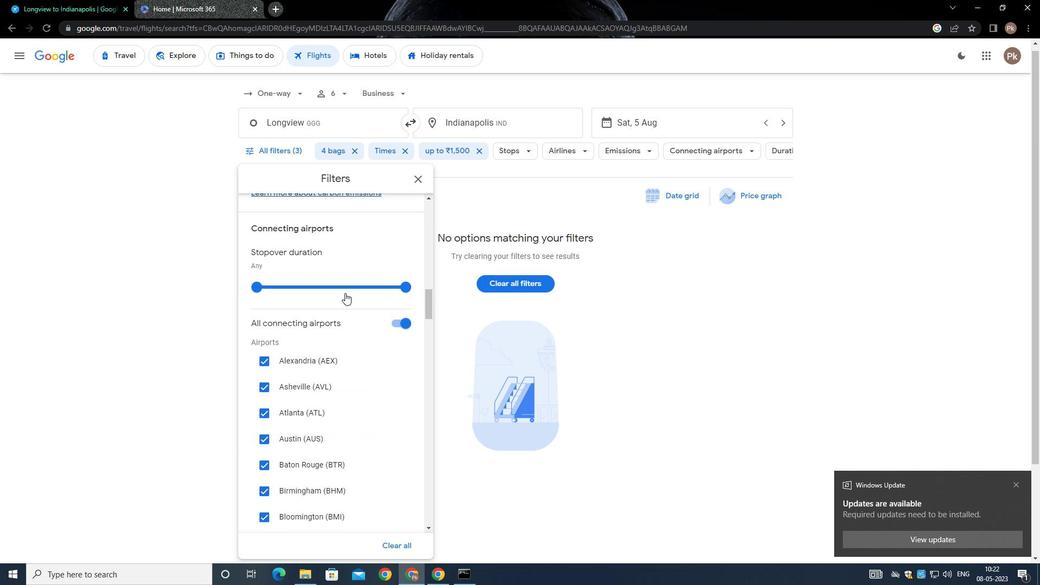 
Action: Mouse scrolled (338, 303) with delta (0, 0)
Screenshot: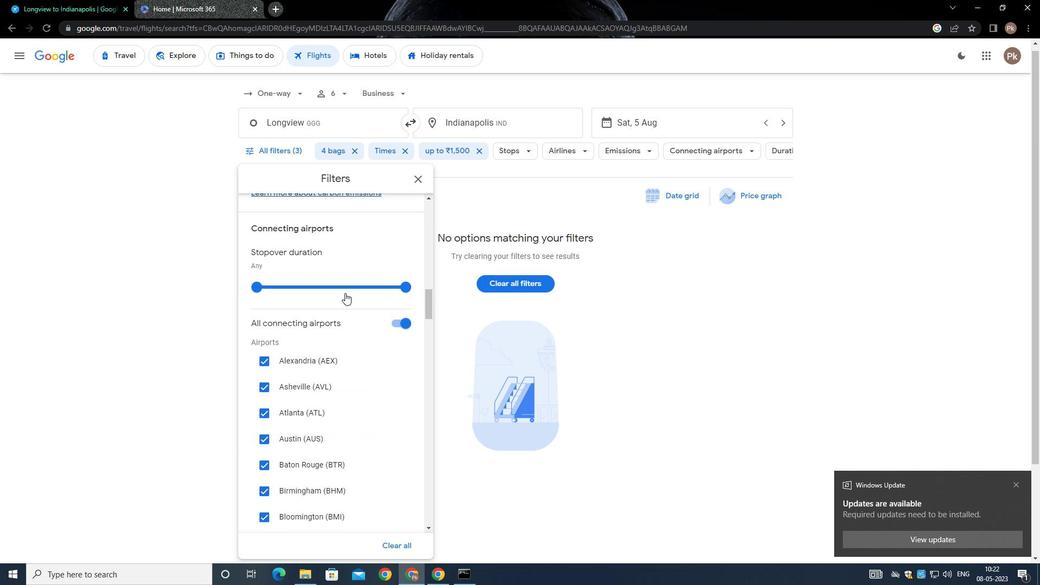 
Action: Mouse moved to (327, 319)
Screenshot: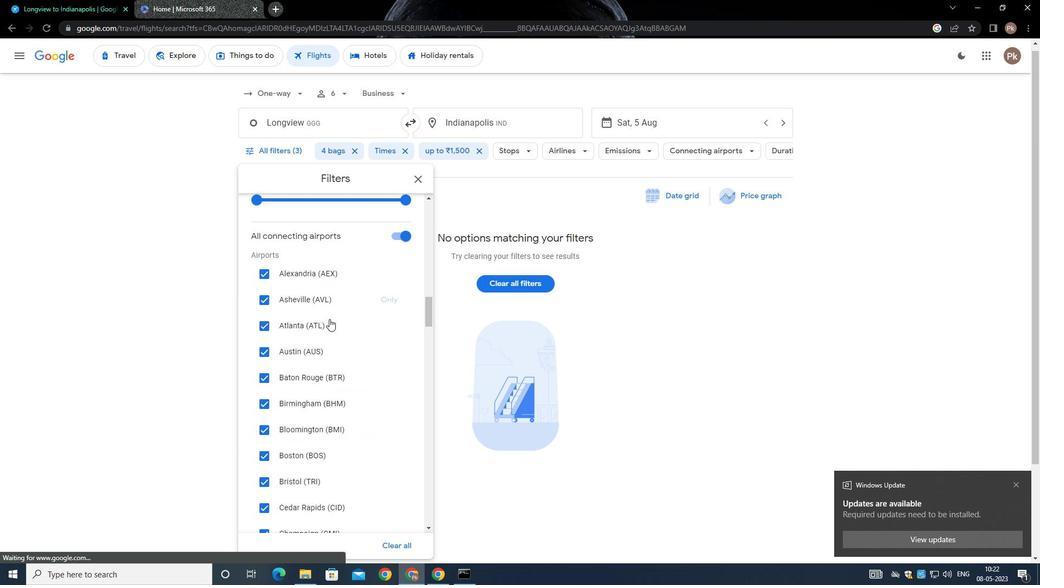 
Action: Mouse scrolled (327, 318) with delta (0, 0)
Screenshot: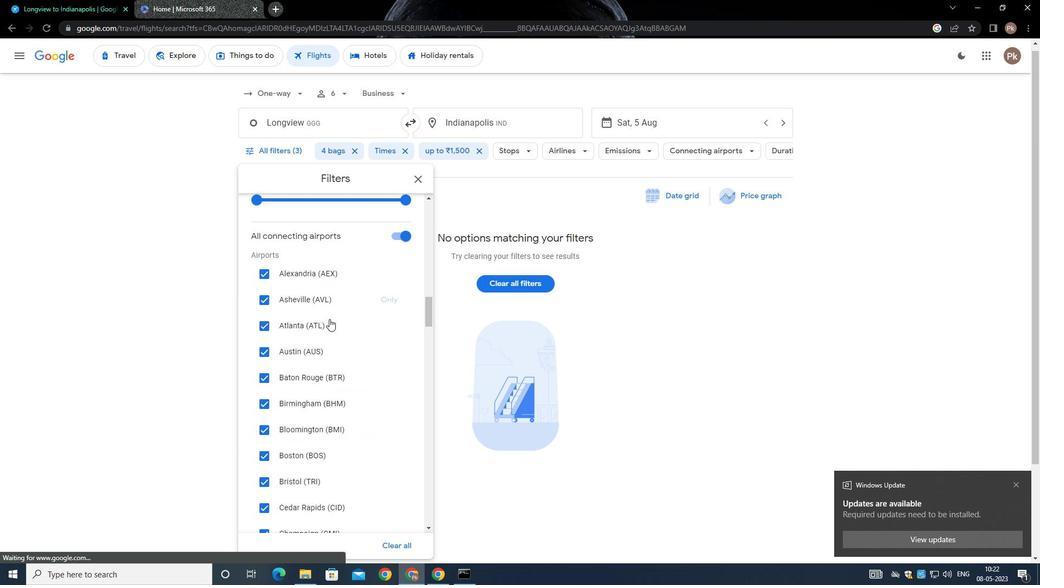 
Action: Mouse moved to (327, 319)
Screenshot: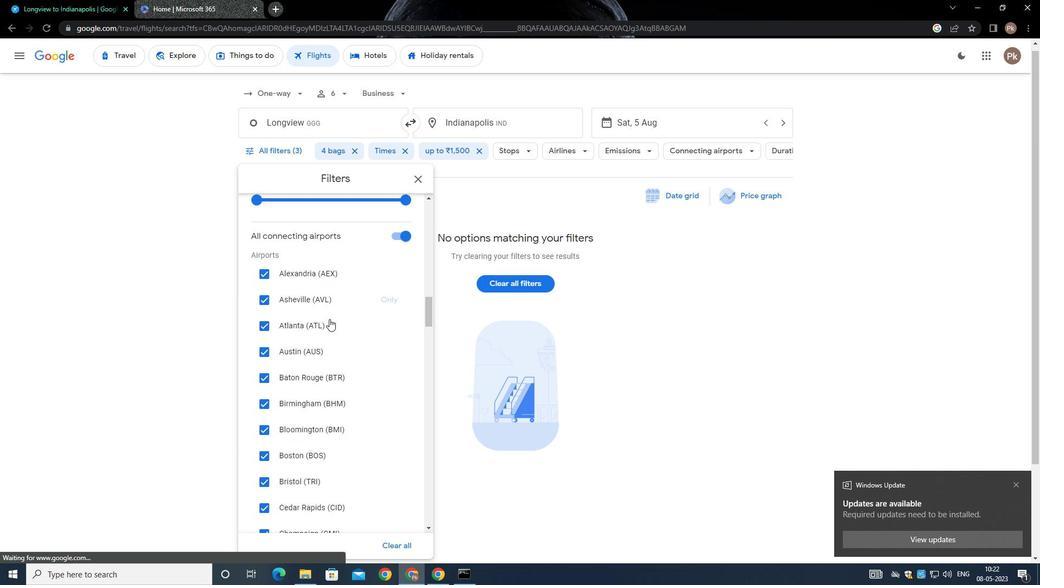 
Action: Mouse scrolled (327, 318) with delta (0, 0)
Screenshot: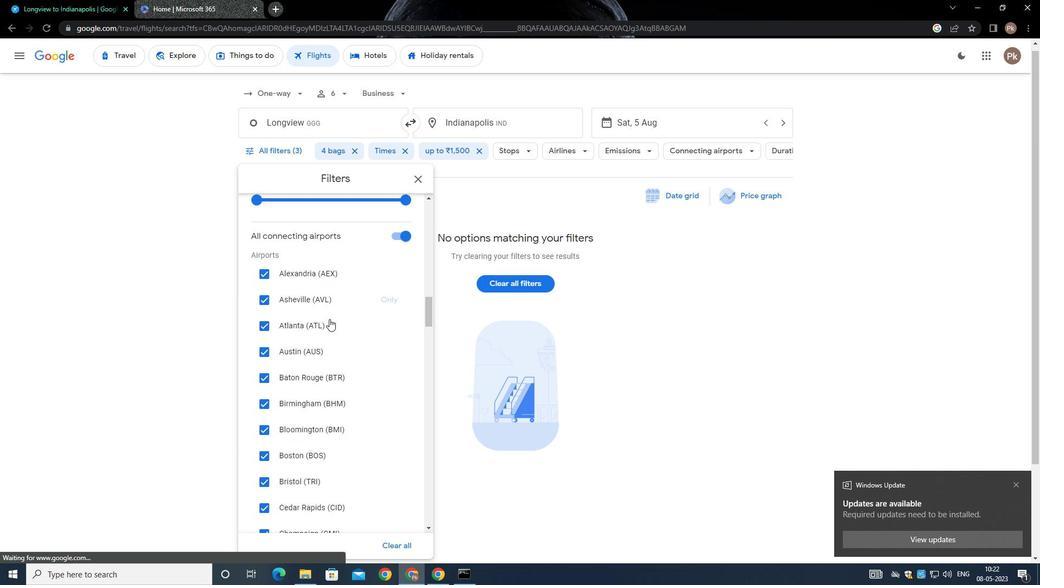 
Action: Mouse moved to (327, 319)
Screenshot: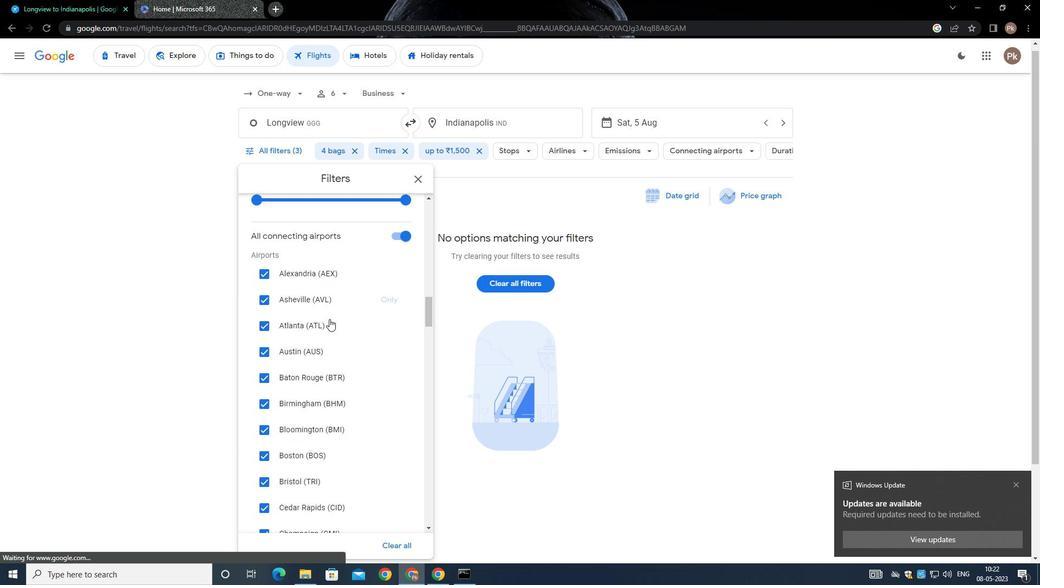 
Action: Mouse scrolled (327, 317) with delta (0, -1)
Screenshot: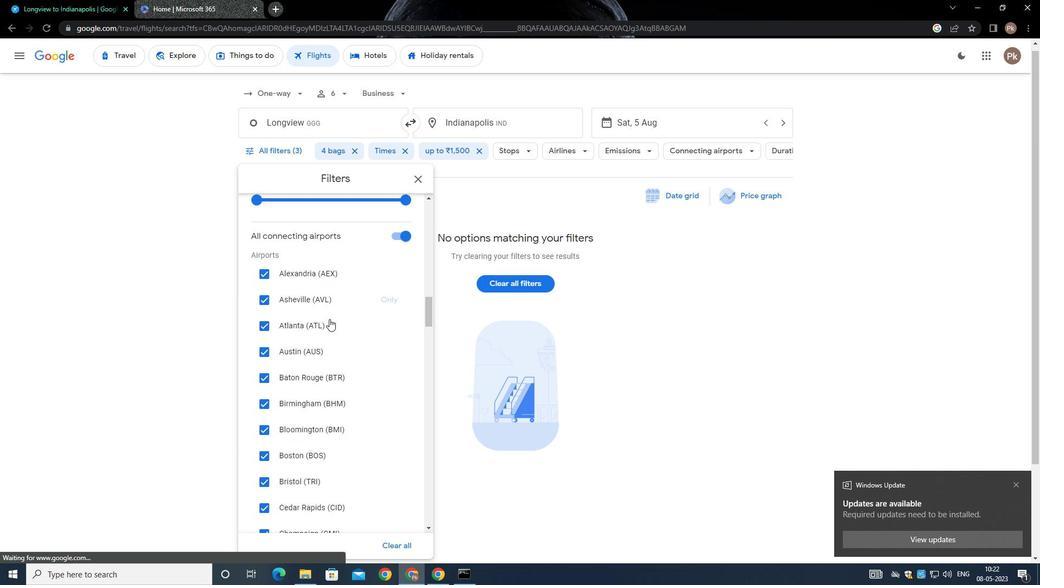 
Action: Mouse scrolled (327, 318) with delta (0, 0)
Screenshot: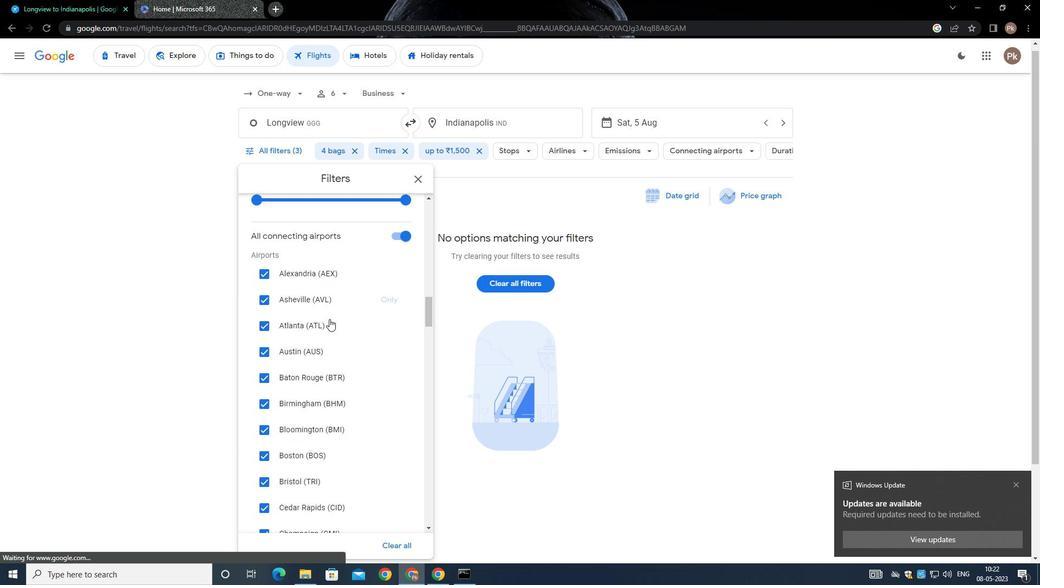 
Action: Mouse moved to (326, 320)
Screenshot: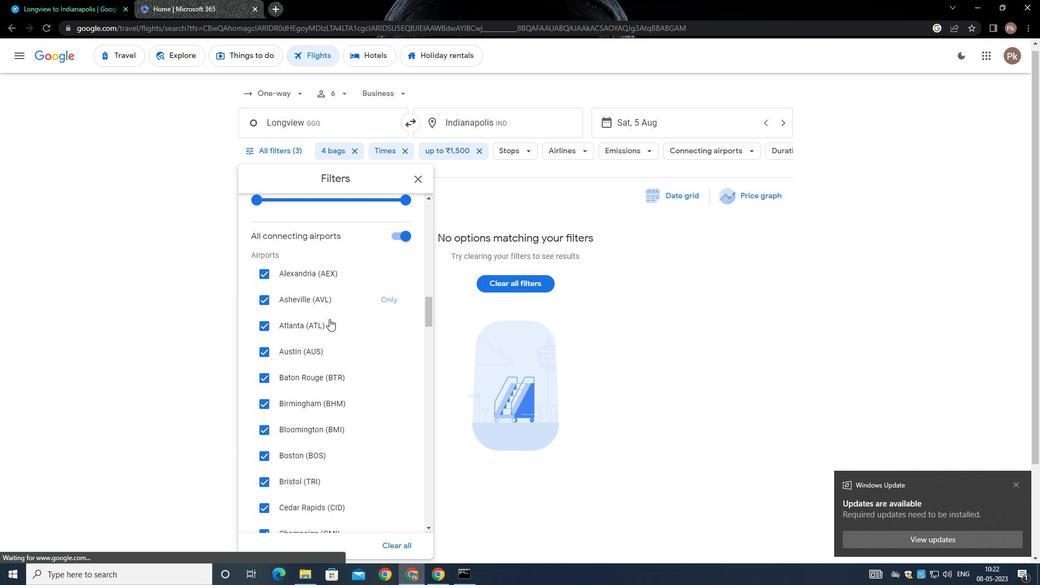 
Action: Mouse scrolled (326, 319) with delta (0, 0)
Screenshot: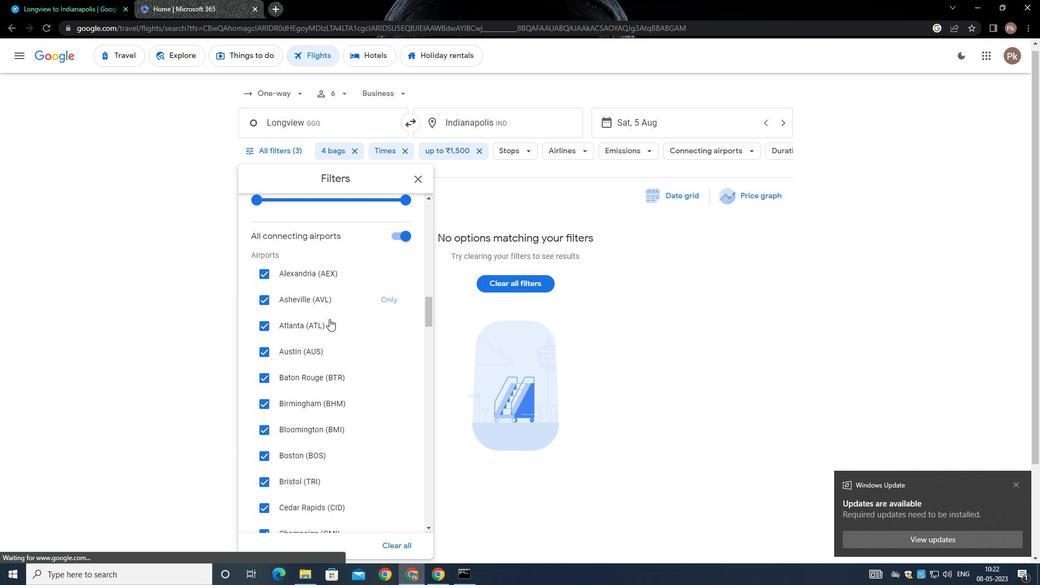 
Action: Mouse moved to (320, 323)
Screenshot: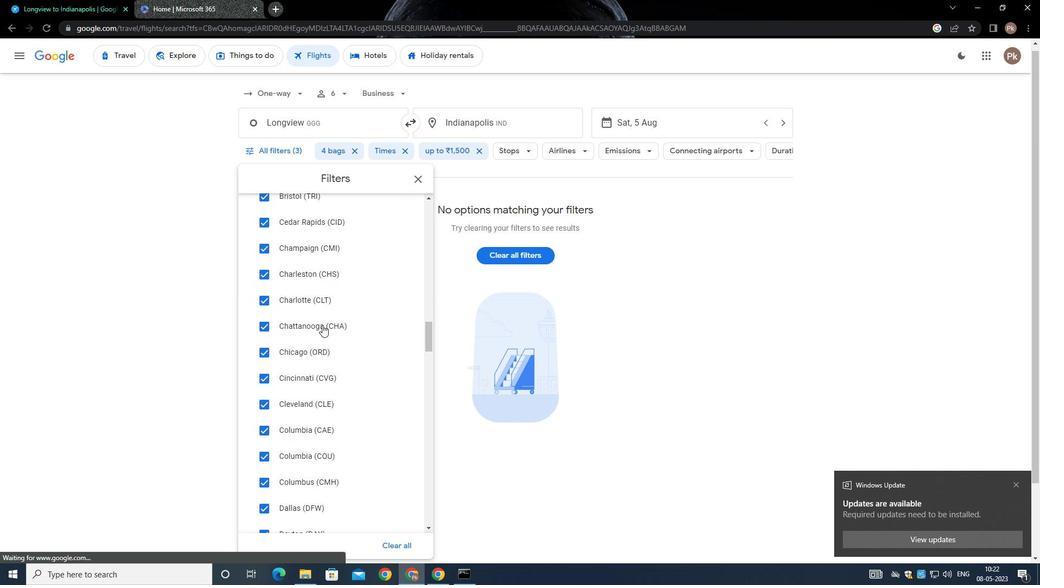 
Action: Mouse scrolled (320, 322) with delta (0, 0)
Screenshot: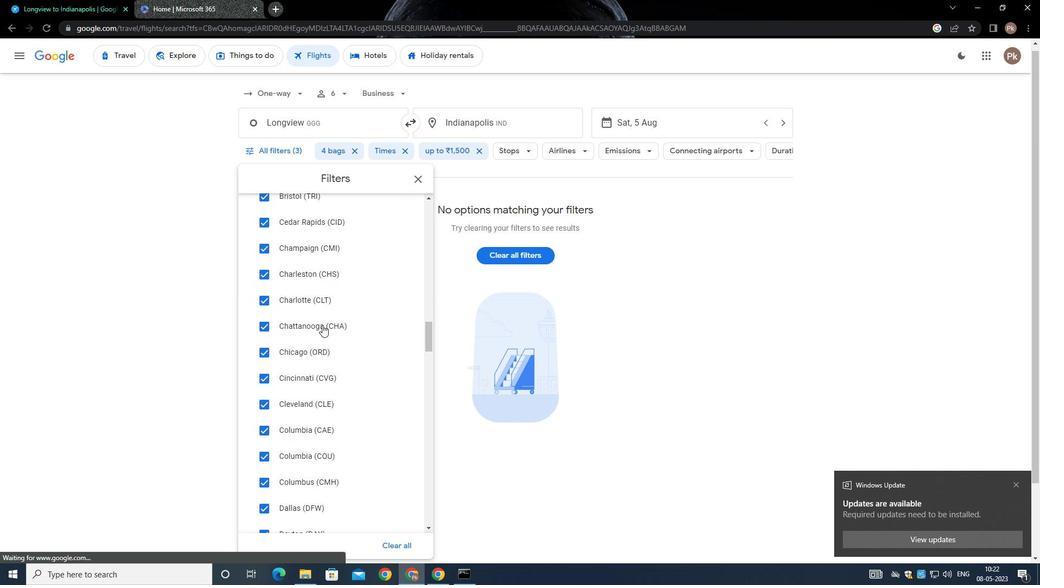 
Action: Mouse moved to (319, 323)
Screenshot: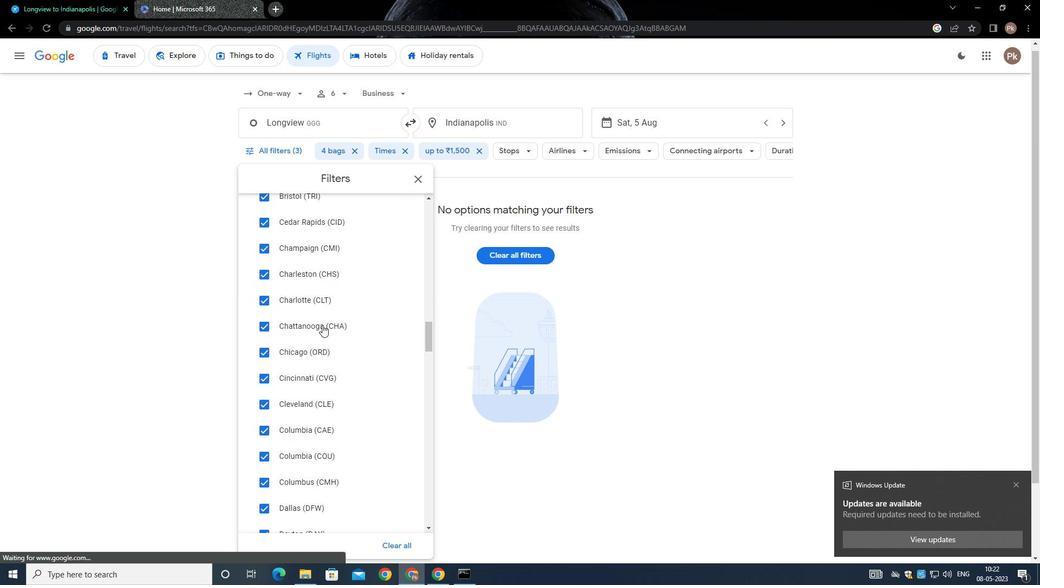 
Action: Mouse scrolled (319, 322) with delta (0, 0)
Screenshot: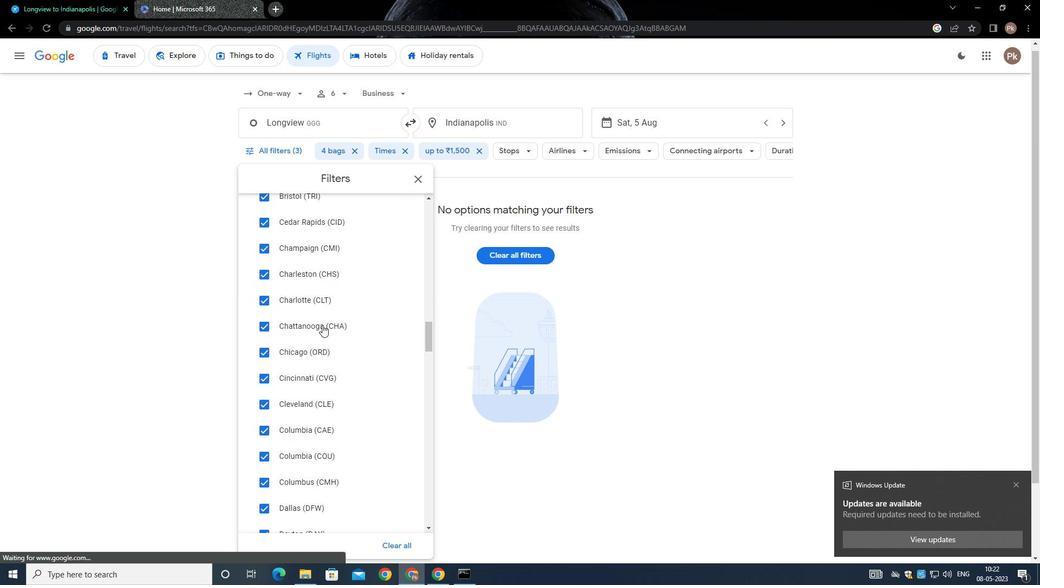 
Action: Mouse scrolled (319, 322) with delta (0, 0)
Screenshot: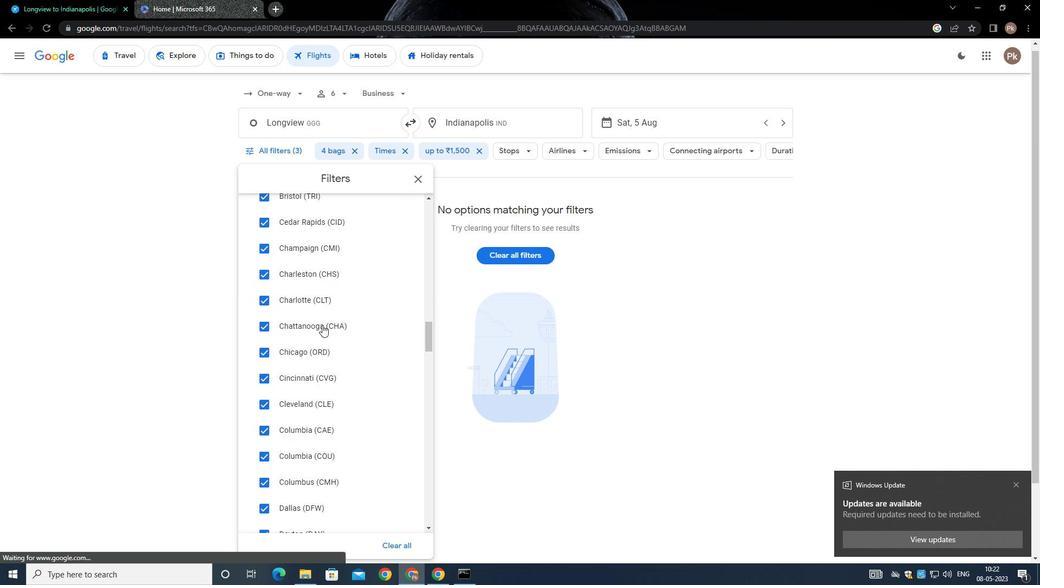 
Action: Mouse scrolled (319, 322) with delta (0, -1)
Screenshot: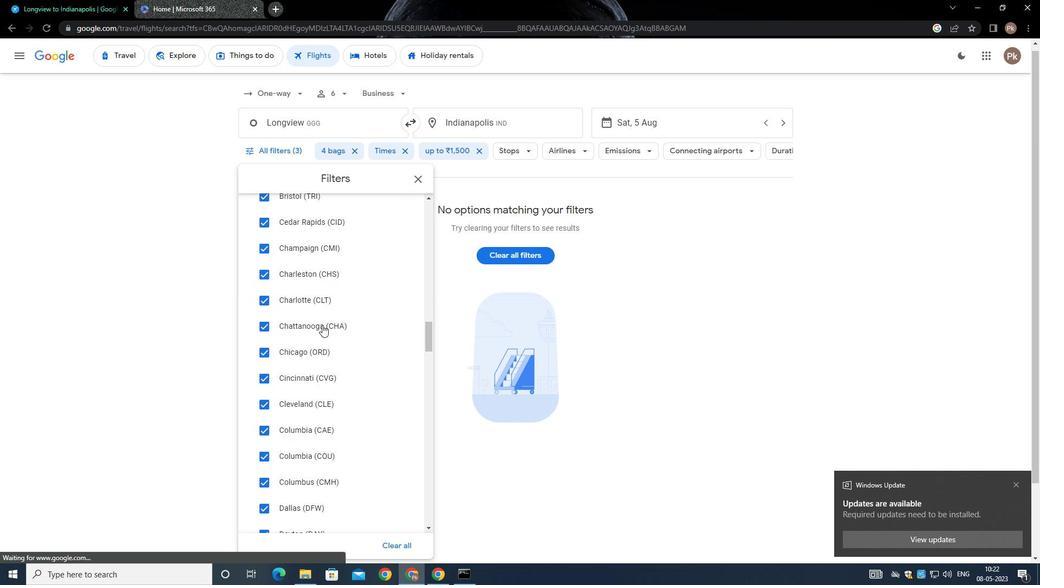 
Action: Mouse scrolled (319, 322) with delta (0, 0)
Screenshot: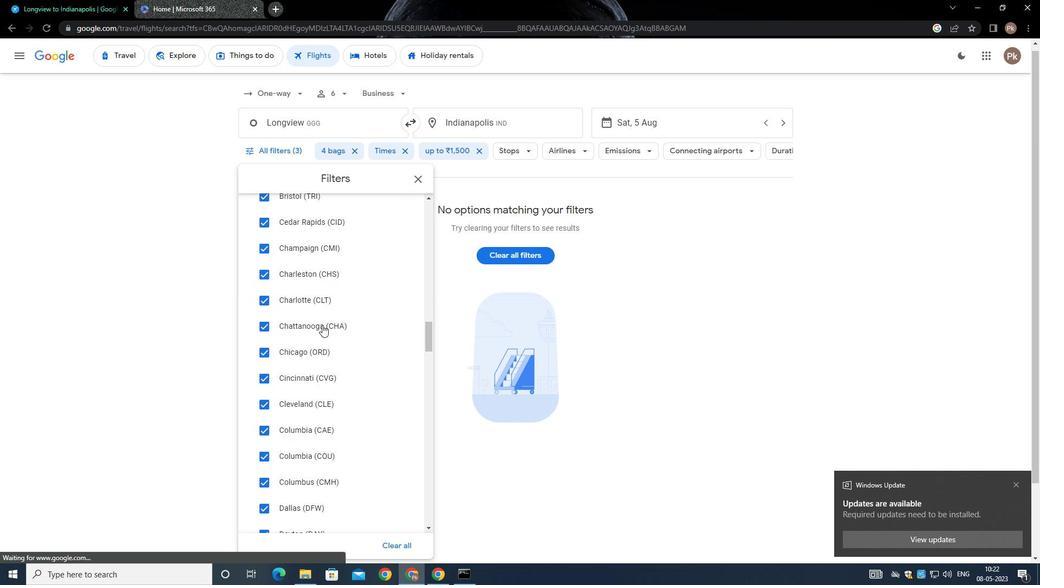 
Action: Mouse moved to (315, 326)
Screenshot: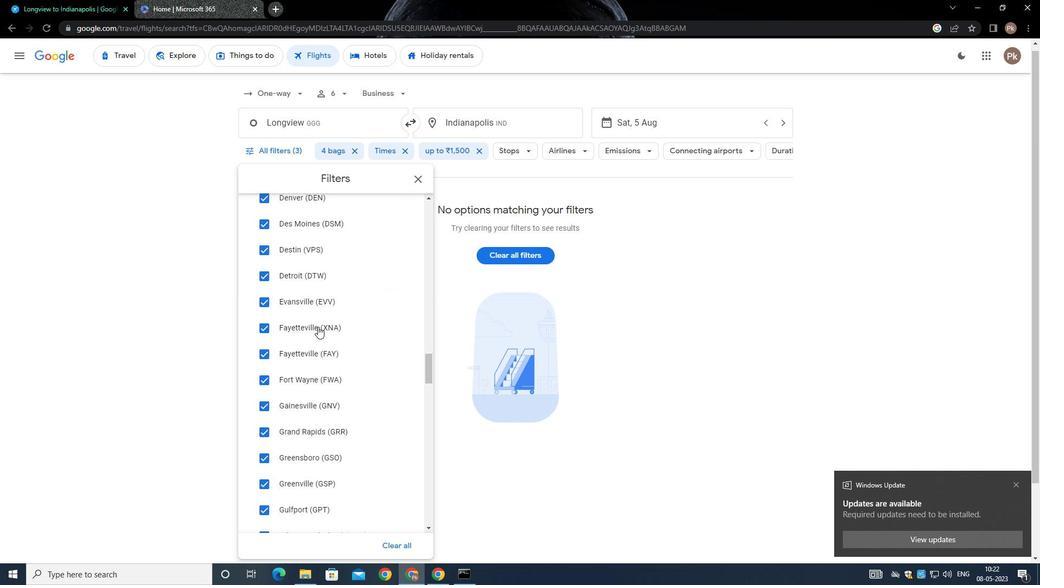 
Action: Mouse scrolled (315, 325) with delta (0, 0)
Screenshot: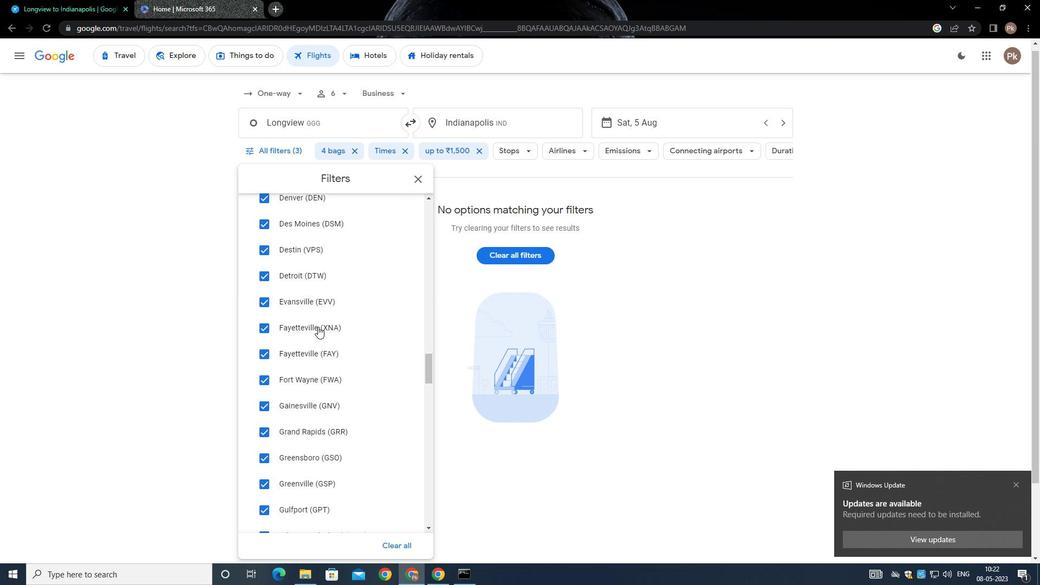 
Action: Mouse scrolled (315, 325) with delta (0, 0)
Screenshot: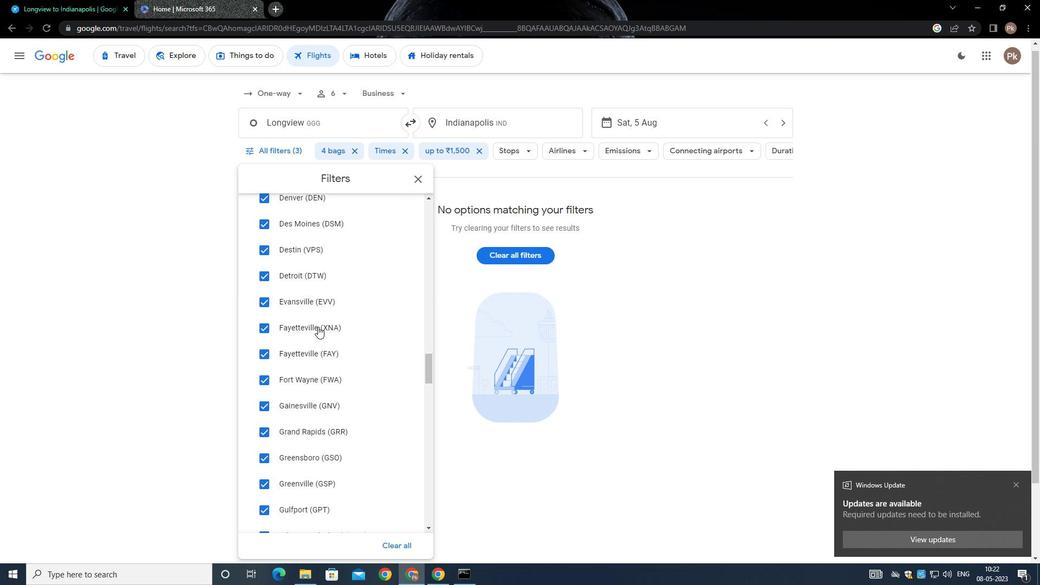 
Action: Mouse scrolled (315, 325) with delta (0, -1)
Screenshot: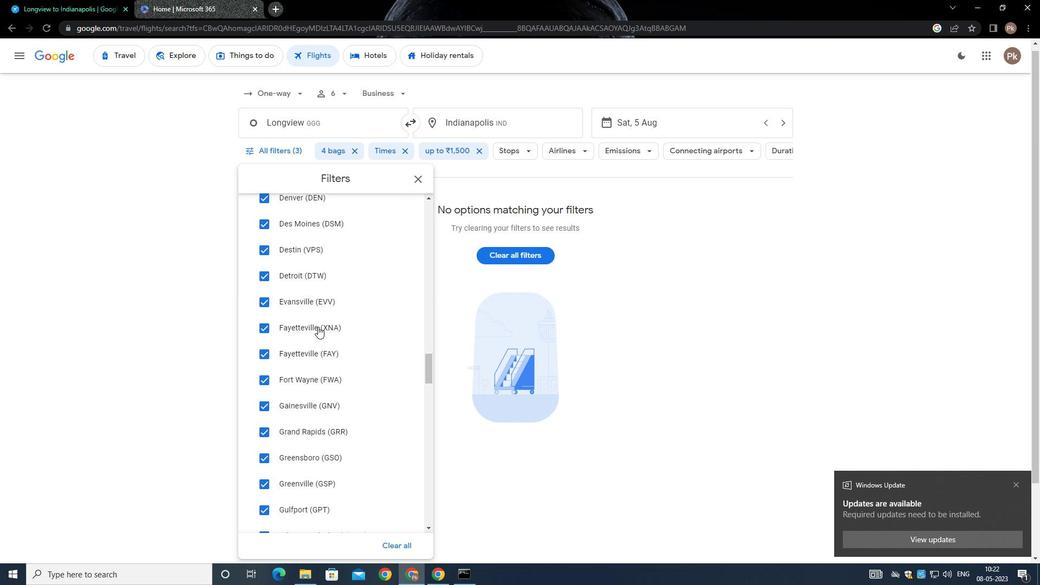 
Action: Mouse scrolled (315, 325) with delta (0, 0)
Screenshot: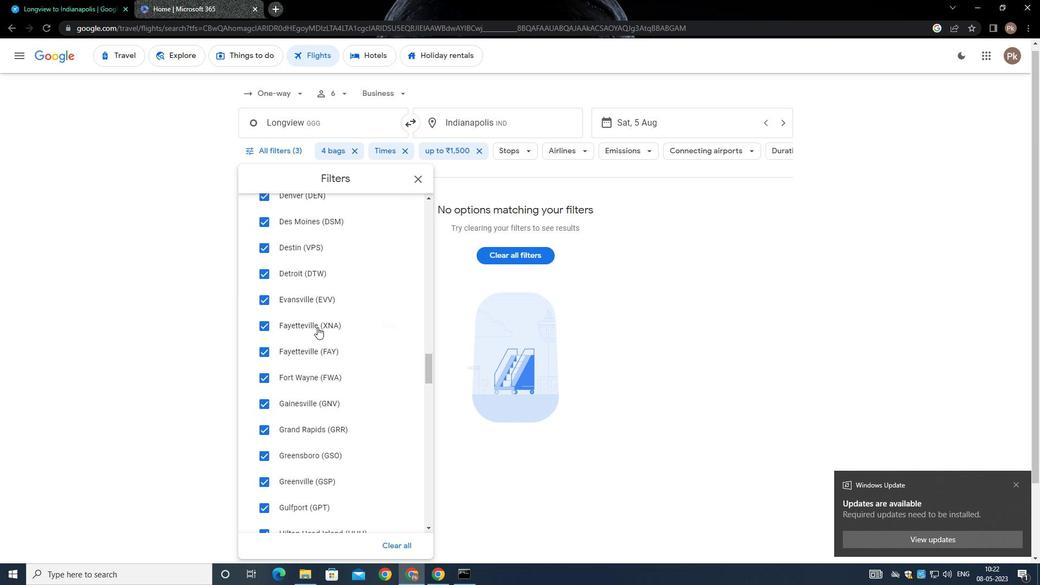 
Action: Mouse moved to (315, 326)
Screenshot: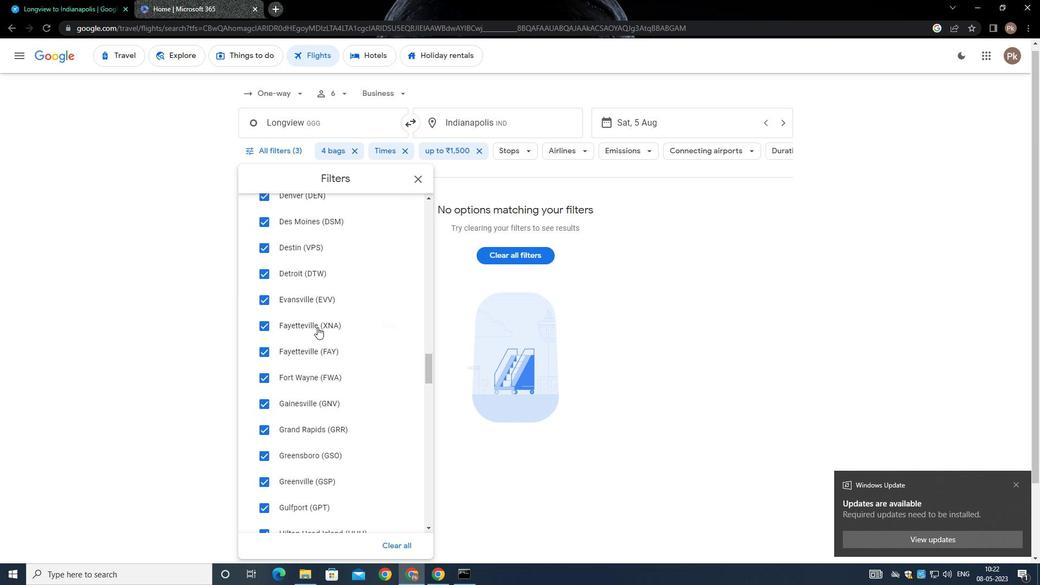
Action: Mouse scrolled (315, 325) with delta (0, 0)
Screenshot: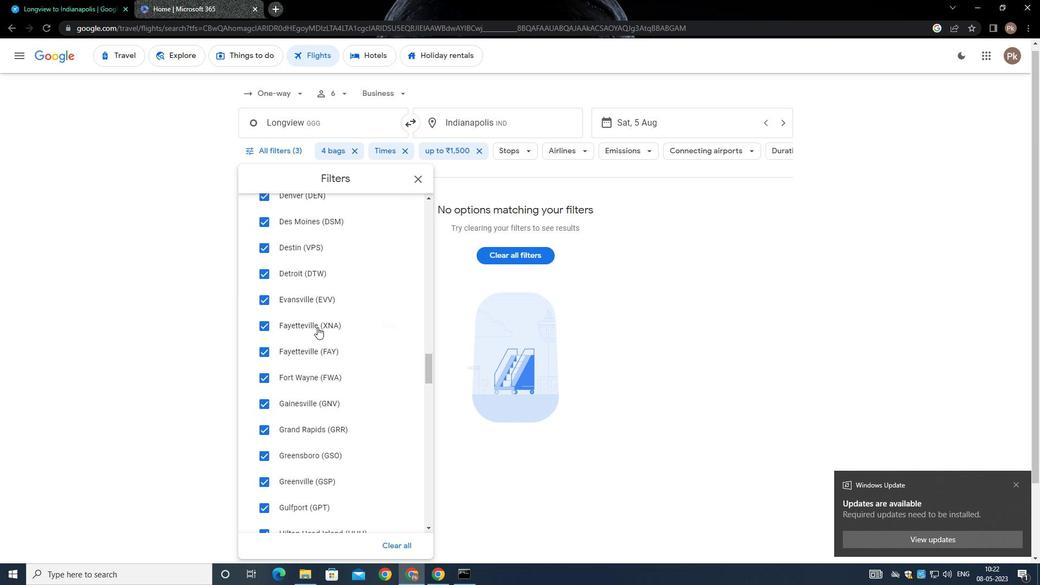 
Action: Mouse moved to (311, 326)
Screenshot: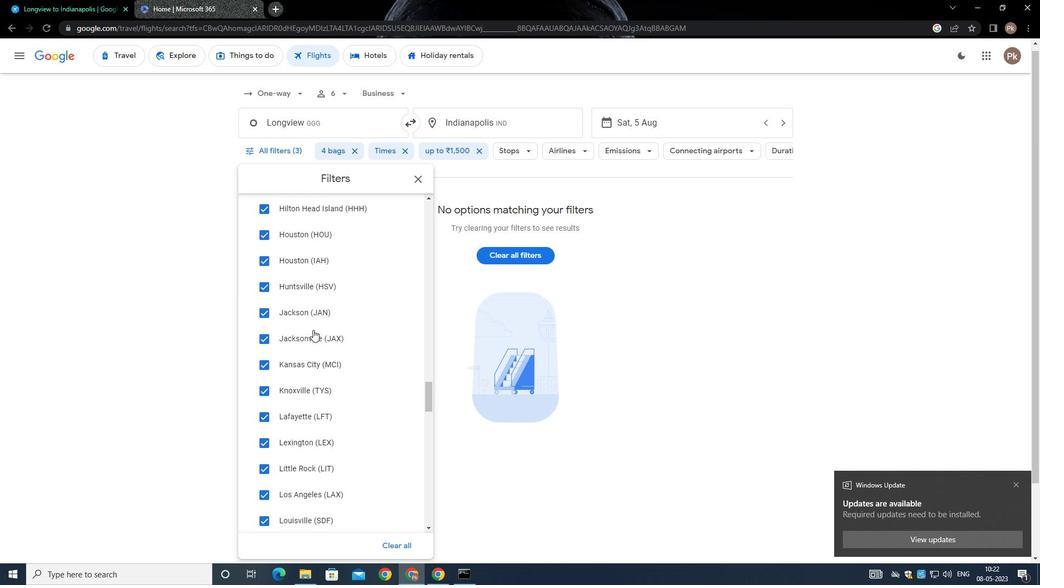 
Action: Mouse scrolled (311, 326) with delta (0, 0)
Screenshot: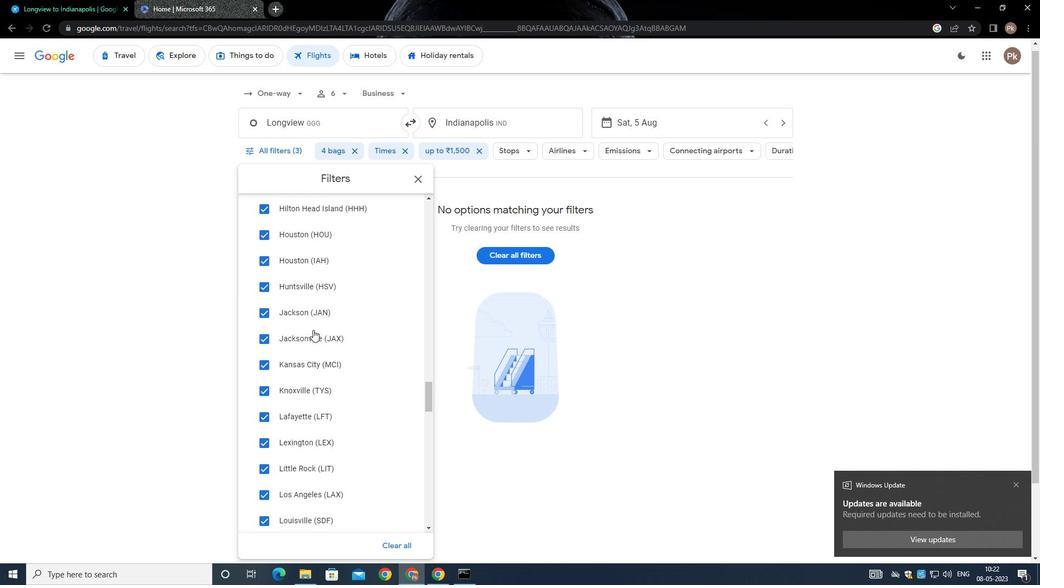 
Action: Mouse moved to (311, 326)
Screenshot: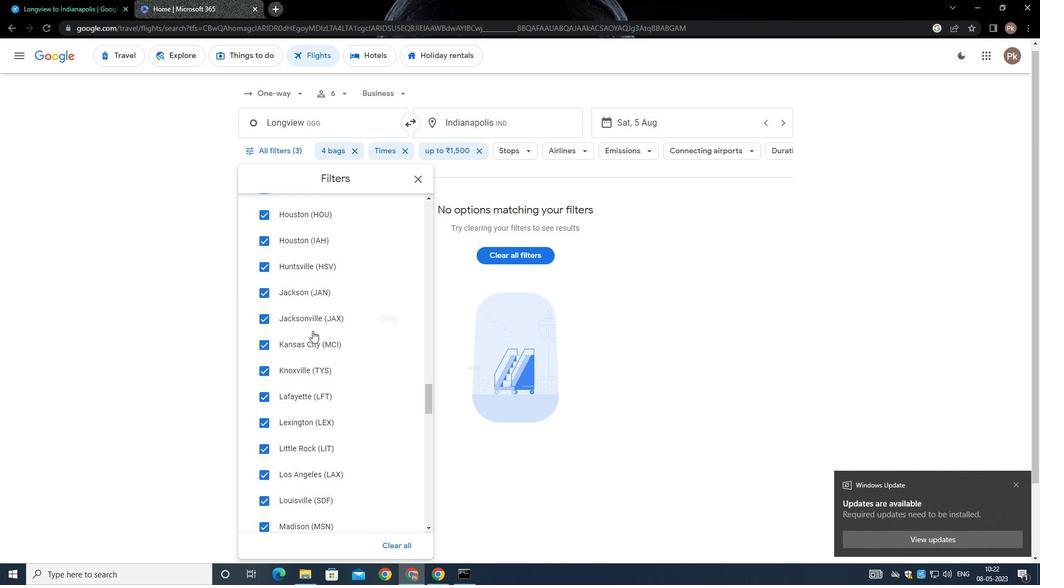 
Action: Mouse scrolled (311, 326) with delta (0, 0)
Screenshot: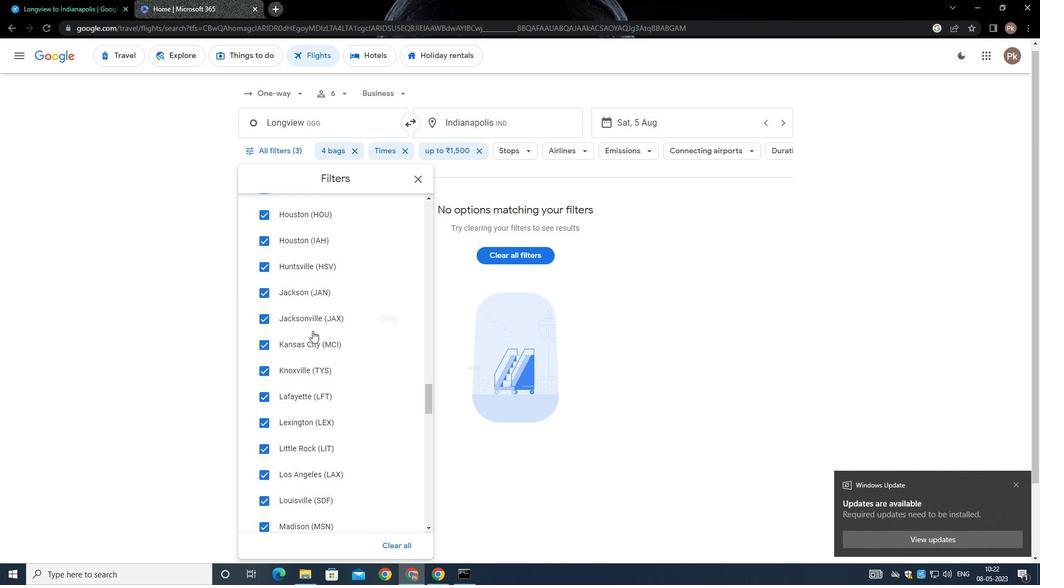 
Action: Mouse moved to (311, 326)
Screenshot: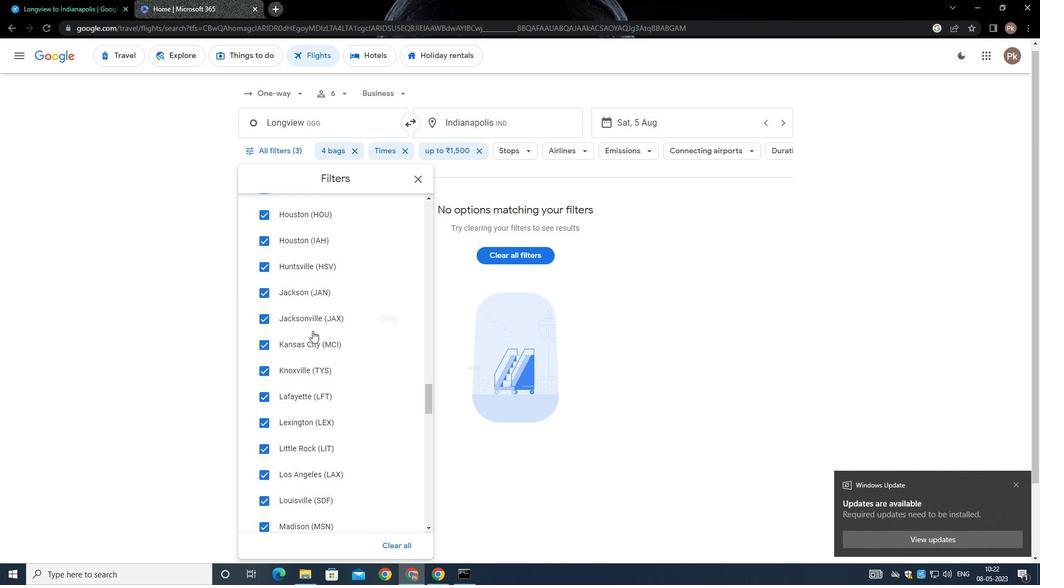 
Action: Mouse scrolled (311, 325) with delta (0, -1)
Screenshot: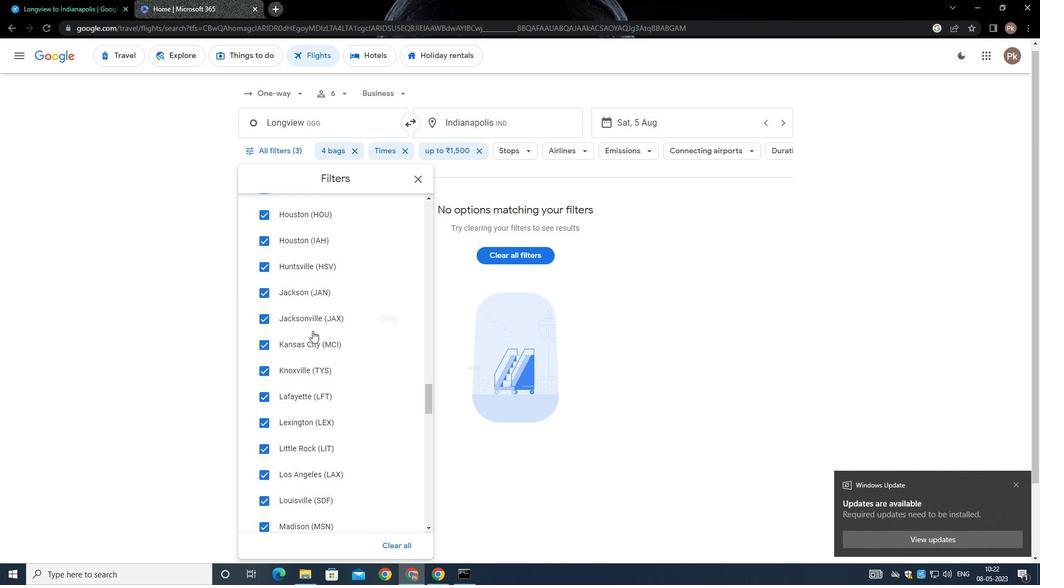 
Action: Mouse moved to (311, 326)
Screenshot: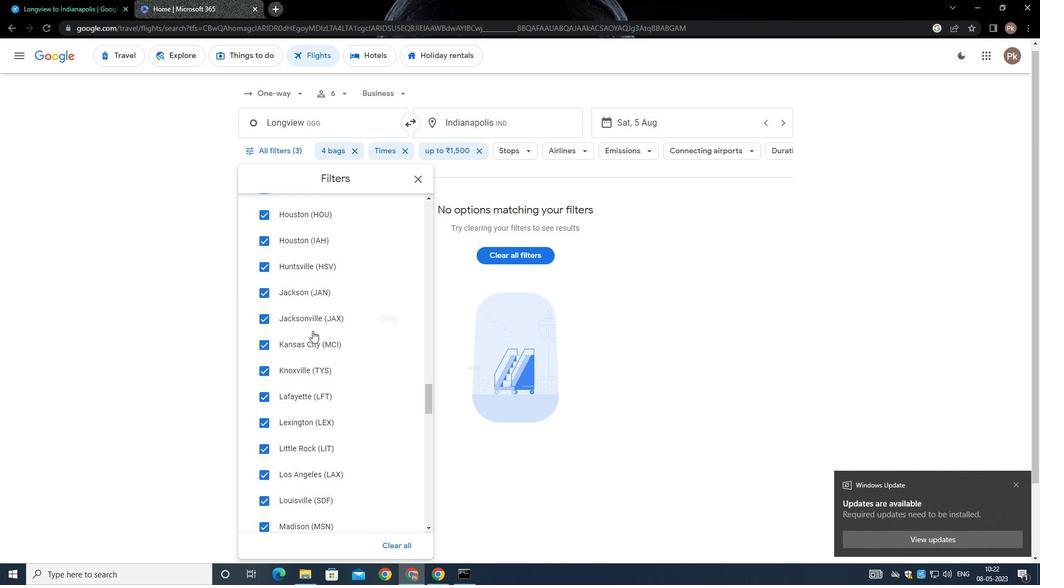 
Action: Mouse scrolled (311, 326) with delta (0, 0)
Screenshot: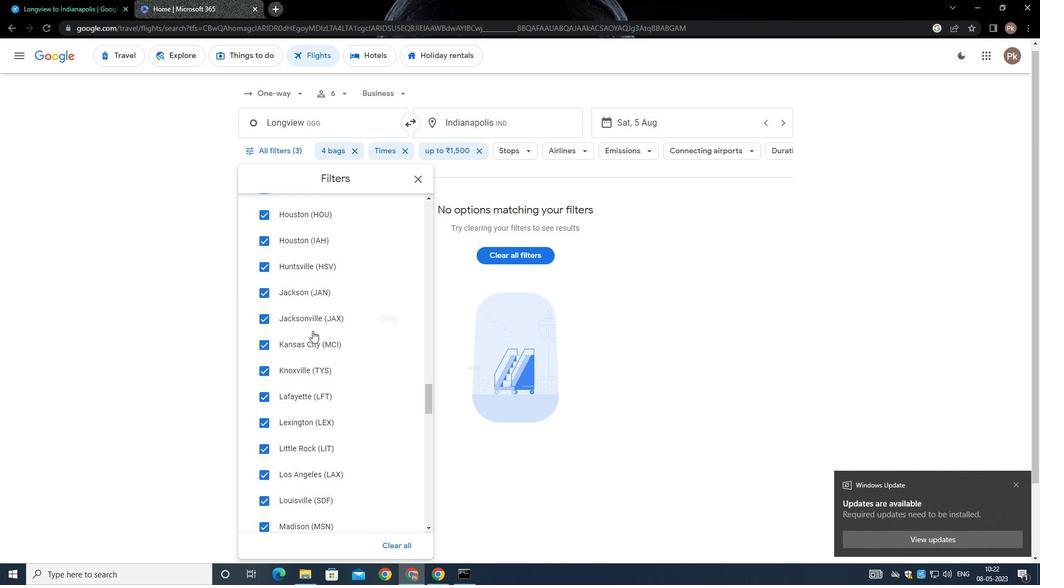 
Action: Mouse scrolled (311, 325) with delta (0, -1)
Screenshot: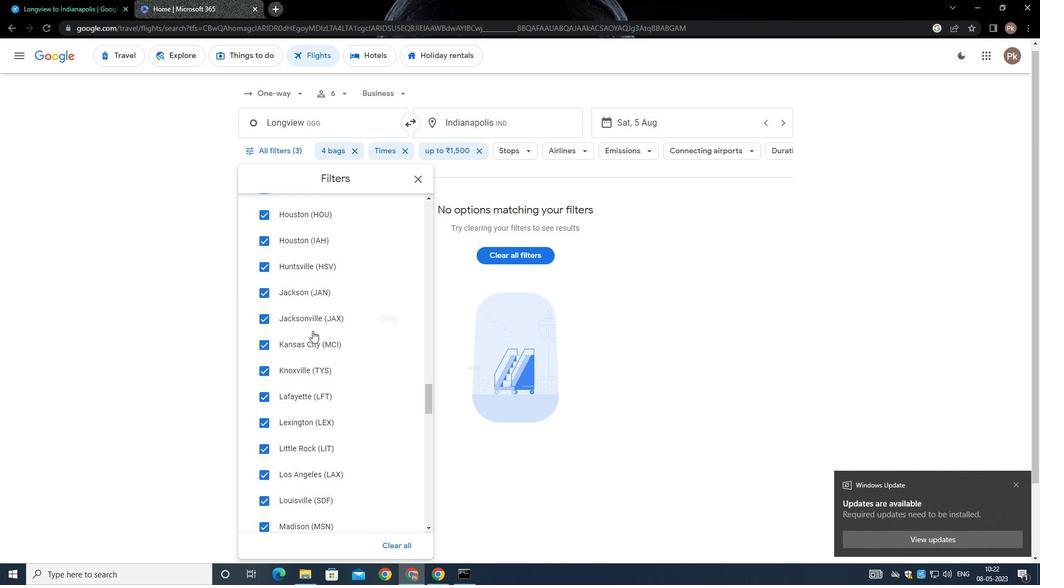 
Action: Mouse moved to (311, 327)
Screenshot: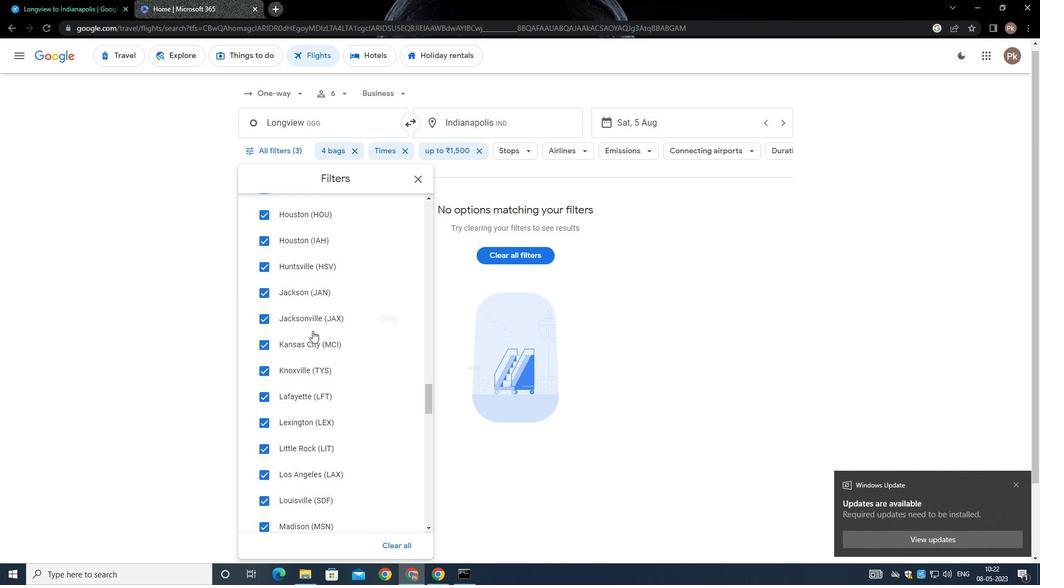 
Action: Mouse scrolled (311, 327) with delta (0, 0)
Screenshot: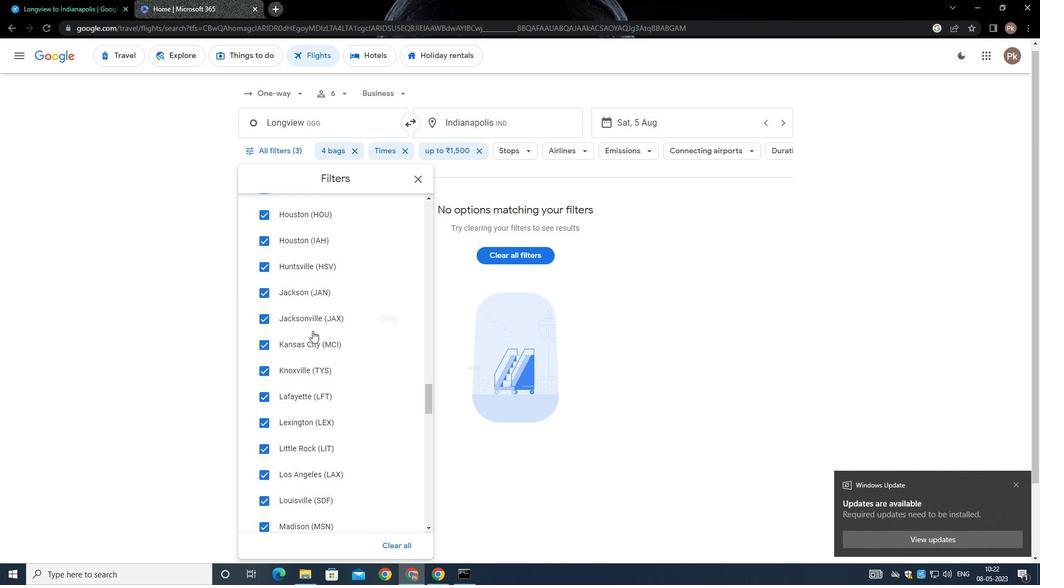 
Action: Mouse moved to (310, 330)
Screenshot: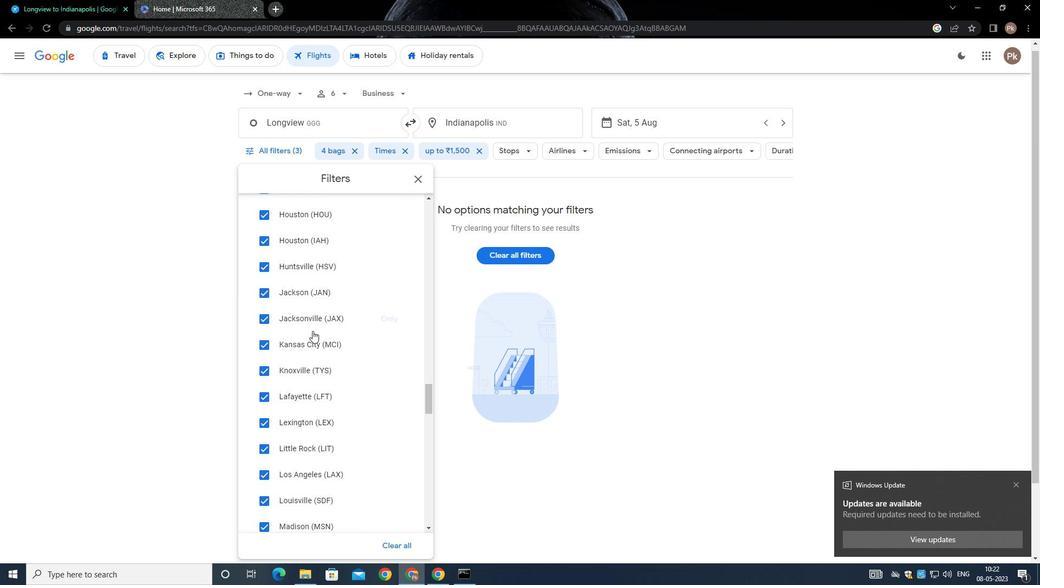 
Action: Mouse scrolled (310, 330) with delta (0, 0)
Screenshot: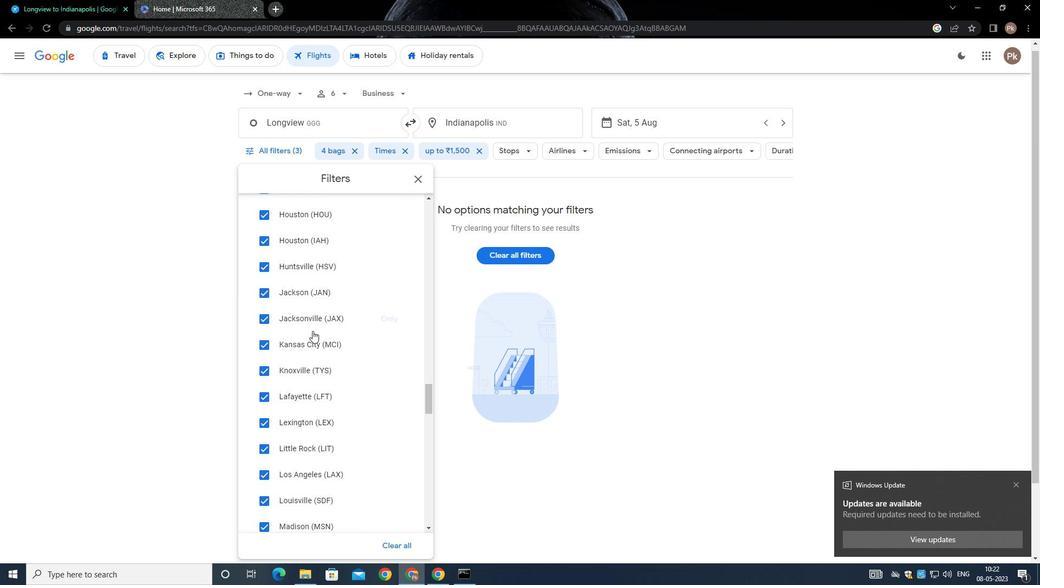 
Action: Mouse moved to (308, 334)
Screenshot: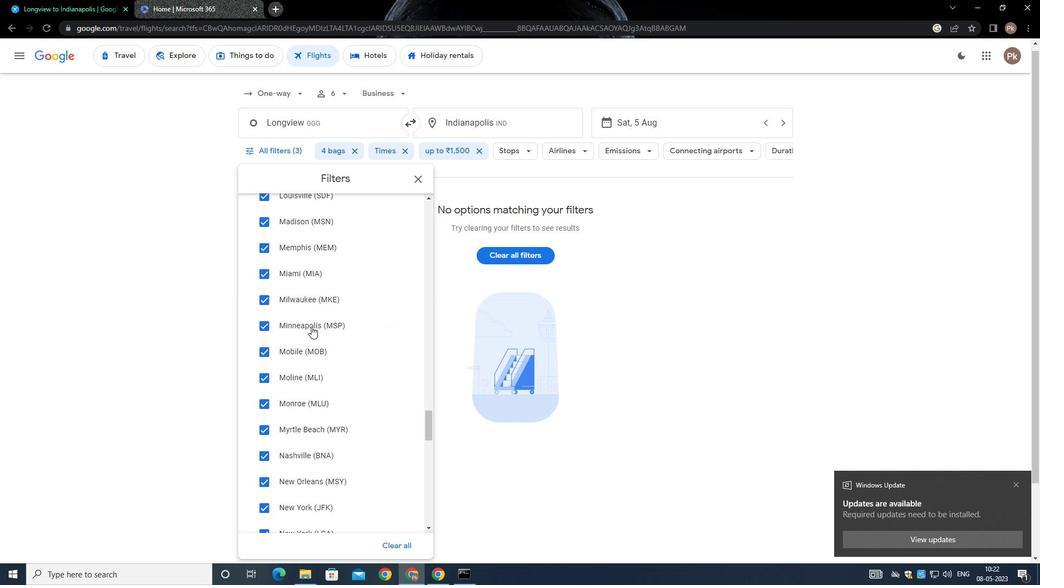 
Action: Mouse scrolled (308, 334) with delta (0, 0)
Screenshot: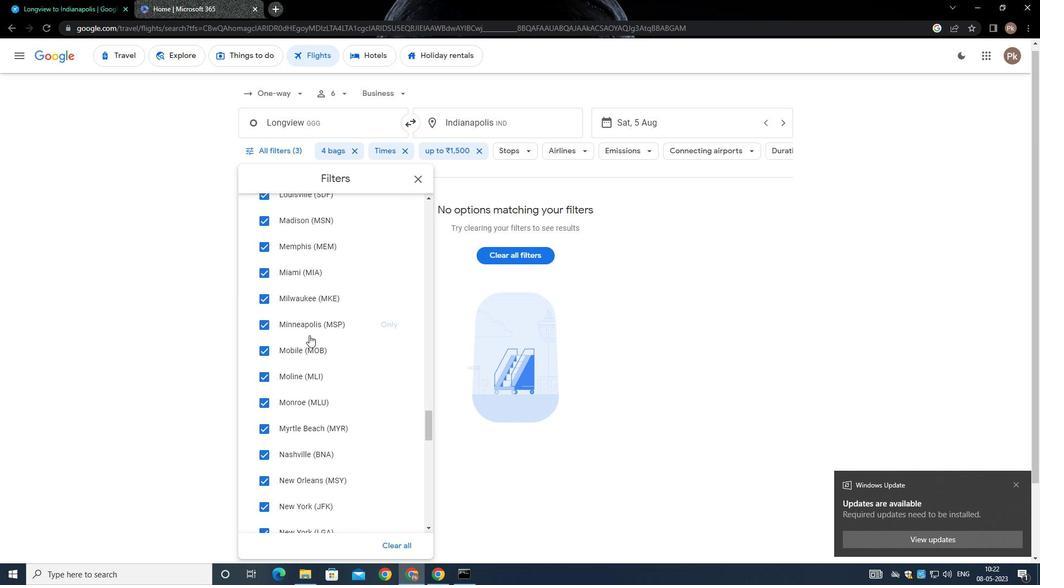
Action: Mouse scrolled (308, 333) with delta (0, 0)
Screenshot: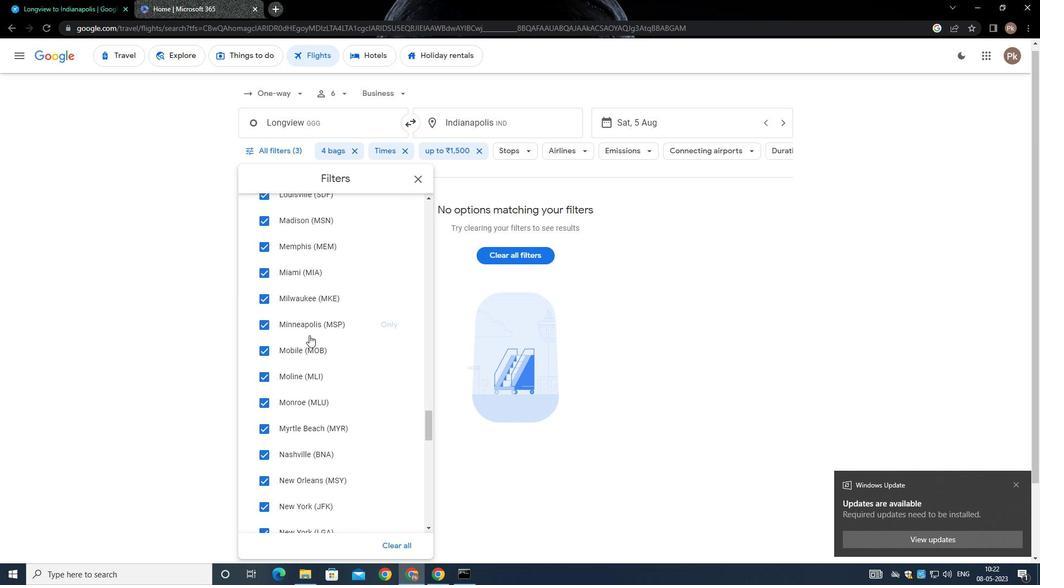 
Action: Mouse scrolled (308, 333) with delta (0, 0)
Screenshot: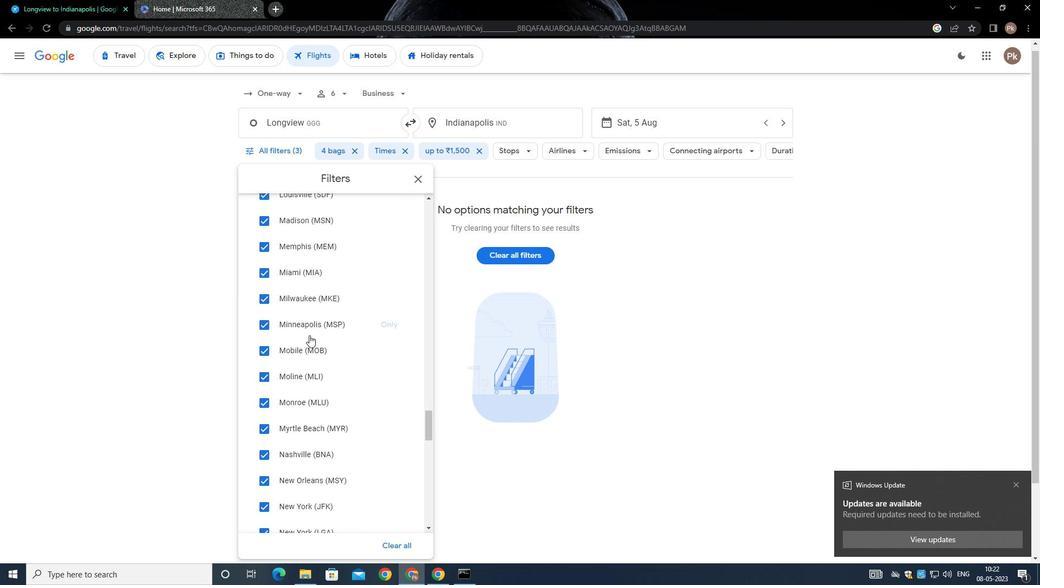 
Action: Mouse scrolled (308, 333) with delta (0, 0)
Screenshot: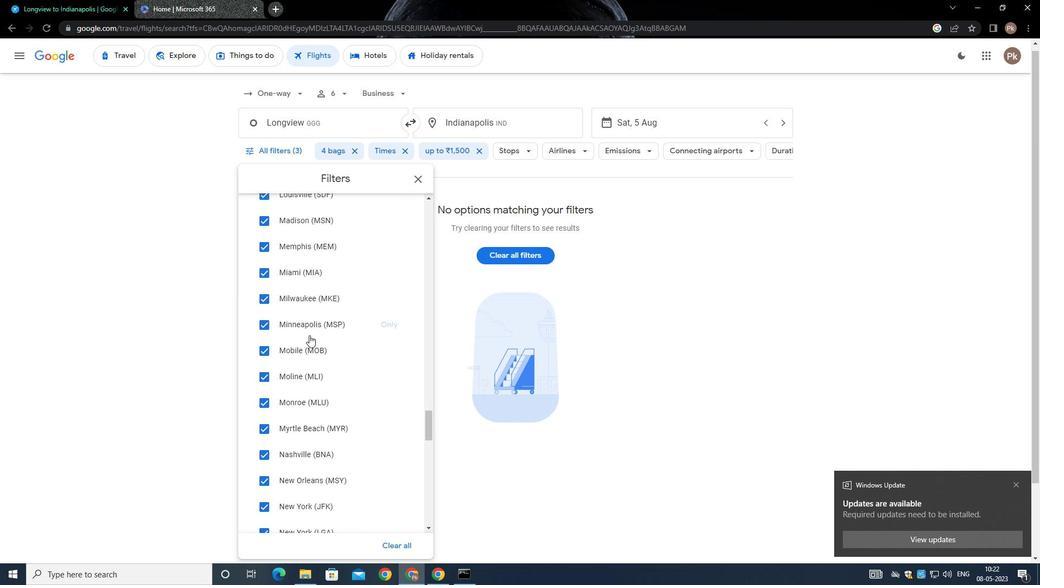
Action: Mouse scrolled (308, 333) with delta (0, 0)
Screenshot: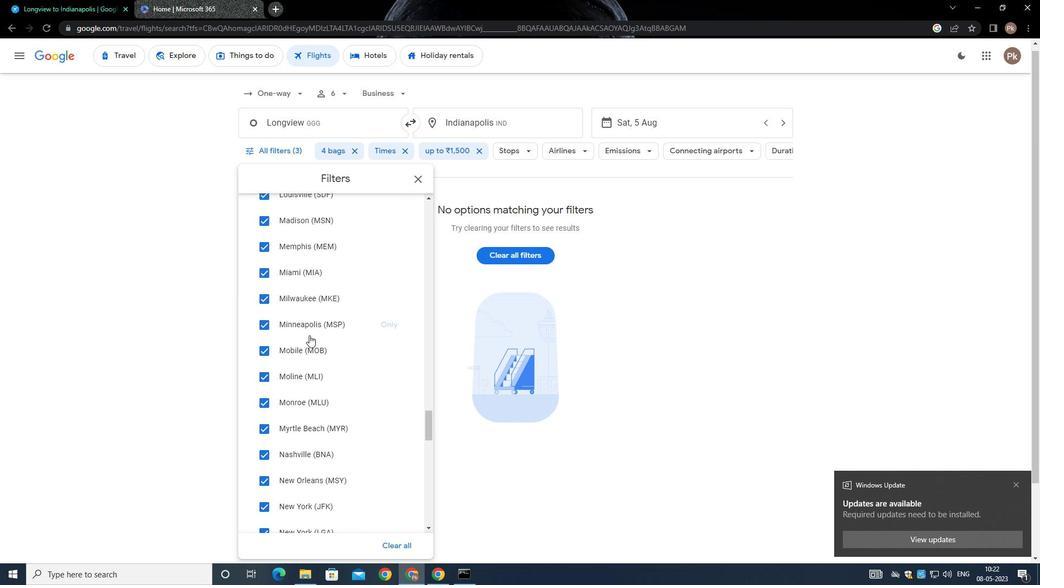 
Action: Mouse scrolled (308, 333) with delta (0, -1)
Screenshot: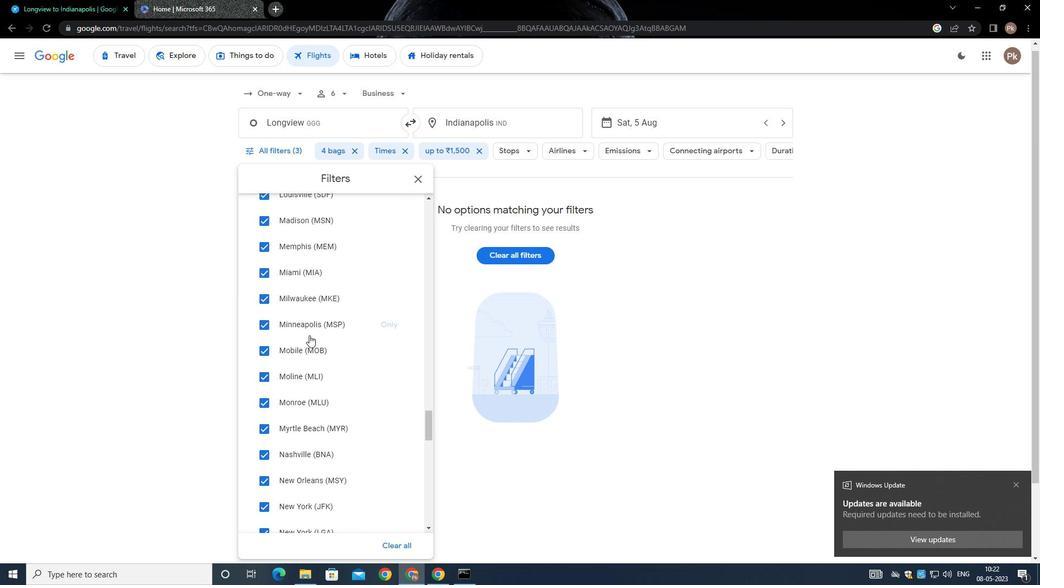 
Action: Mouse moved to (308, 334)
Screenshot: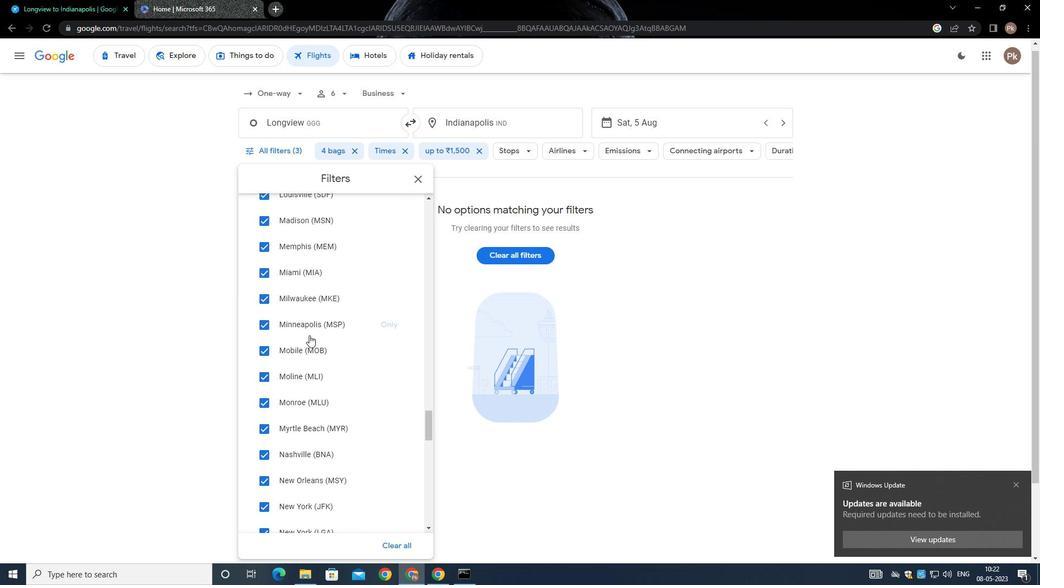 
Action: Mouse scrolled (308, 333) with delta (0, 0)
Screenshot: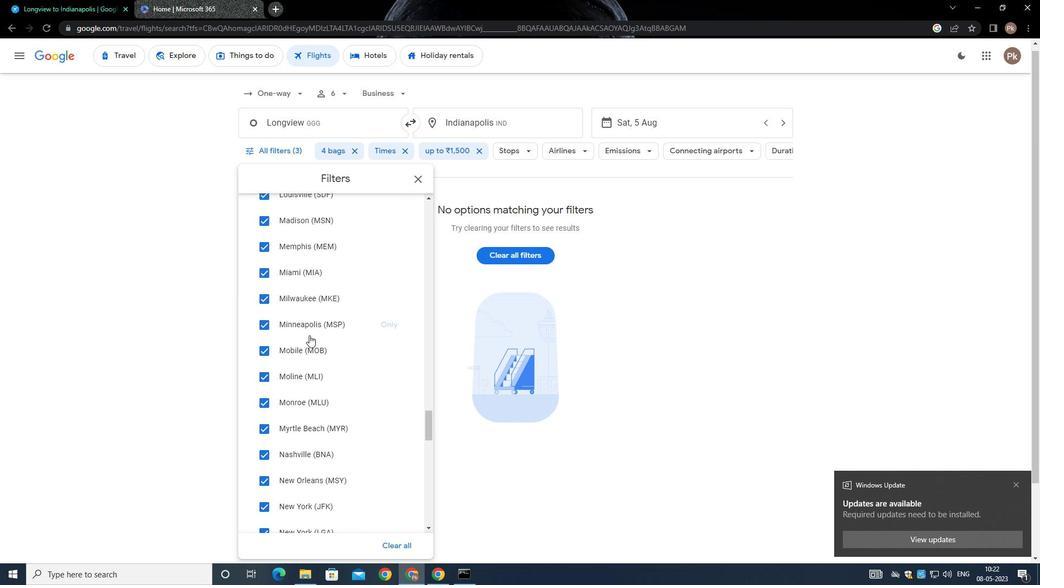
Action: Mouse moved to (308, 336)
Screenshot: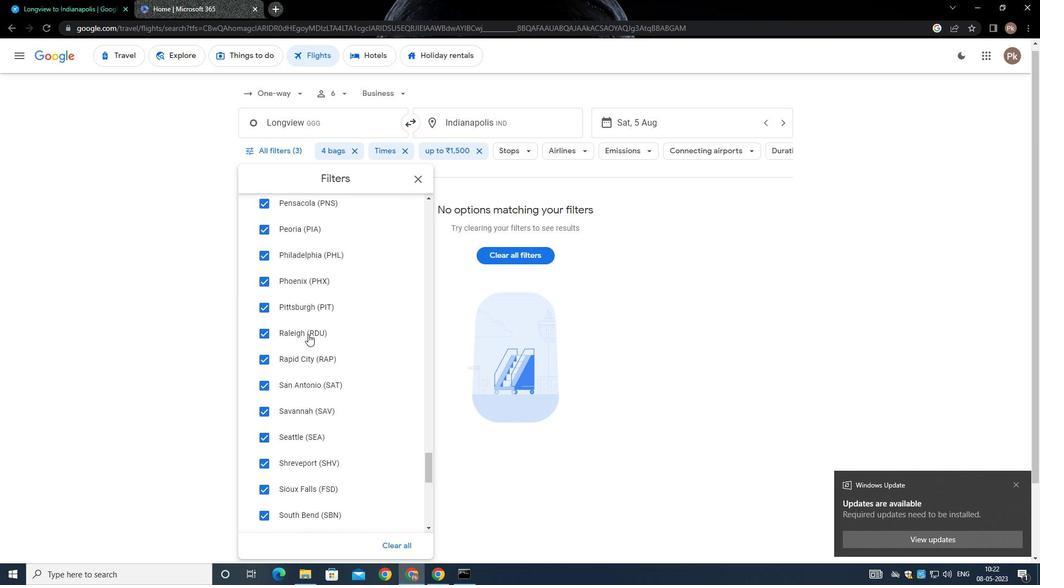 
Action: Mouse scrolled (308, 336) with delta (0, 0)
Screenshot: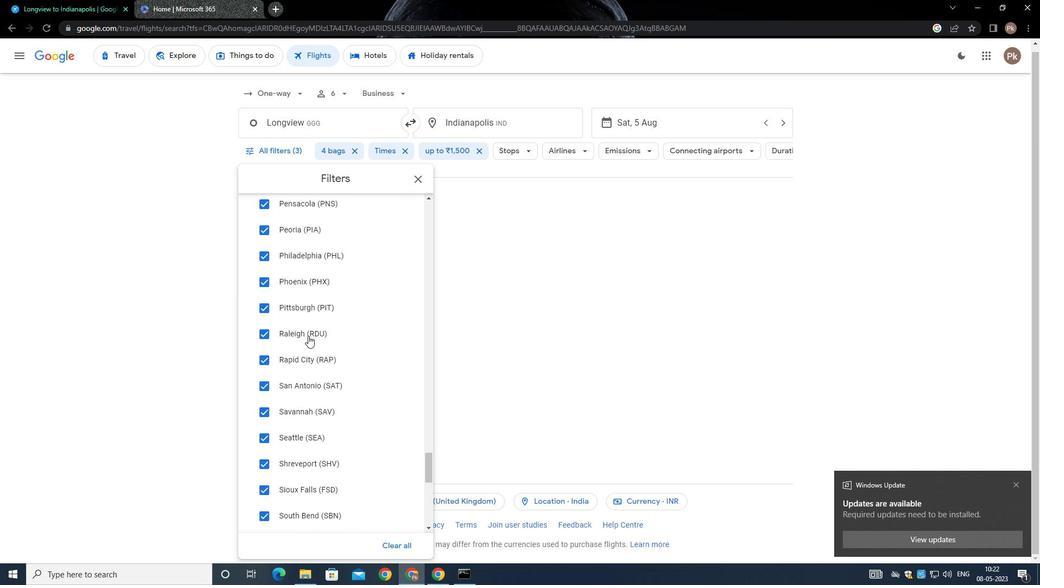 
Action: Mouse scrolled (308, 335) with delta (0, 0)
Screenshot: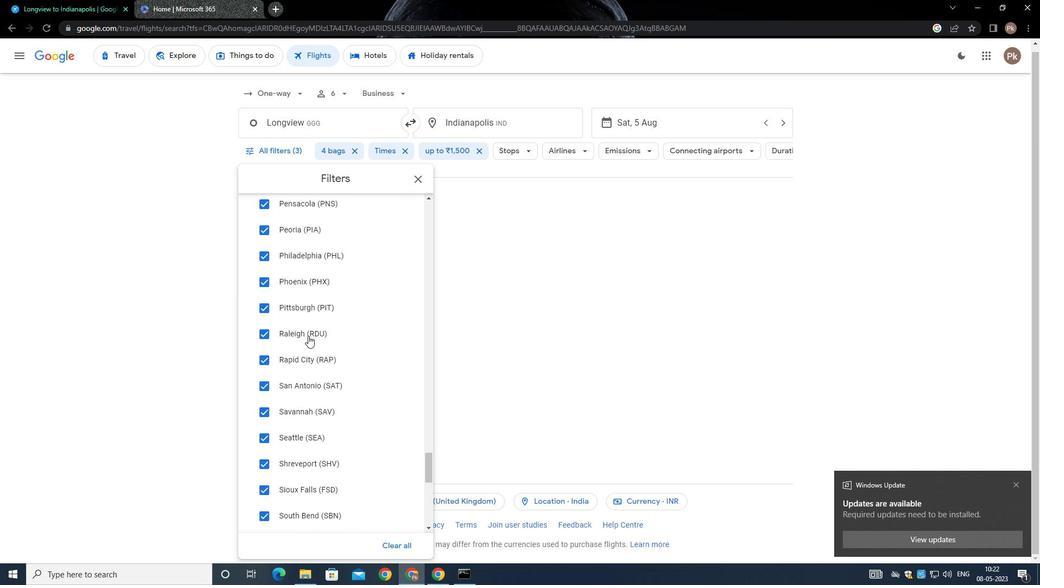 
Action: Mouse scrolled (308, 335) with delta (0, 0)
Screenshot: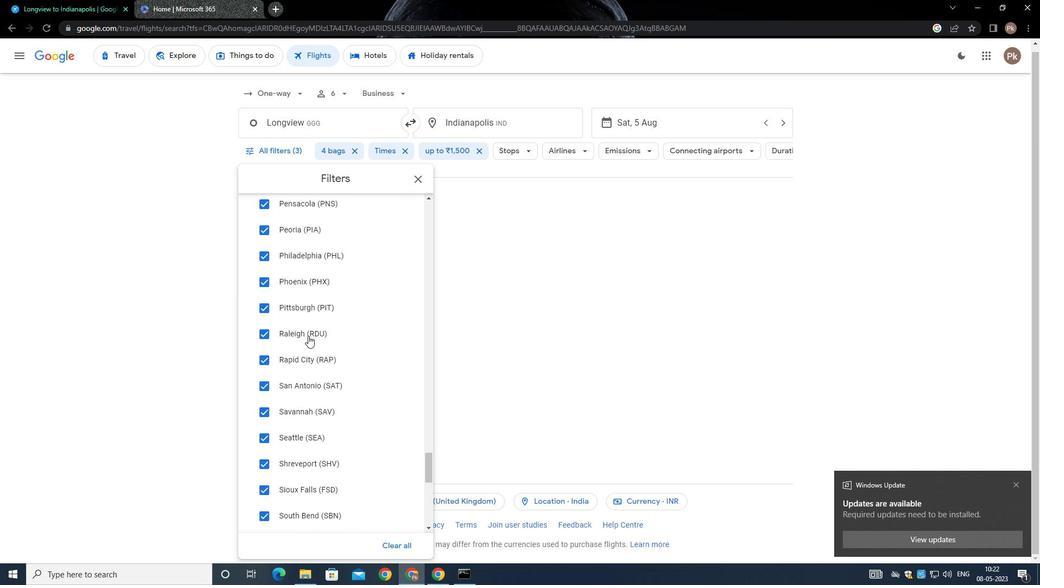 
Action: Mouse scrolled (308, 335) with delta (0, -1)
Screenshot: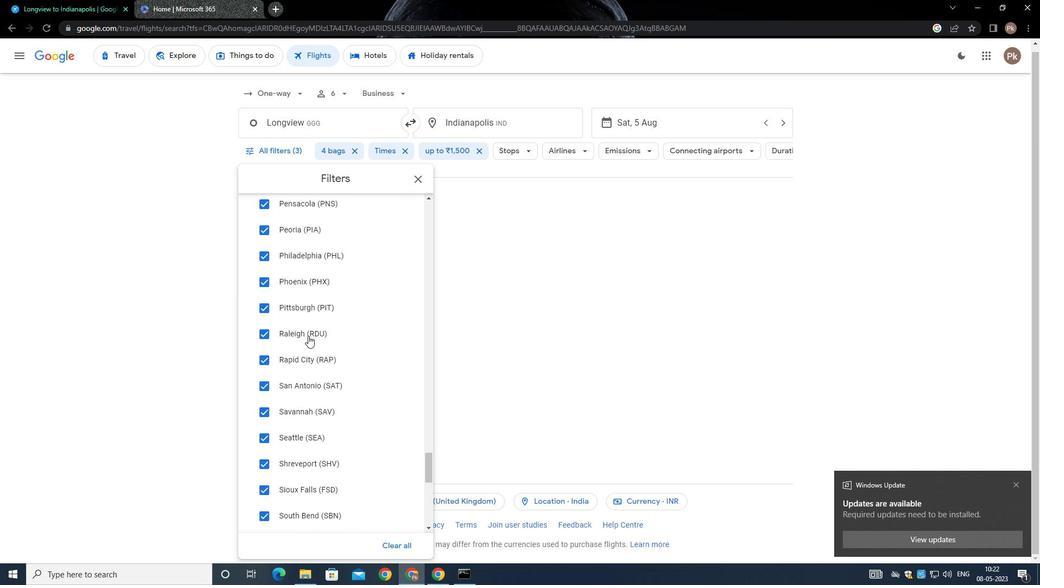 
Action: Mouse scrolled (308, 335) with delta (0, 0)
Screenshot: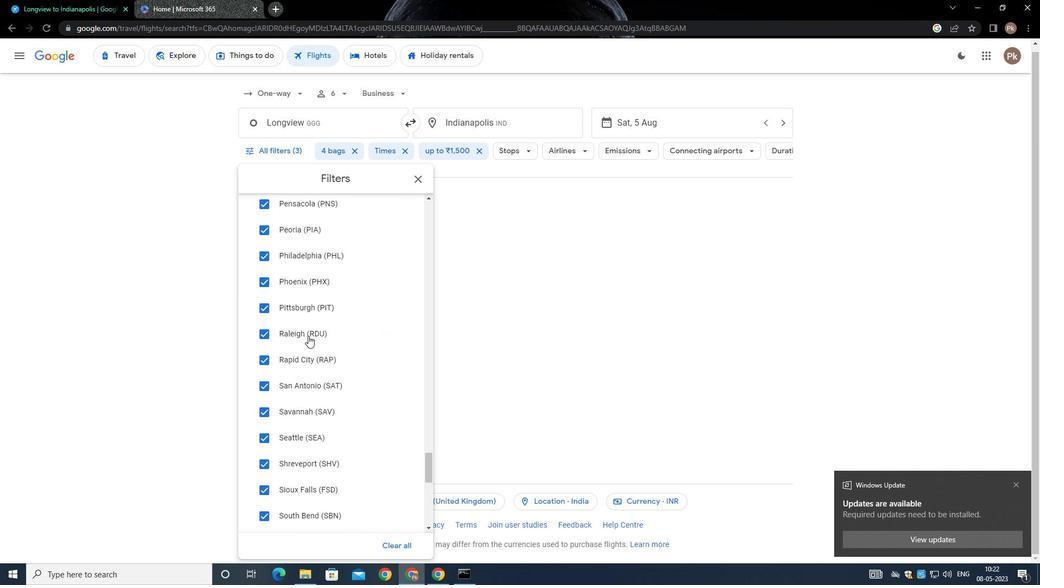 
Action: Mouse scrolled (308, 335) with delta (0, 0)
Screenshot: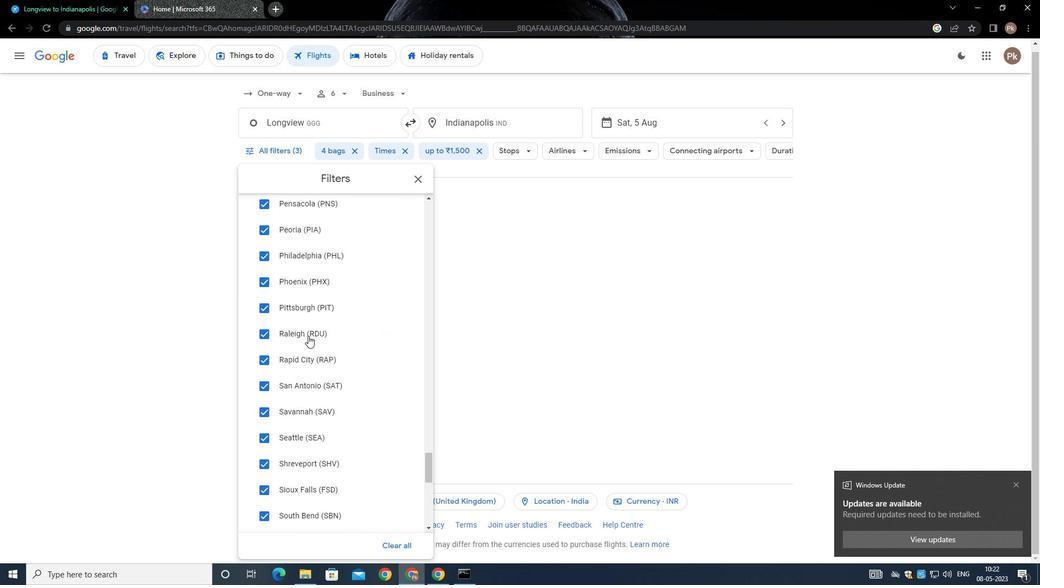 
Action: Mouse moved to (306, 340)
Screenshot: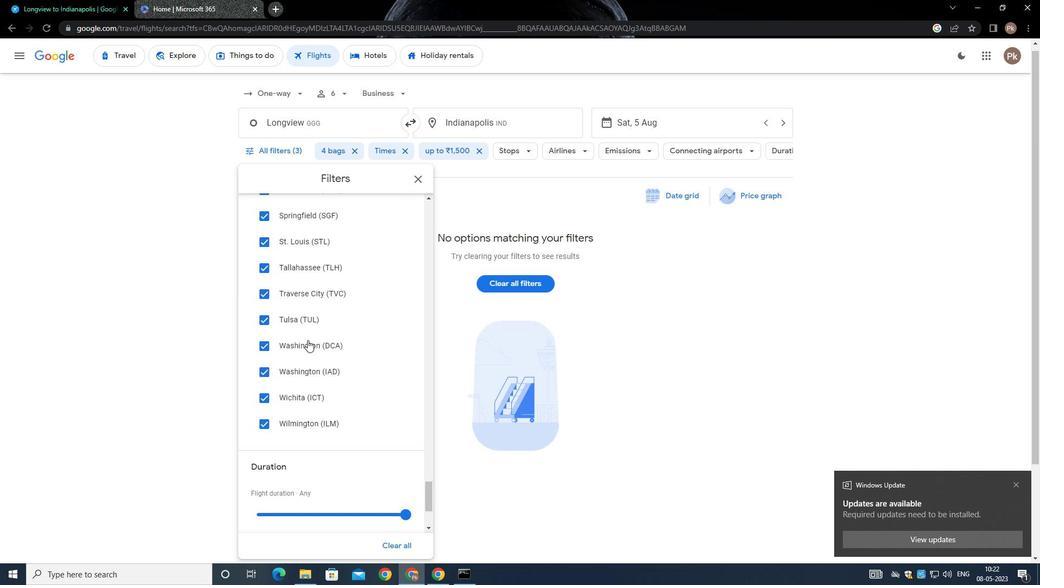 
Action: Mouse scrolled (306, 339) with delta (0, 0)
Screenshot: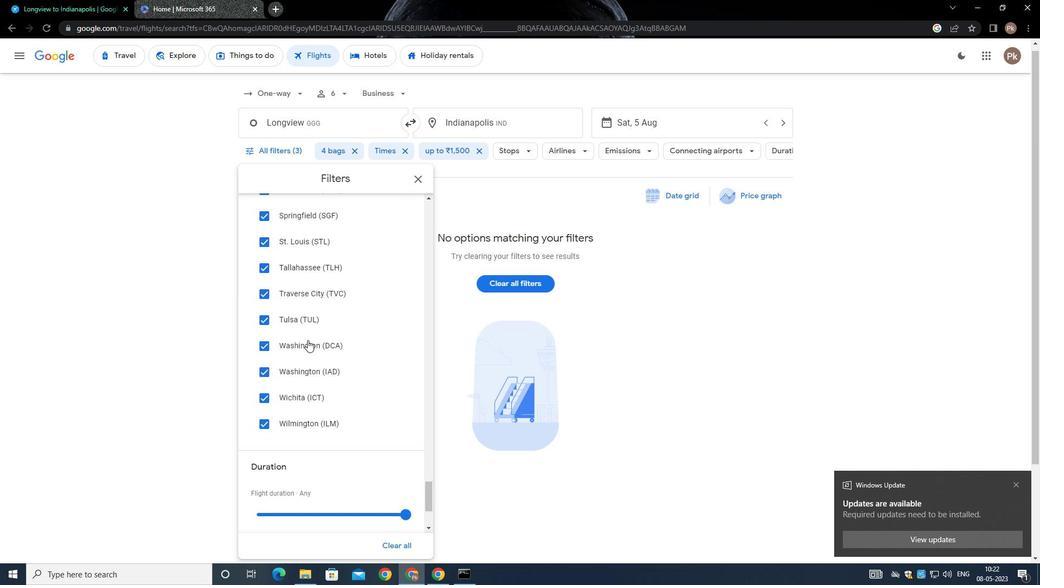 
Action: Mouse scrolled (306, 339) with delta (0, 0)
Screenshot: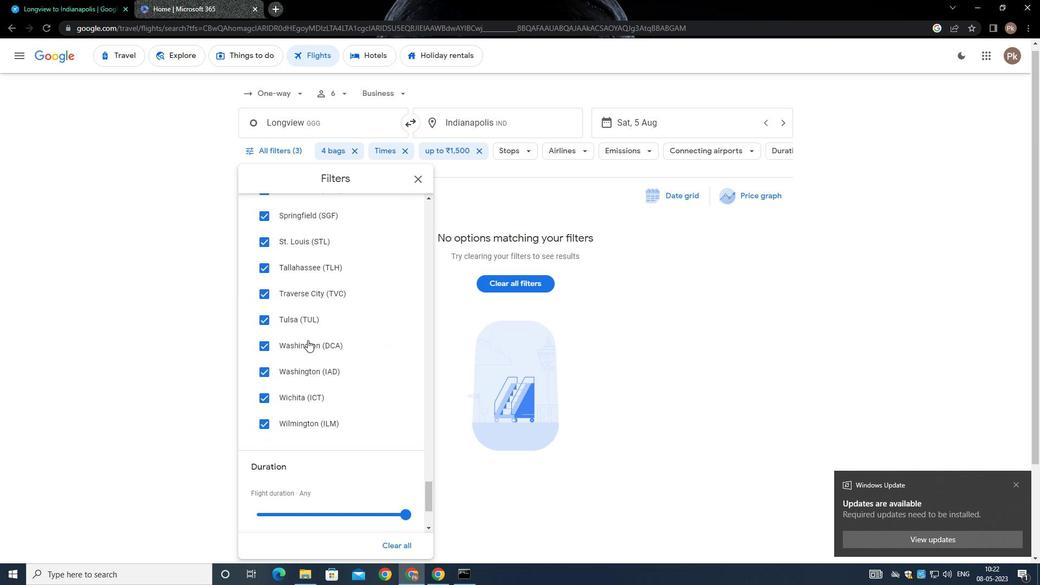 
Action: Mouse scrolled (306, 339) with delta (0, -1)
Screenshot: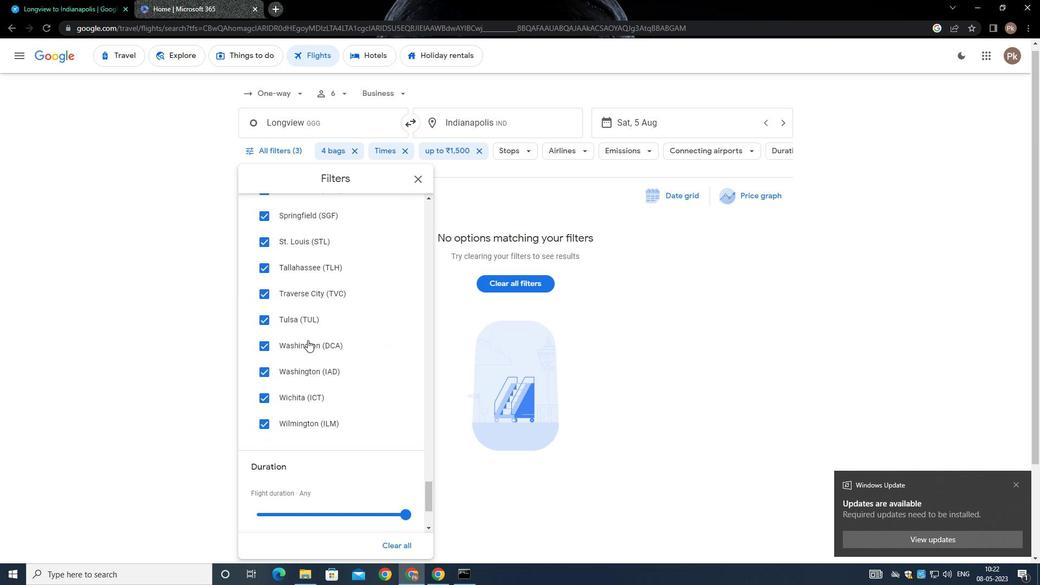 
Action: Mouse scrolled (306, 339) with delta (0, -1)
Screenshot: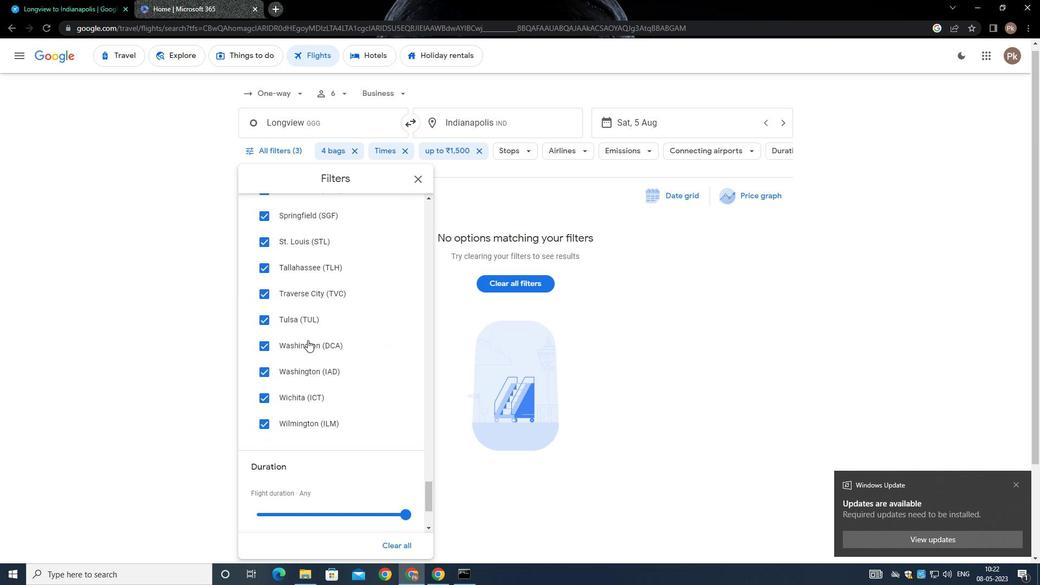 
Action: Mouse scrolled (306, 339) with delta (0, 0)
Screenshot: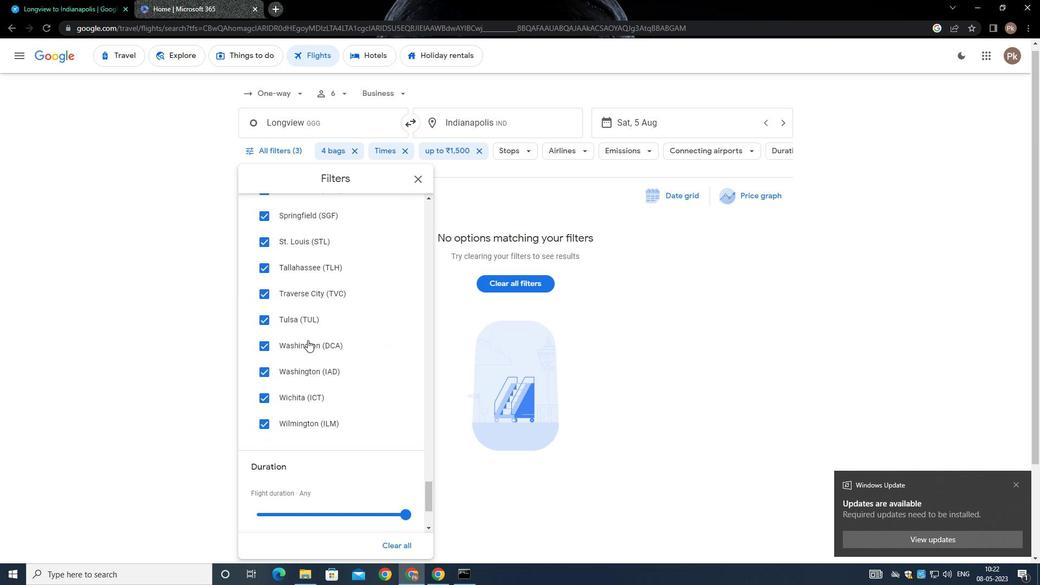 
Action: Mouse scrolled (306, 339) with delta (0, 0)
Screenshot: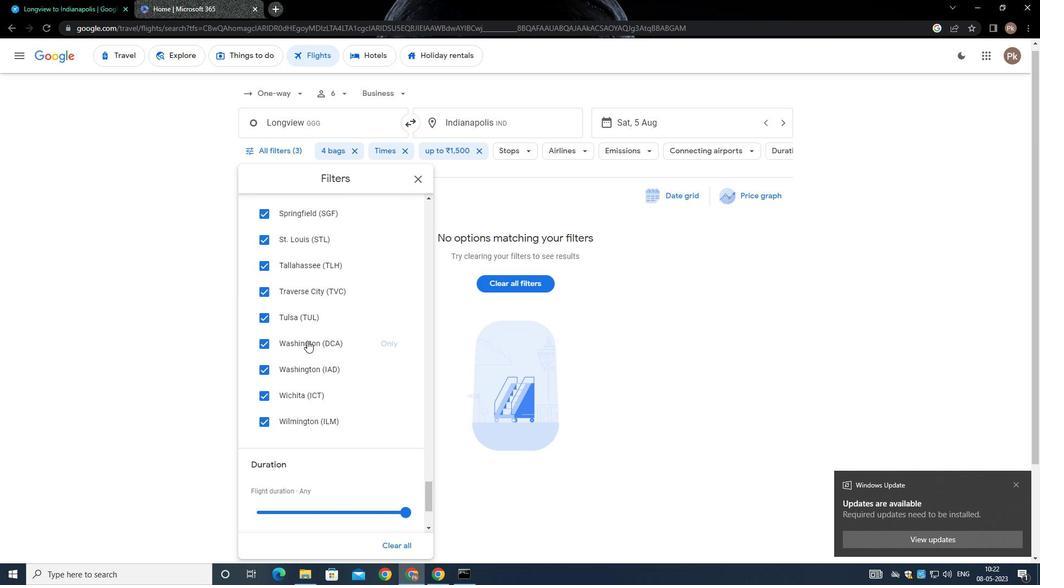 
Action: Mouse moved to (306, 341)
Screenshot: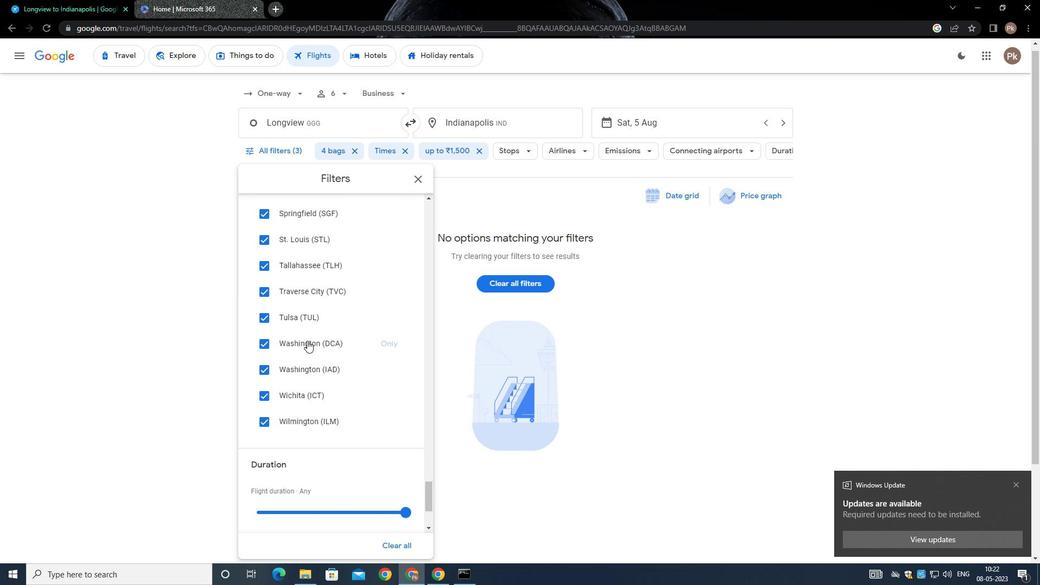 
